 Task: For heading Use Italics Impact with brown colour & Underline.  font size for heading24,  'Change the font style of data to'Lobster and font size to 16,  Change the alignment of both headline & data to Align right In the sheet  Data Analysis Spreadsheet
Action: Mouse moved to (56, 126)
Screenshot: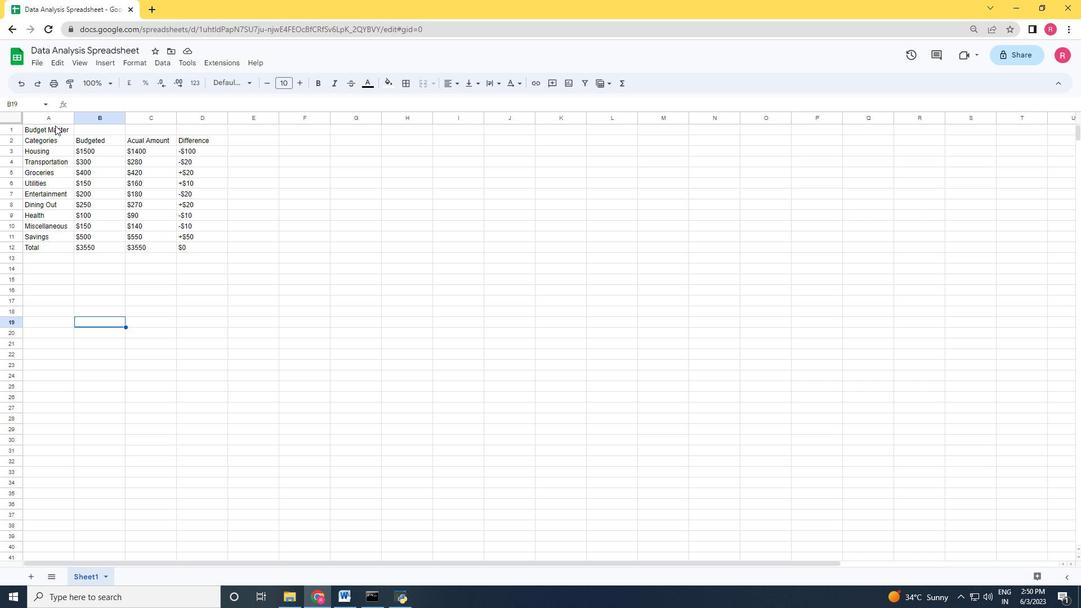 
Action: Mouse pressed left at (56, 126)
Screenshot: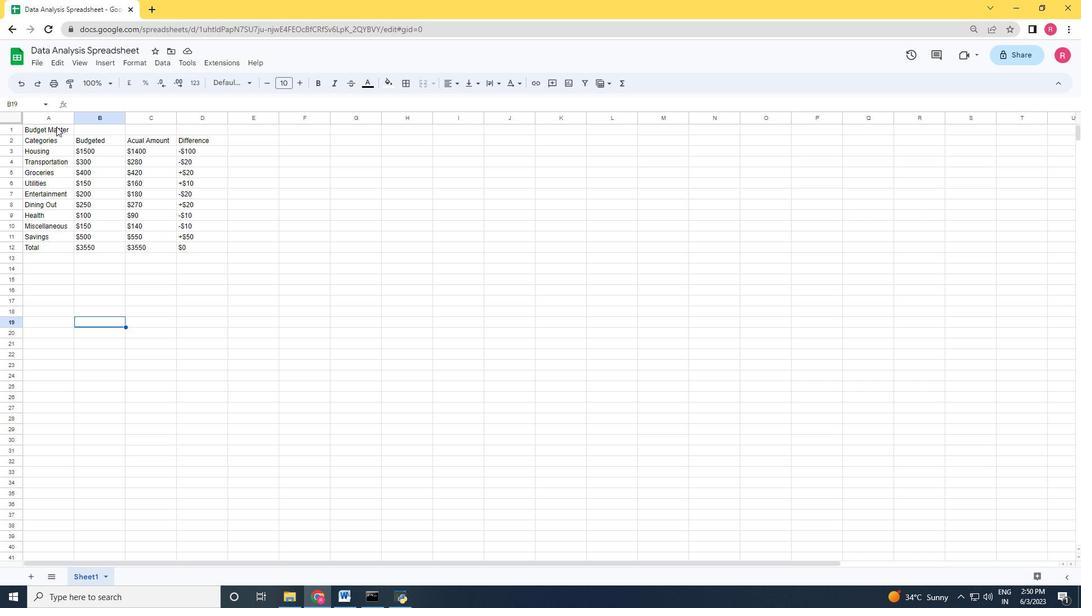 
Action: Mouse moved to (100, 63)
Screenshot: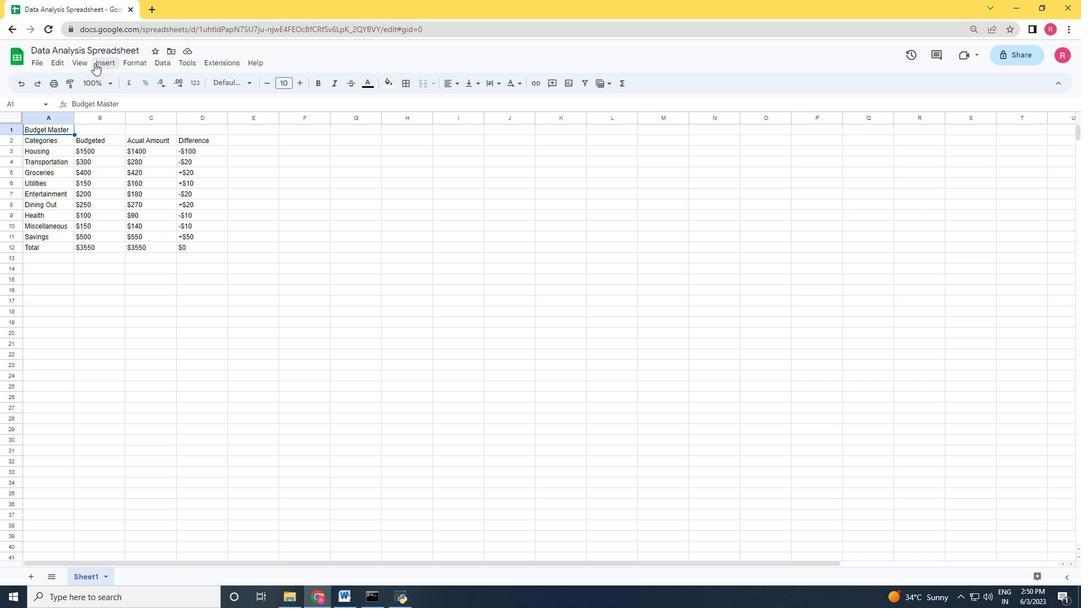 
Action: Mouse pressed left at (100, 63)
Screenshot: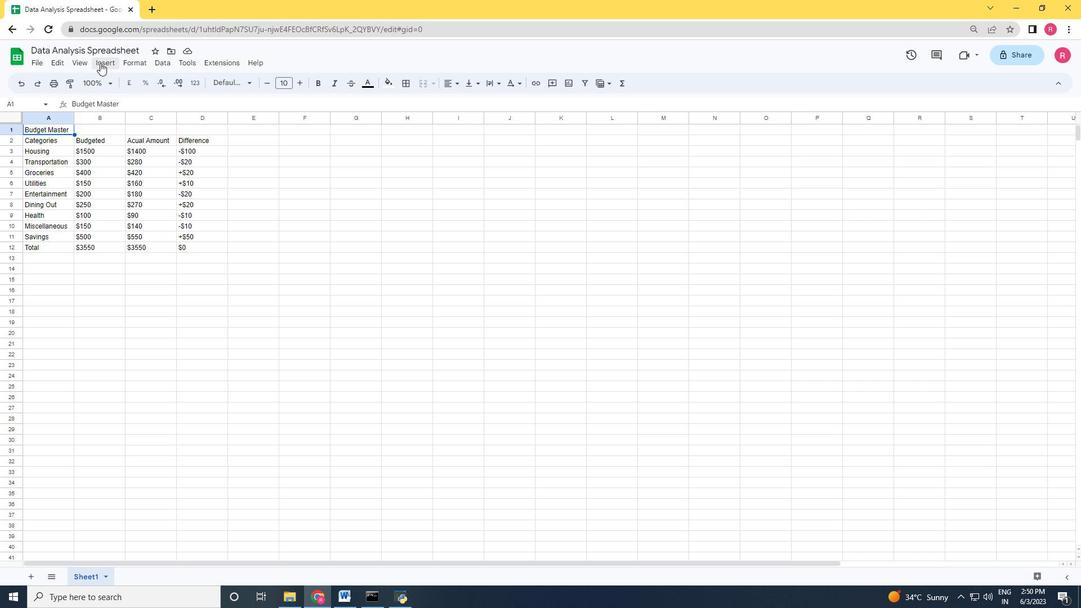 
Action: Mouse moved to (77, 60)
Screenshot: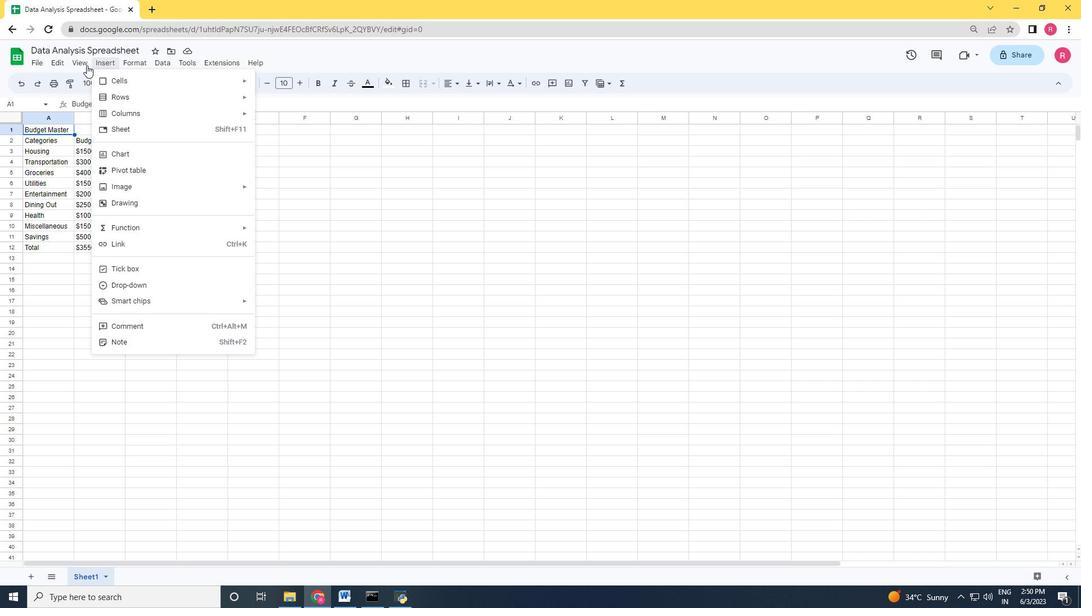 
Action: Mouse pressed left at (77, 60)
Screenshot: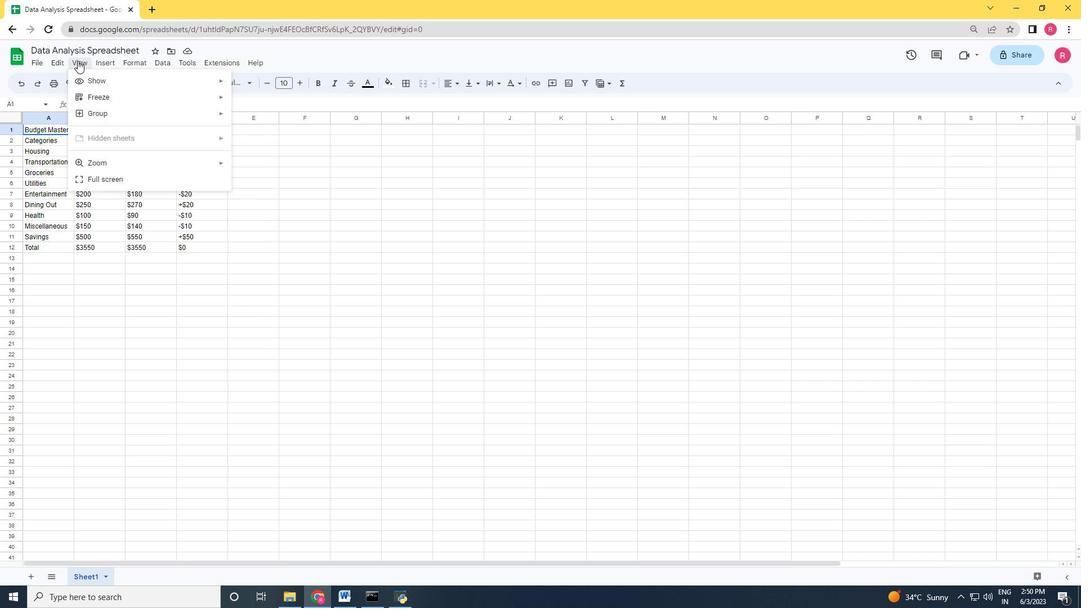 
Action: Mouse moved to (59, 61)
Screenshot: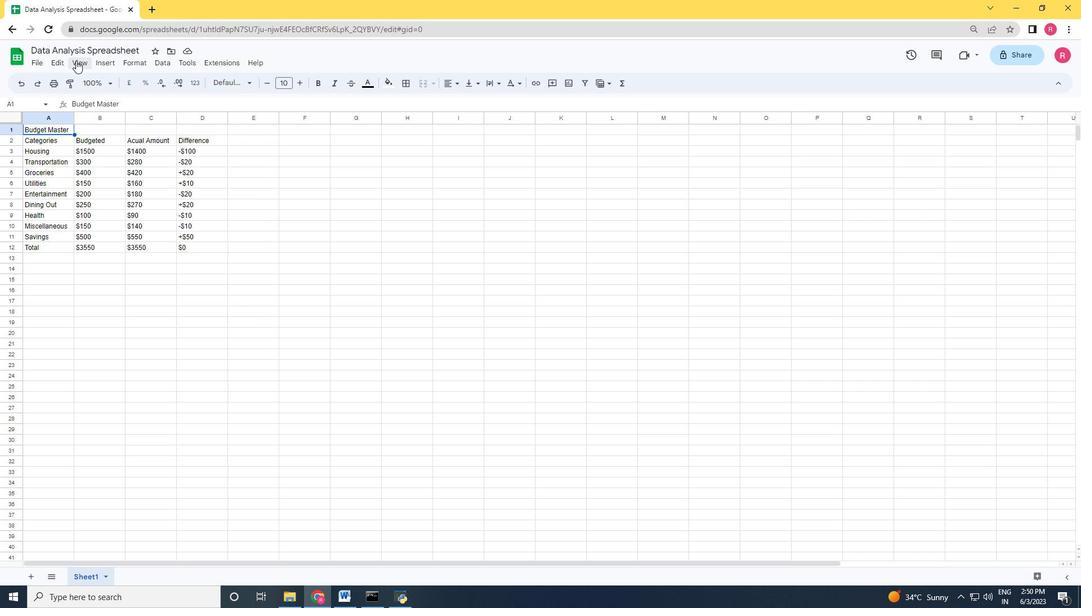 
Action: Mouse pressed left at (59, 61)
Screenshot: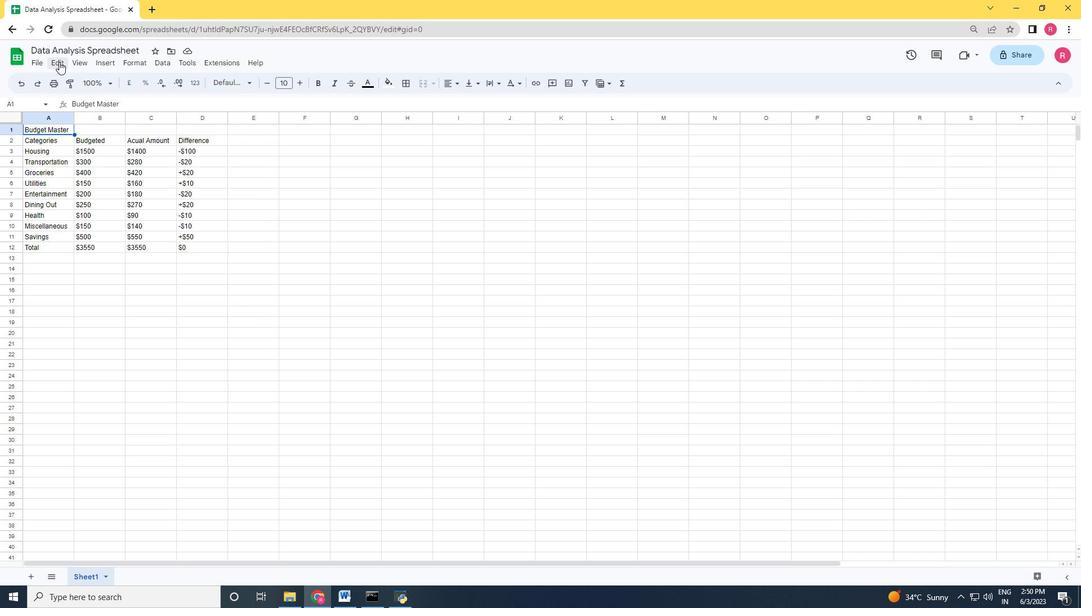 
Action: Mouse moved to (86, 61)
Screenshot: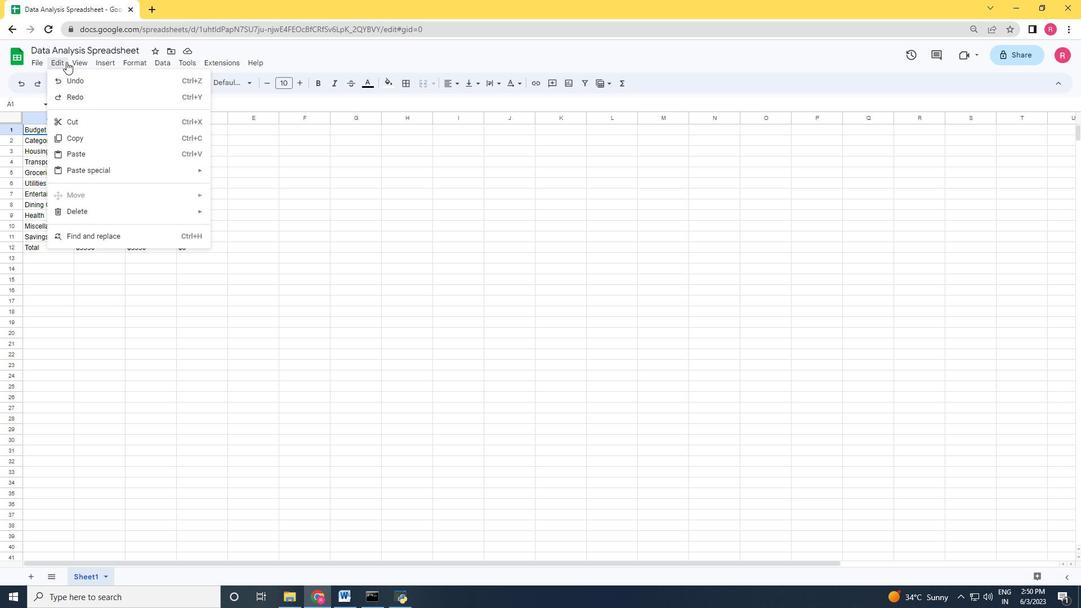 
Action: Mouse pressed left at (86, 61)
Screenshot: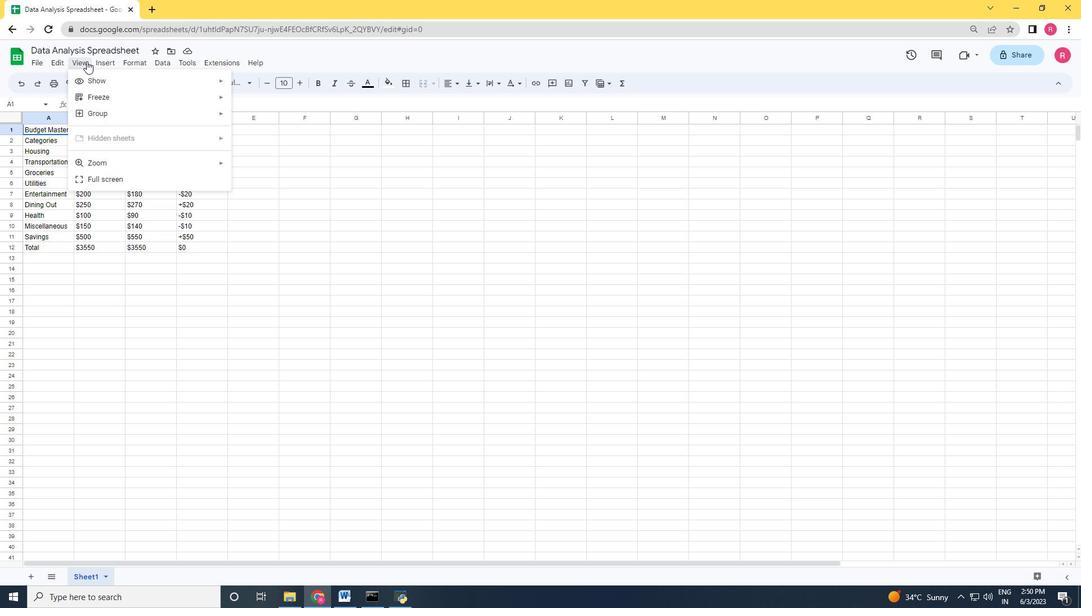 
Action: Mouse moved to (96, 60)
Screenshot: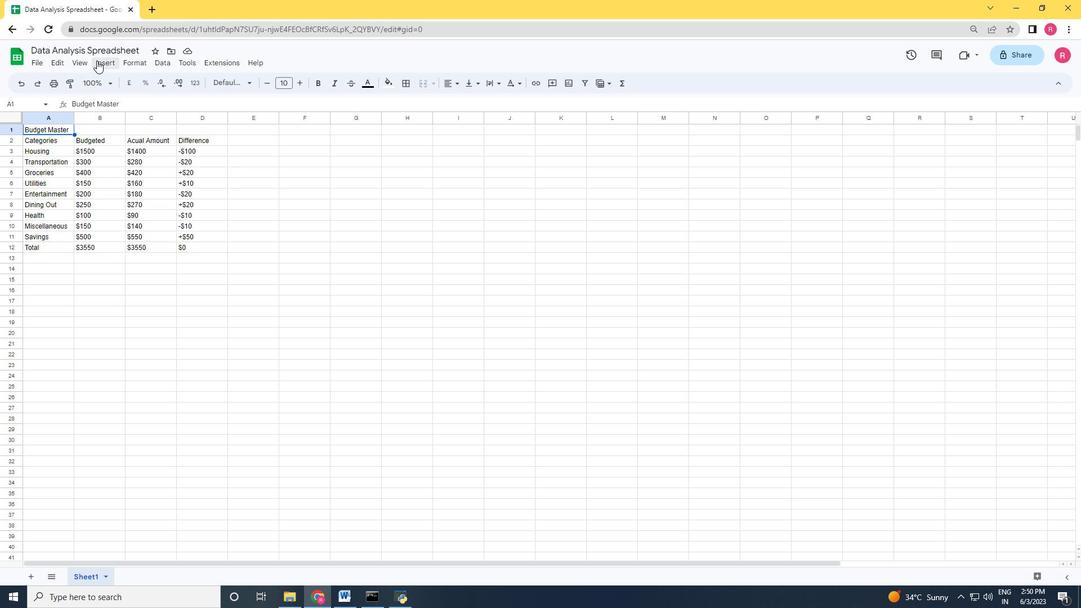
Action: Mouse pressed left at (96, 60)
Screenshot: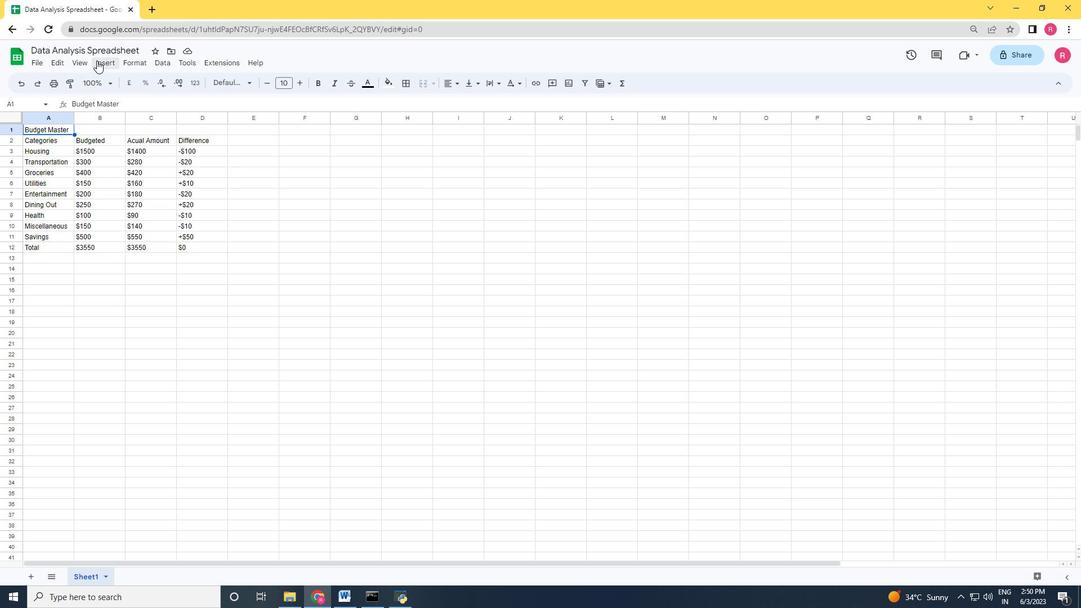
Action: Mouse moved to (328, 143)
Screenshot: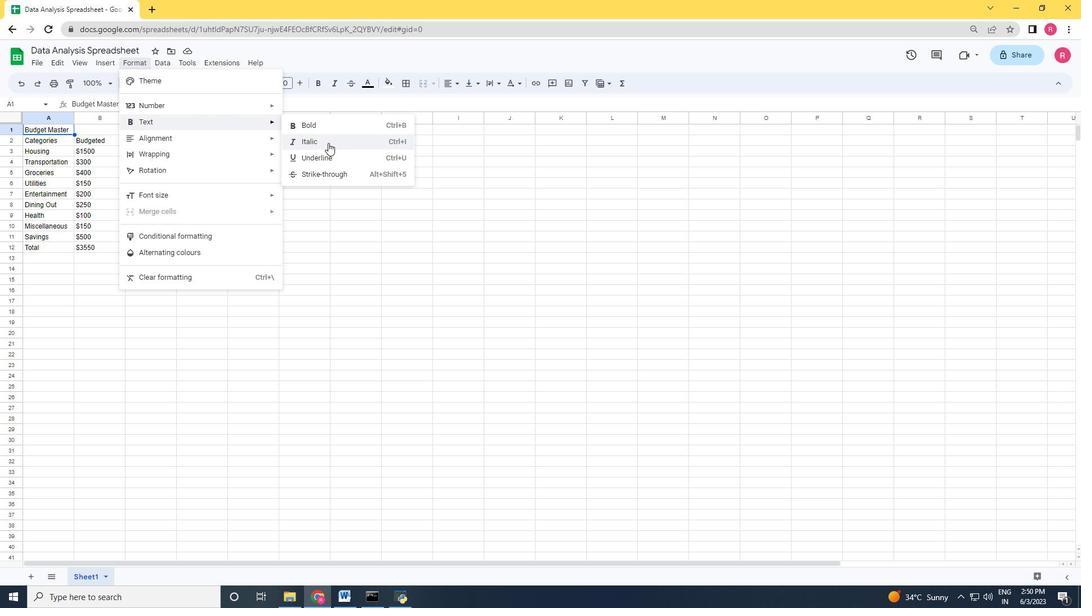 
Action: Mouse pressed left at (328, 143)
Screenshot: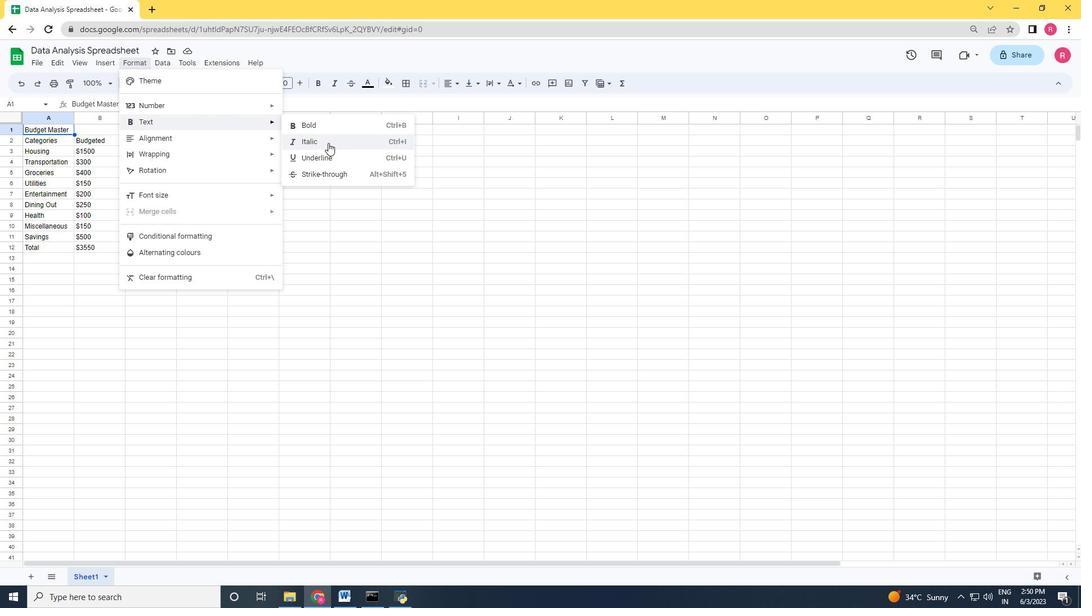 
Action: Mouse moved to (52, 127)
Screenshot: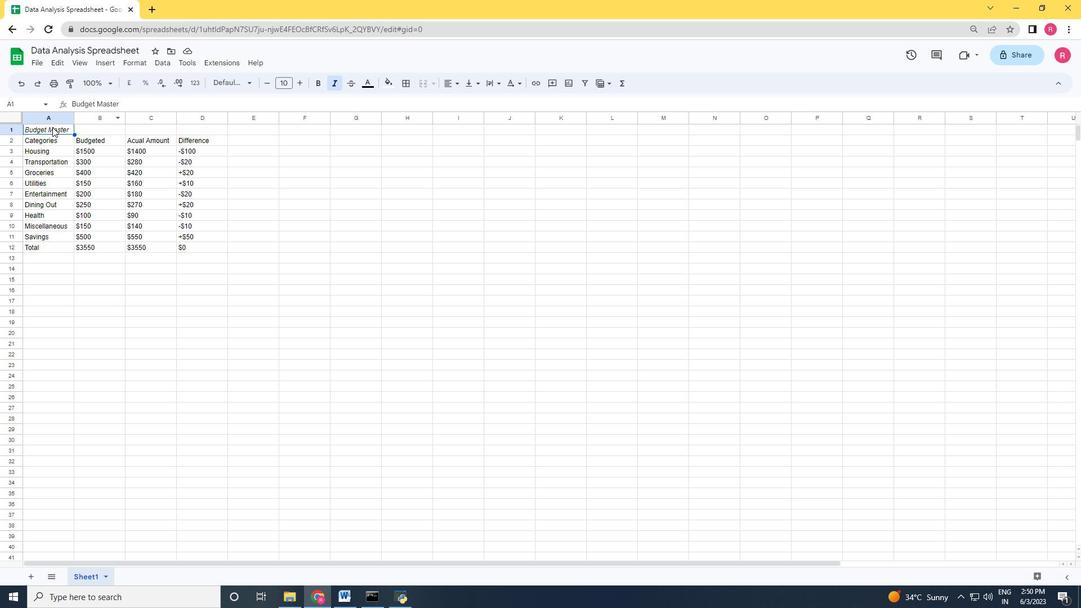 
Action: Mouse pressed left at (52, 127)
Screenshot: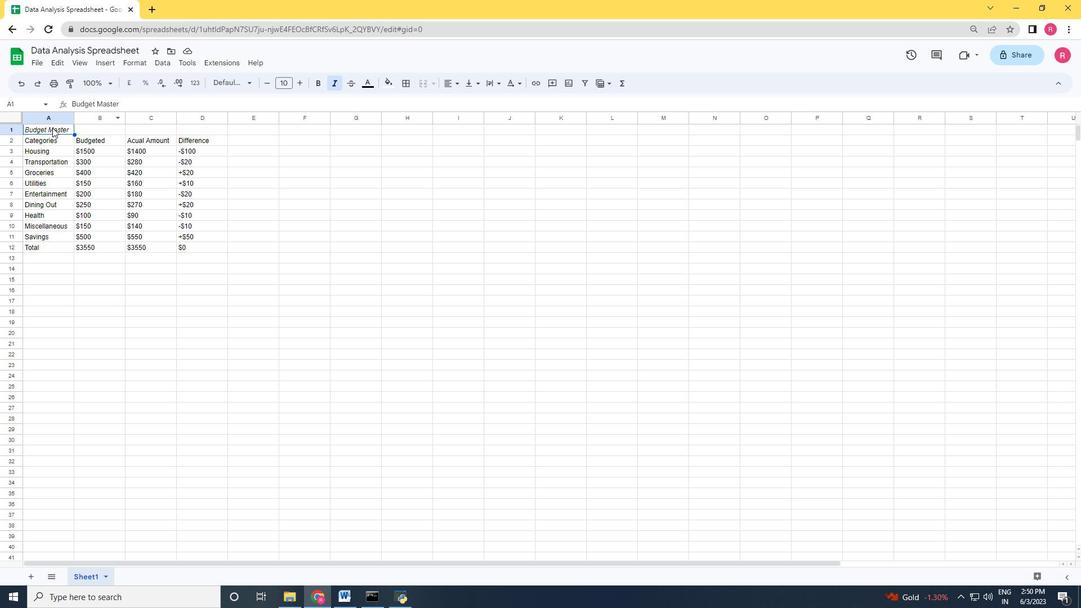 
Action: Mouse moved to (337, 86)
Screenshot: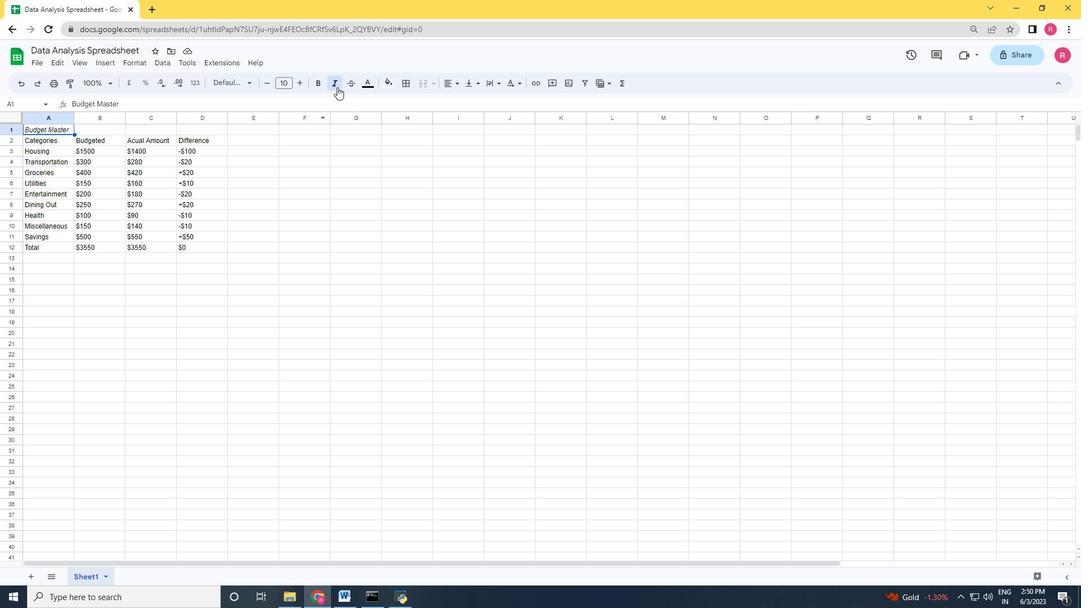 
Action: Mouse pressed left at (337, 86)
Screenshot: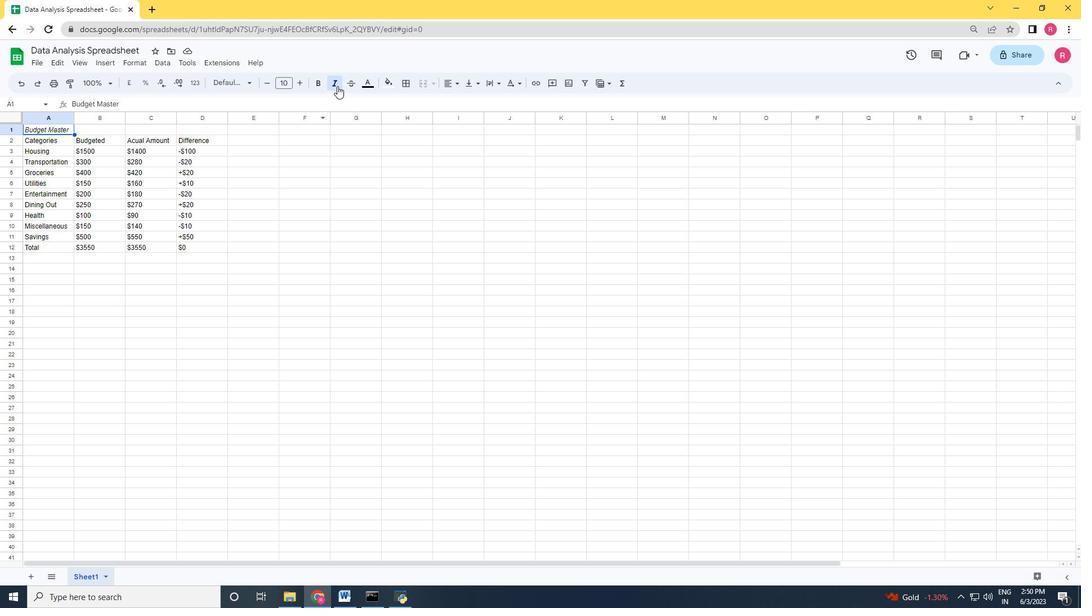
Action: Mouse moved to (247, 88)
Screenshot: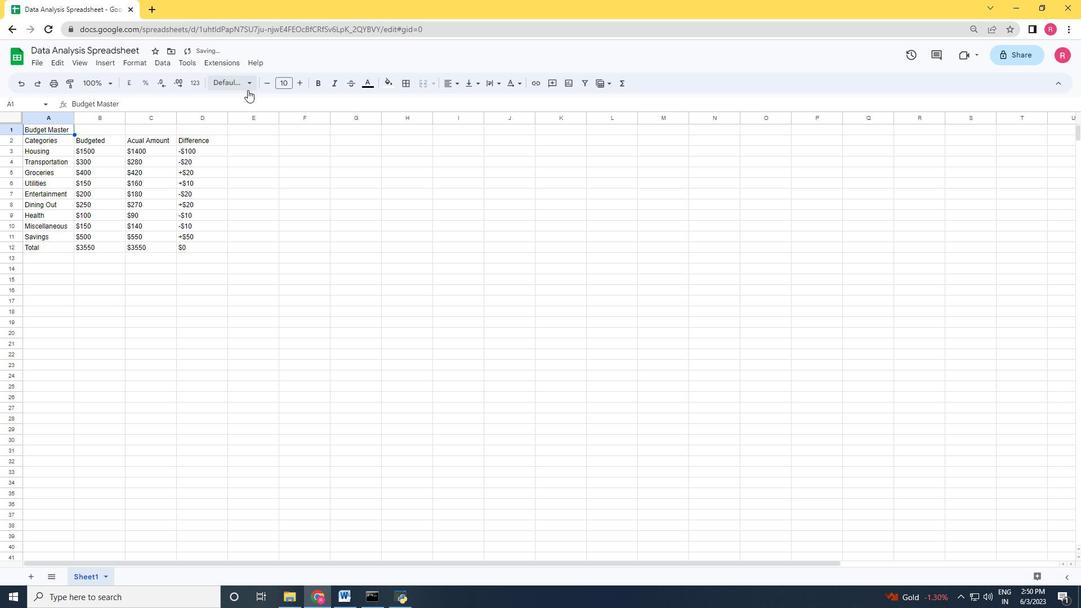 
Action: Mouse pressed left at (247, 88)
Screenshot: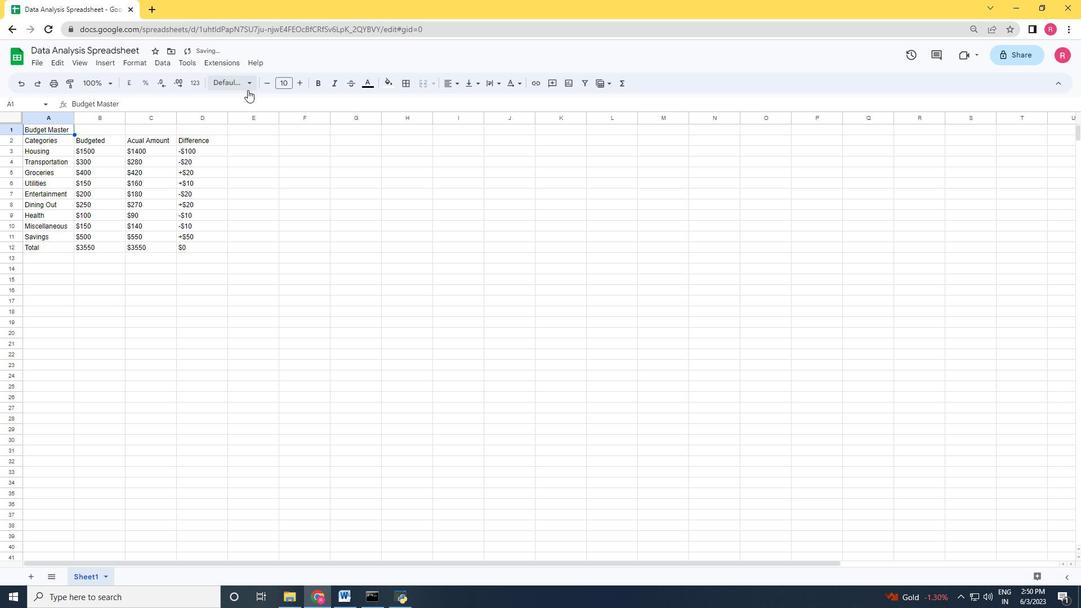 
Action: Mouse moved to (245, 408)
Screenshot: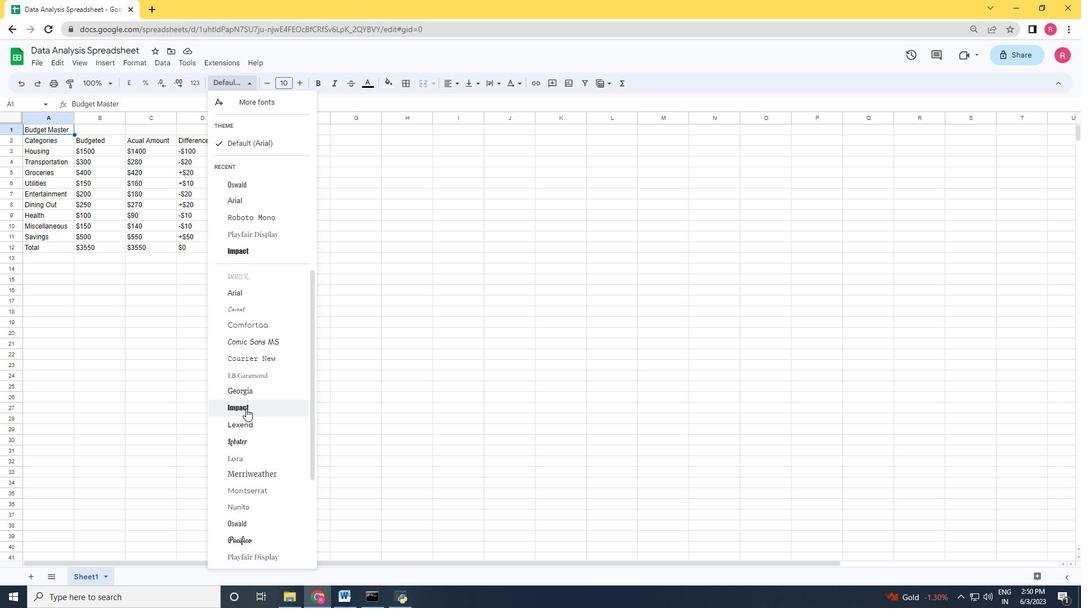 
Action: Mouse pressed left at (245, 408)
Screenshot: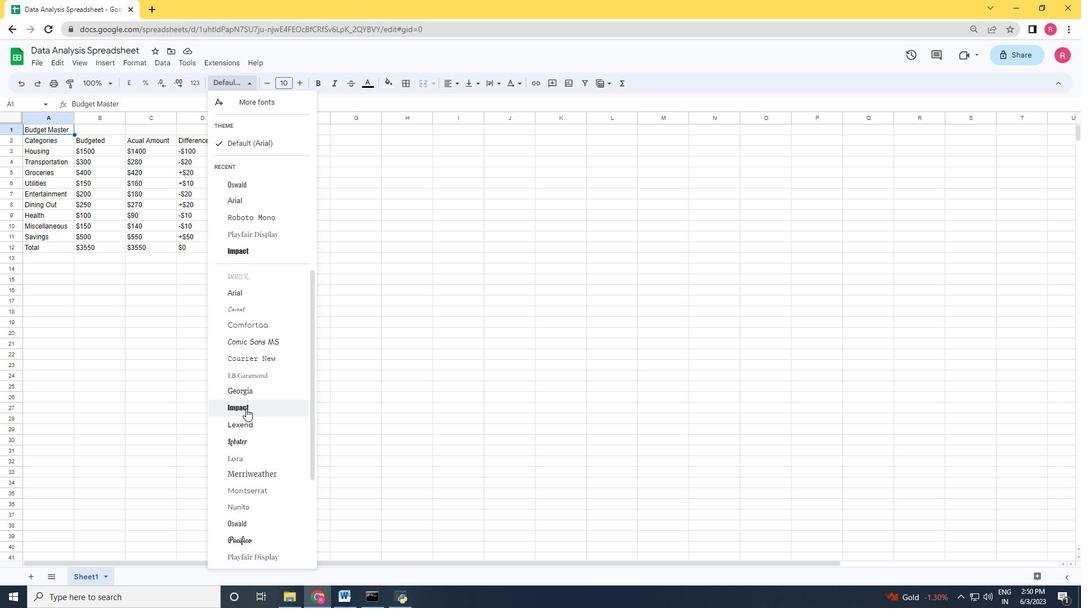 
Action: Mouse moved to (336, 85)
Screenshot: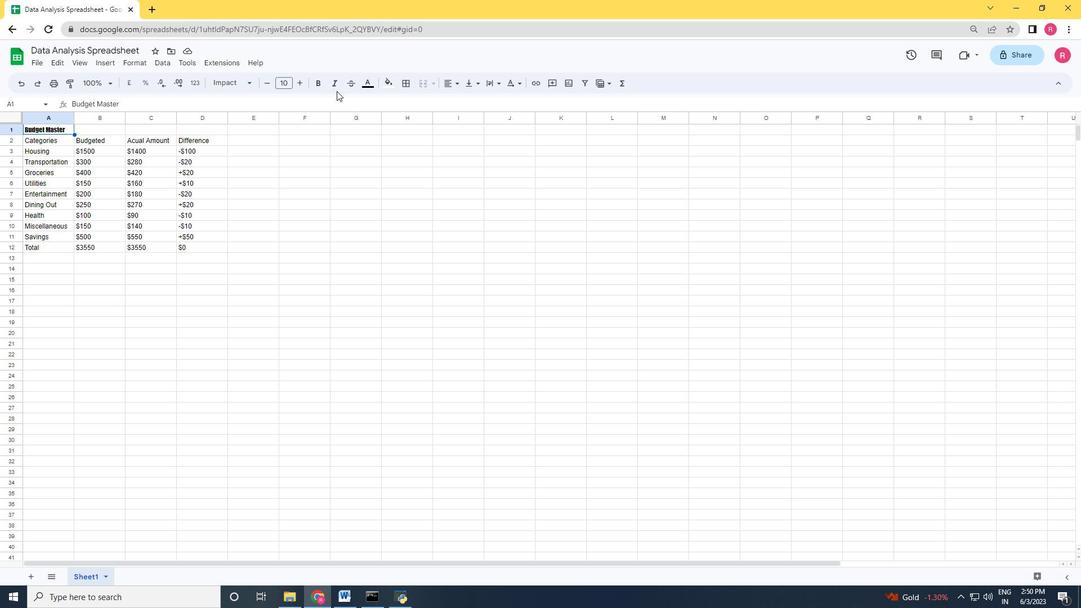 
Action: Mouse pressed left at (336, 85)
Screenshot: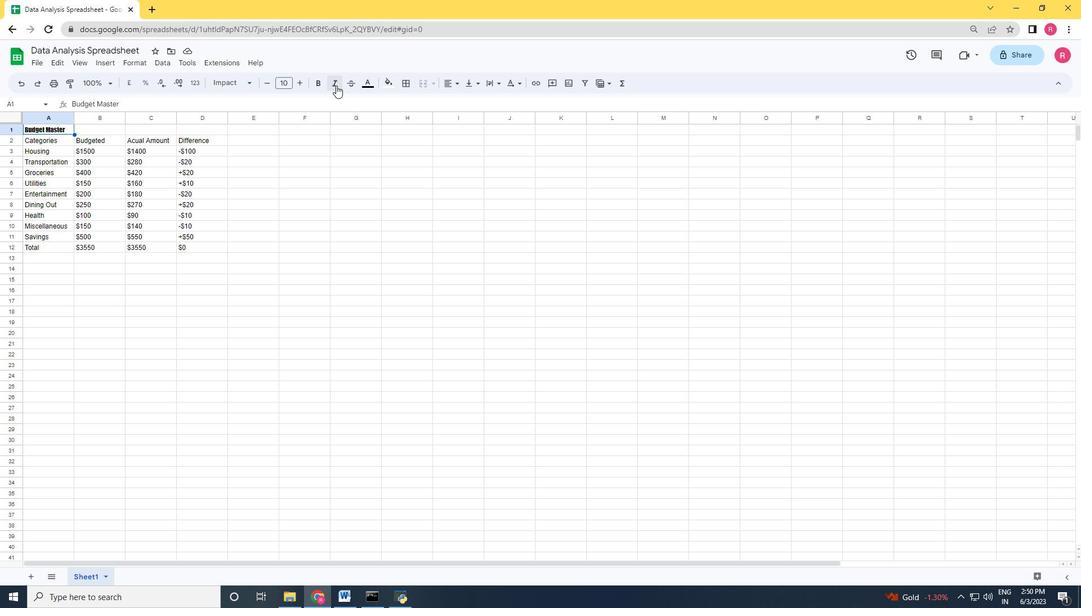 
Action: Mouse moved to (368, 87)
Screenshot: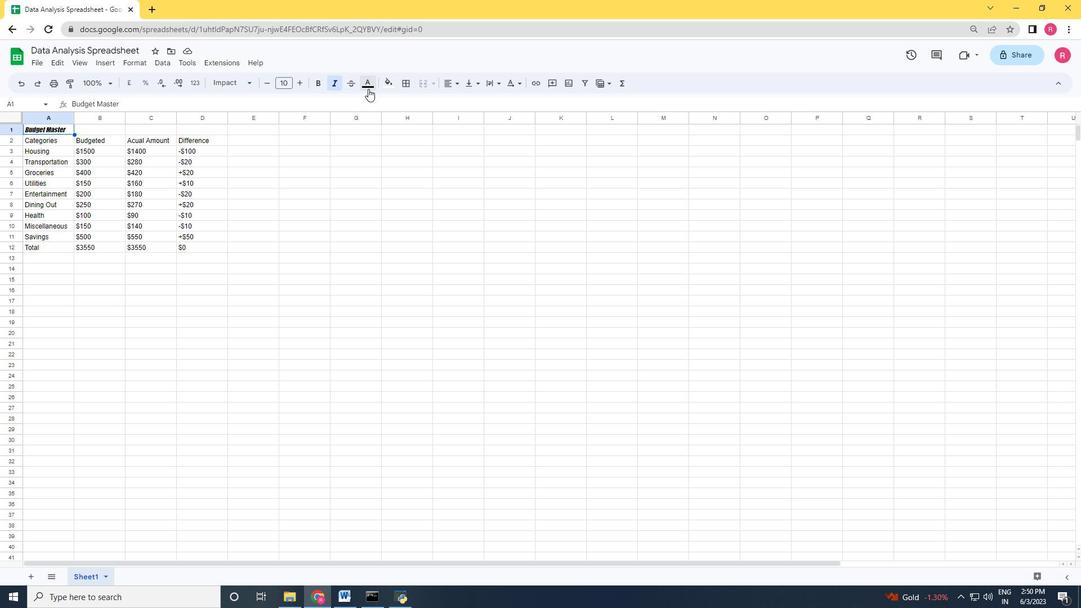 
Action: Mouse pressed left at (368, 87)
Screenshot: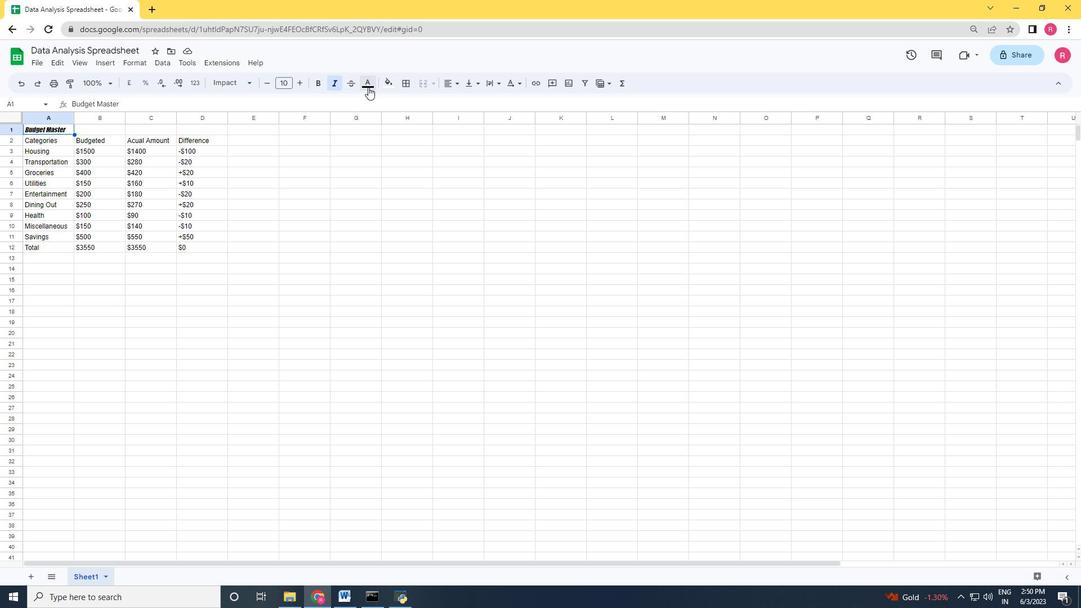 
Action: Mouse moved to (372, 235)
Screenshot: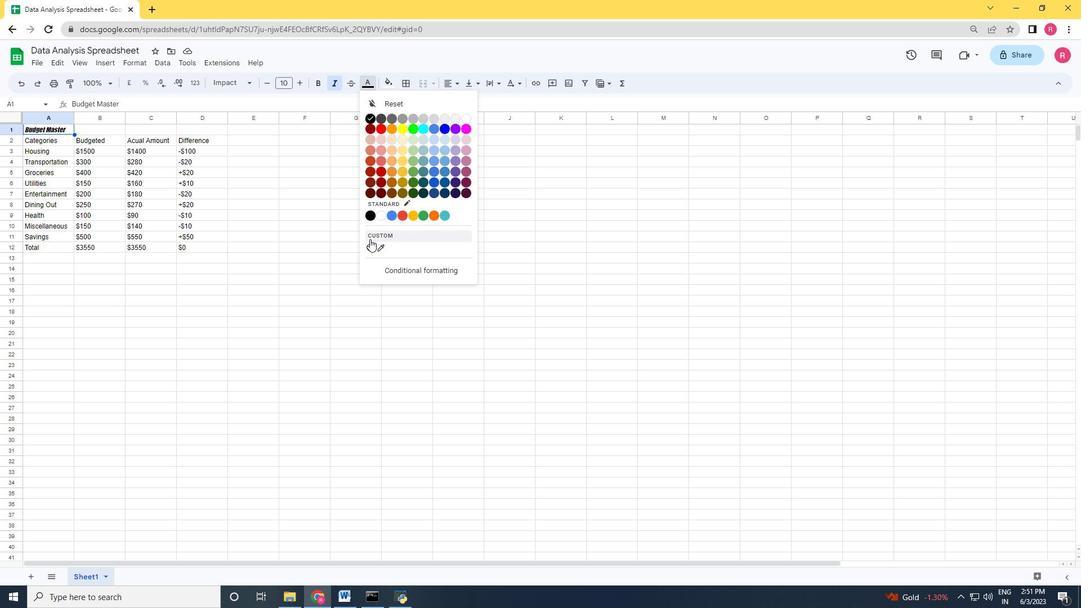 
Action: Mouse pressed left at (372, 235)
Screenshot: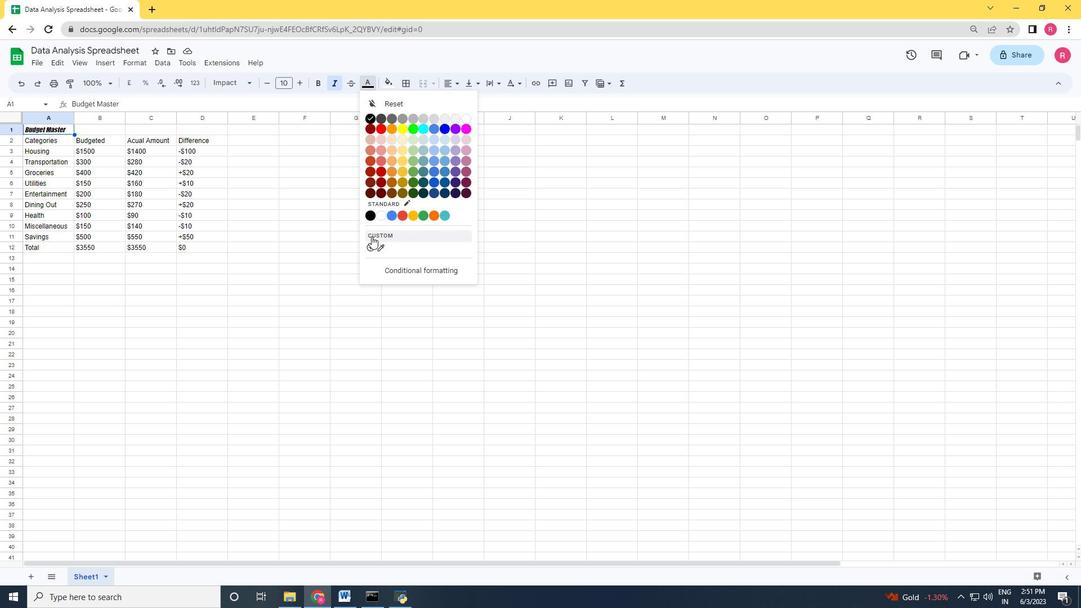 
Action: Mouse moved to (550, 385)
Screenshot: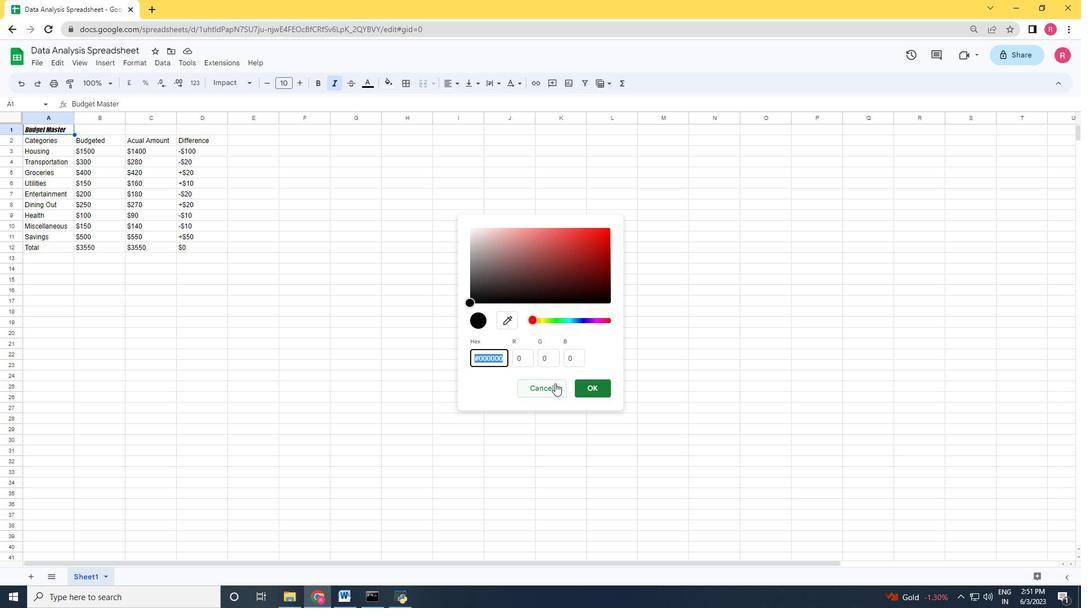 
Action: Mouse pressed left at (550, 385)
Screenshot: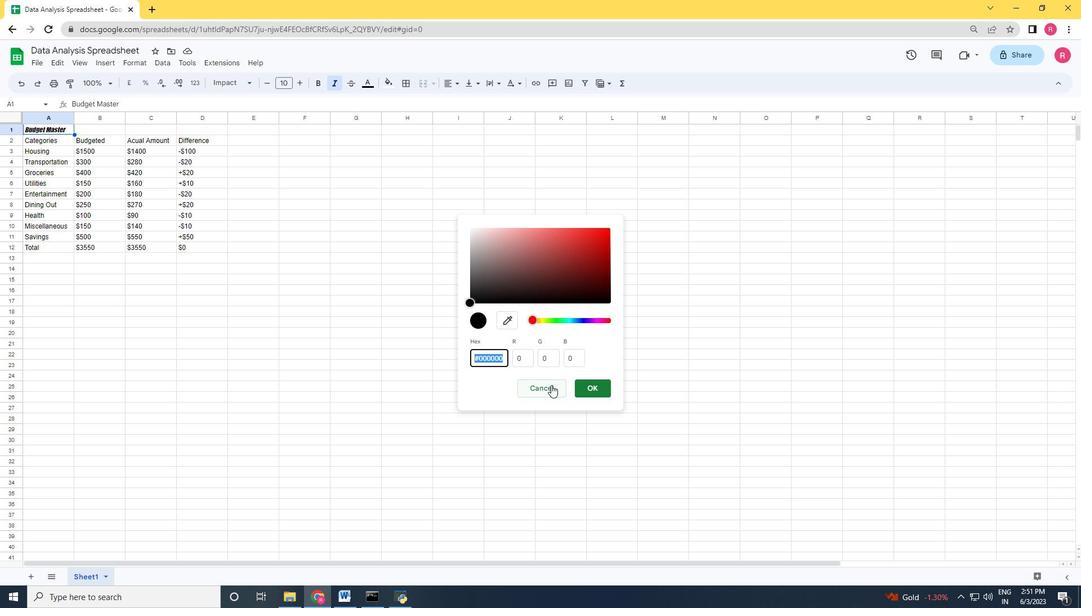 
Action: Mouse moved to (370, 83)
Screenshot: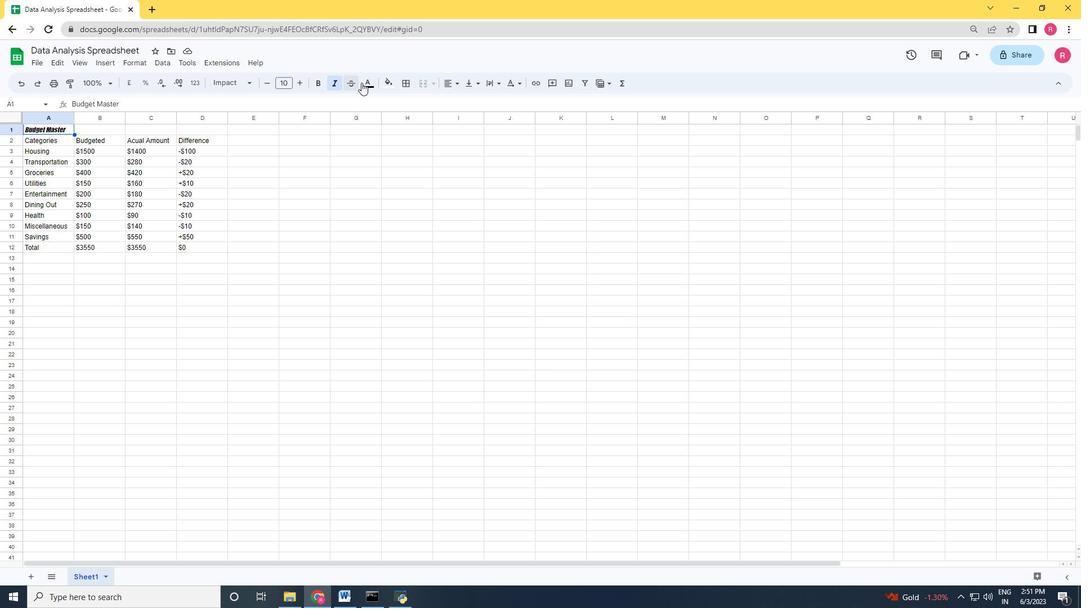 
Action: Mouse pressed left at (370, 83)
Screenshot: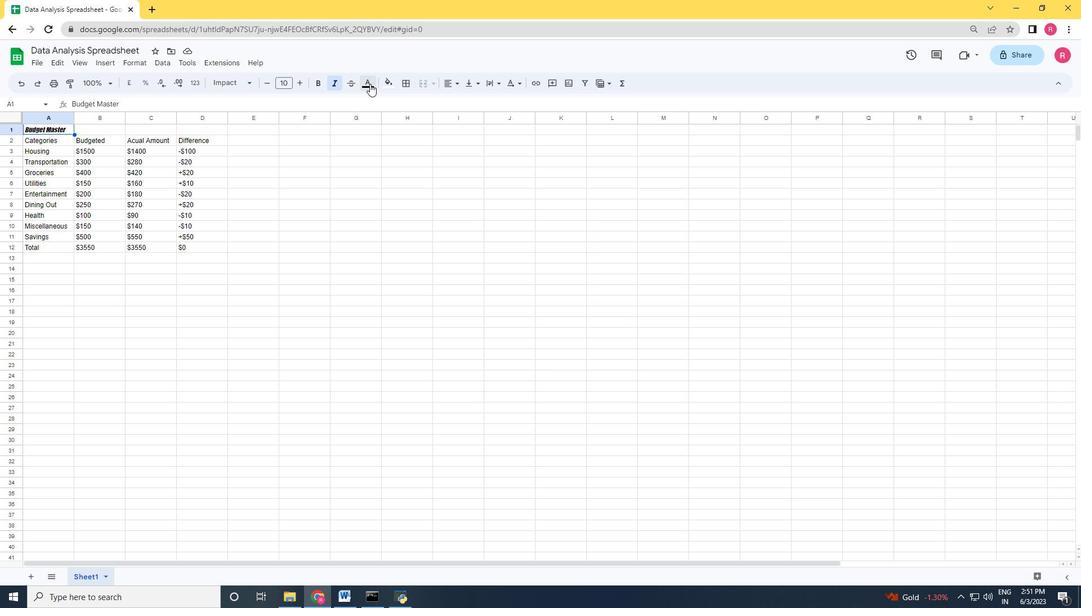 
Action: Mouse moved to (377, 244)
Screenshot: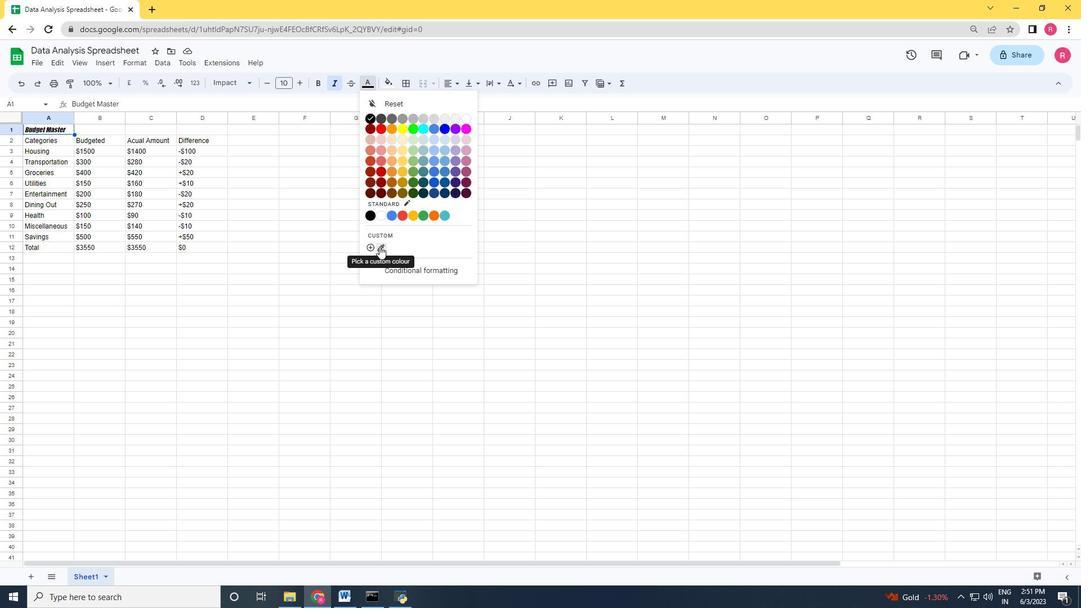 
Action: Mouse pressed left at (377, 244)
Screenshot: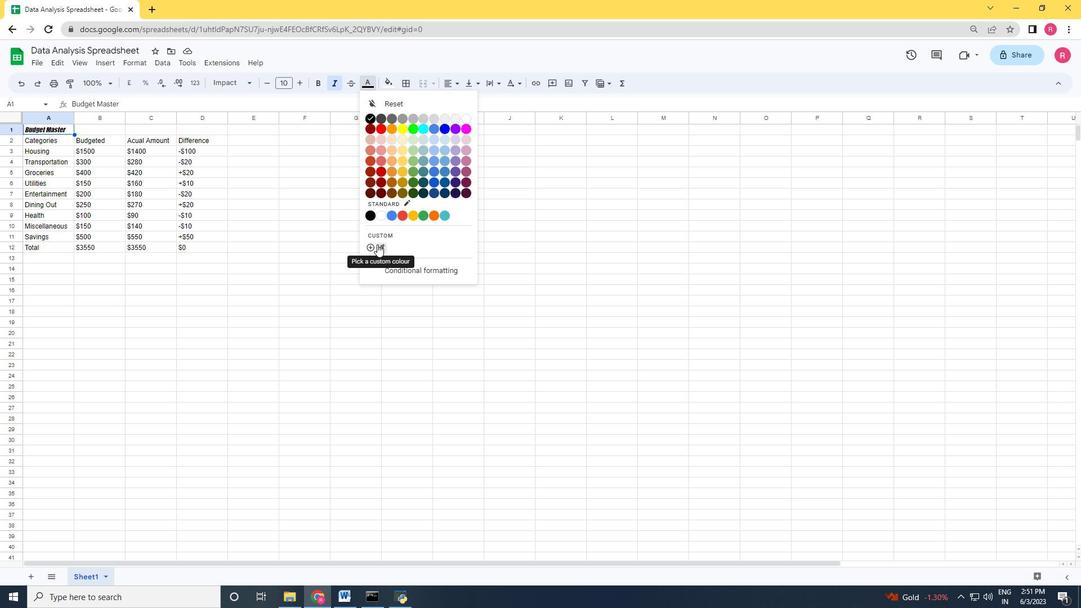 
Action: Mouse moved to (348, 82)
Screenshot: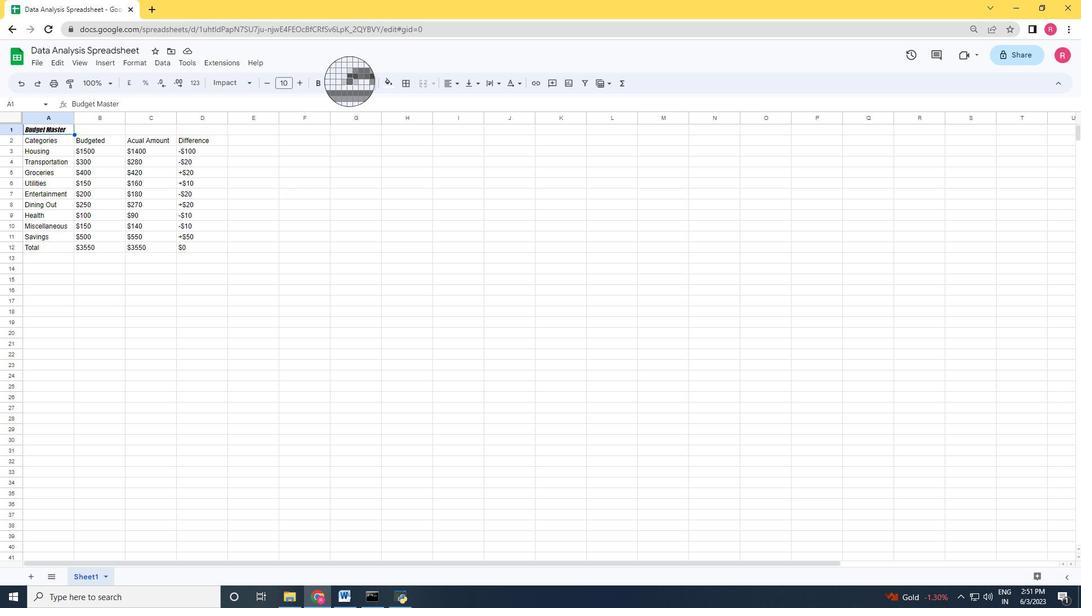 
Action: Mouse pressed right at (348, 82)
Screenshot: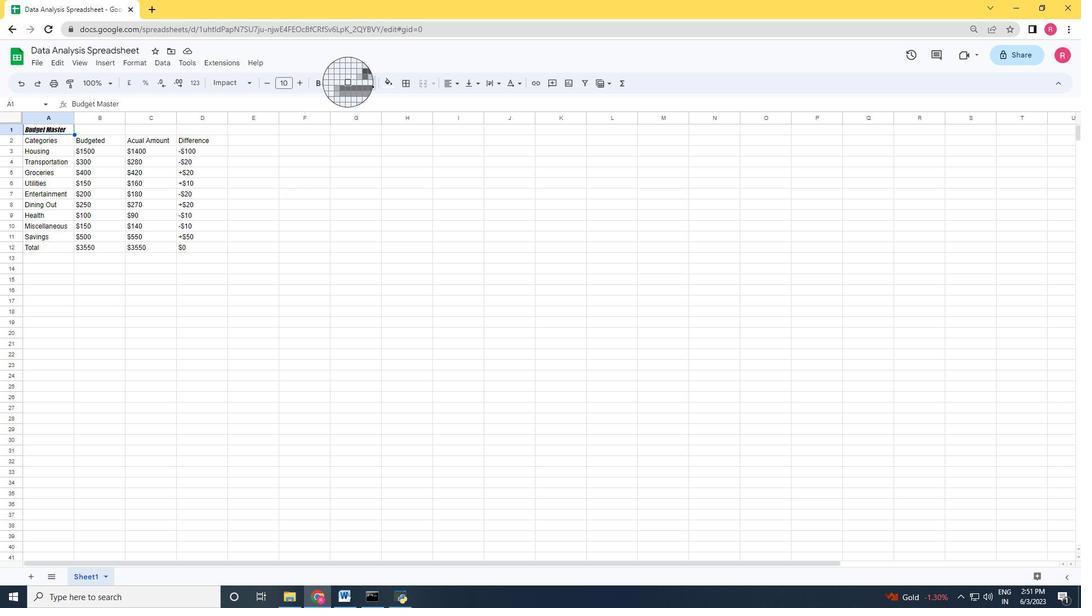 
Action: Mouse moved to (388, 82)
Screenshot: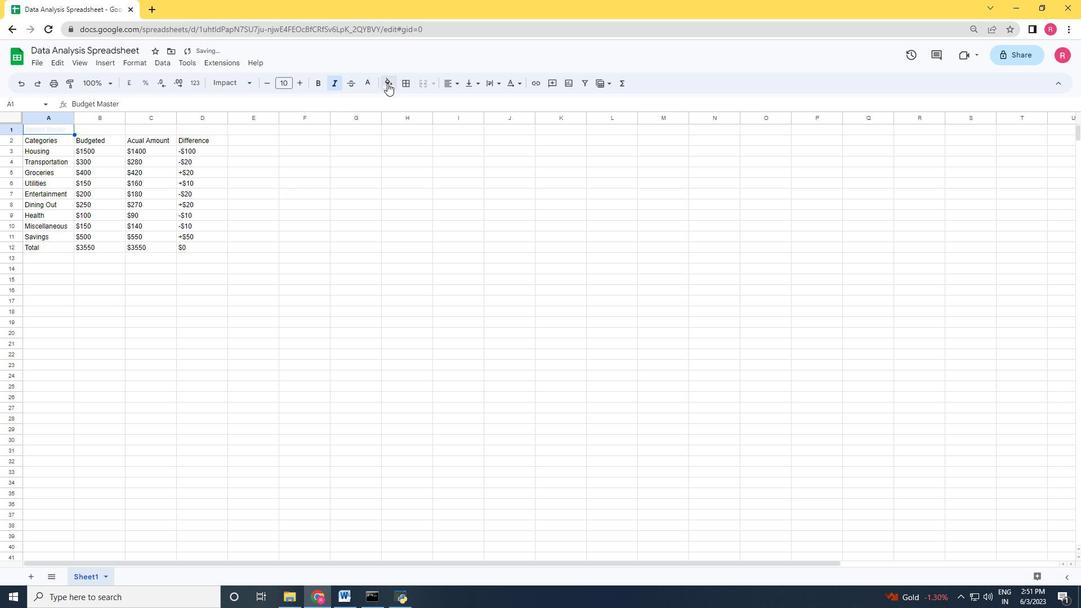 
Action: Mouse pressed left at (388, 82)
Screenshot: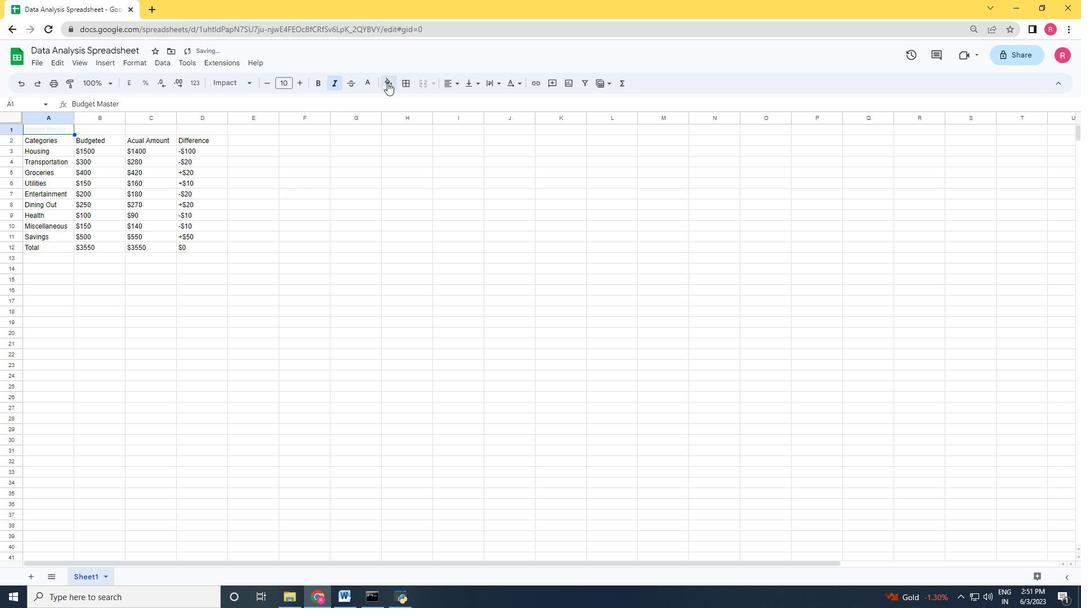 
Action: Mouse moved to (395, 244)
Screenshot: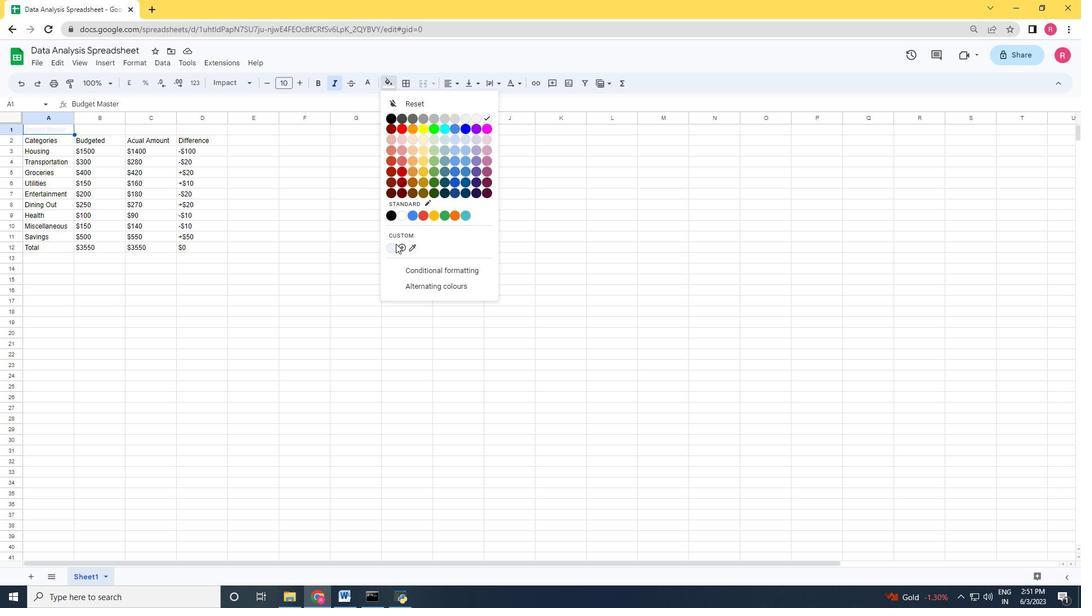 
Action: Mouse pressed left at (395, 244)
Screenshot: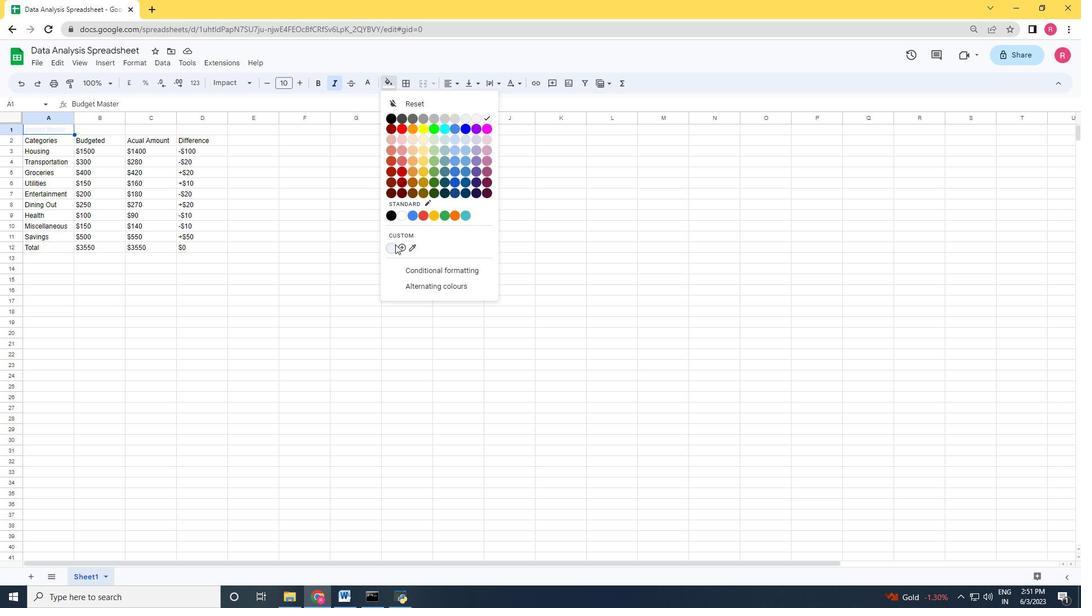 
Action: Mouse moved to (339, 98)
Screenshot: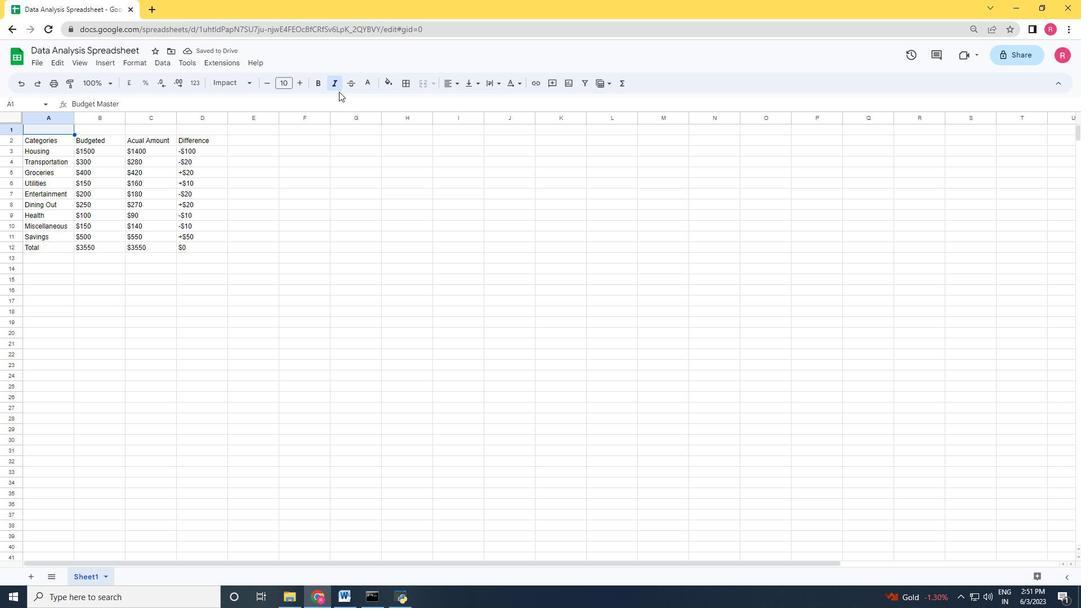 
Action: Key pressed ctrl+Z
Screenshot: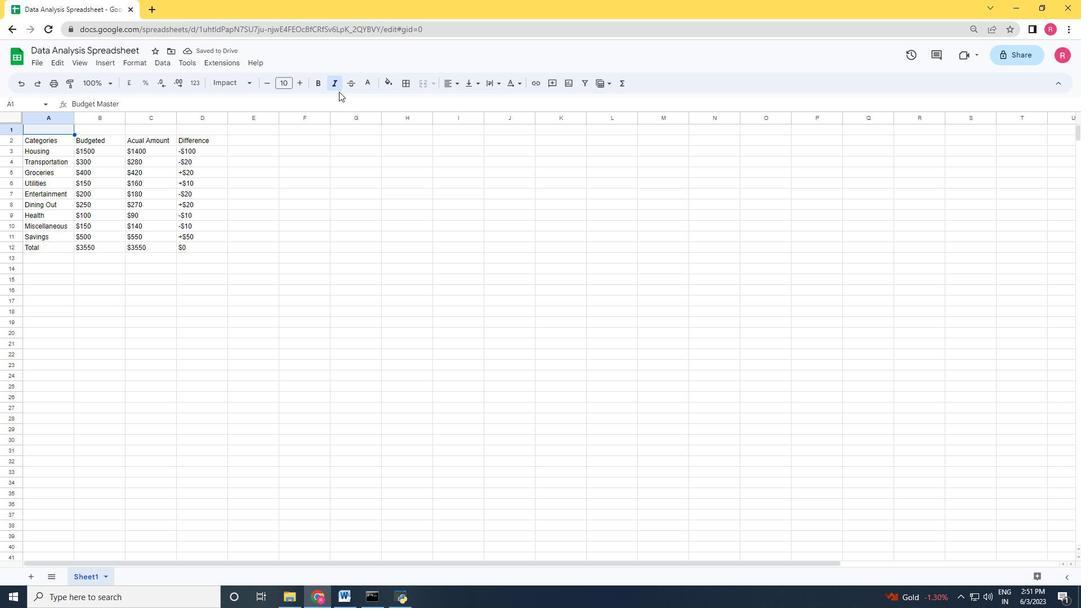 
Action: Mouse moved to (339, 99)
Screenshot: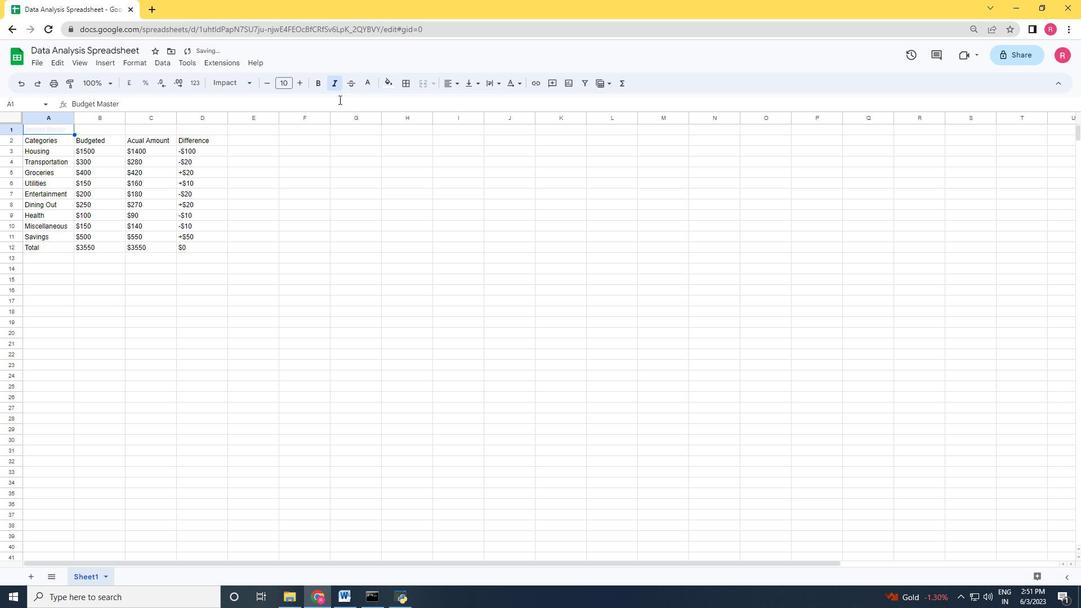 
Action: Key pressed <'\x1a'>
Screenshot: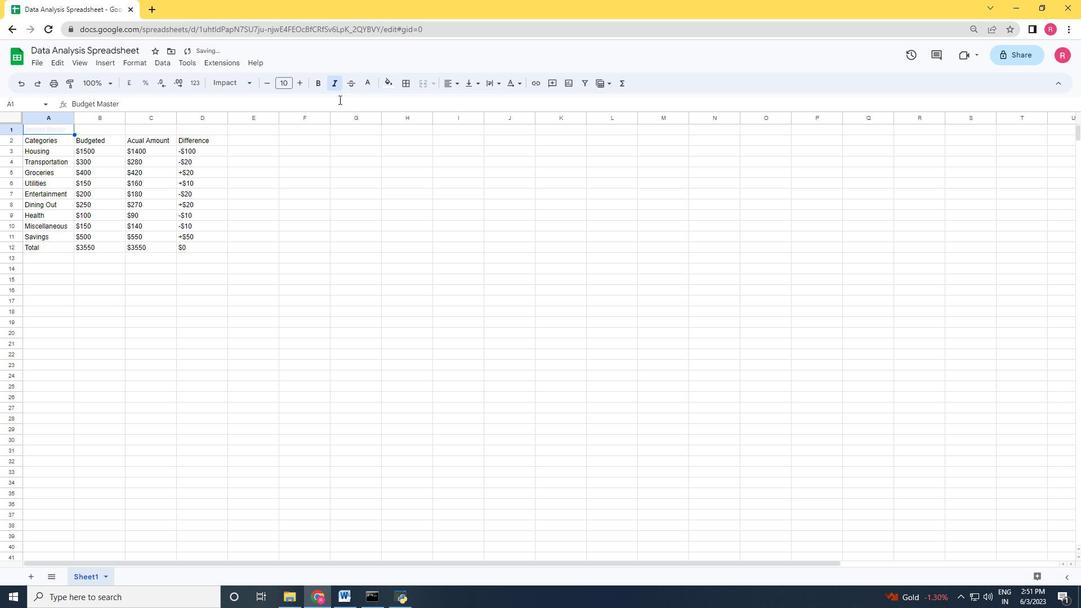 
Action: Mouse moved to (339, 100)
Screenshot: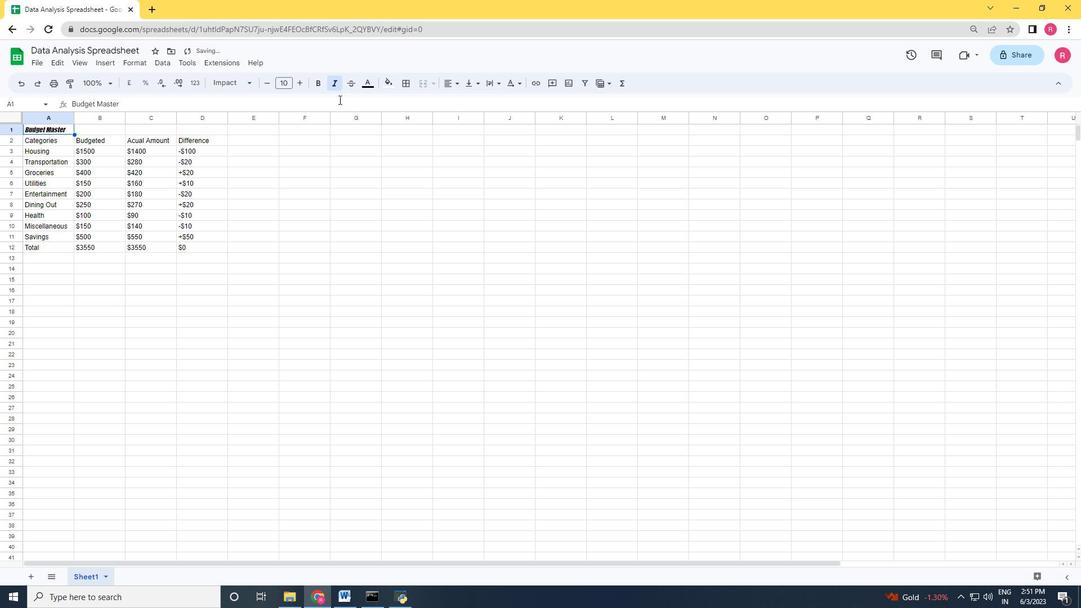 
Action: Key pressed ctrl+Z
Screenshot: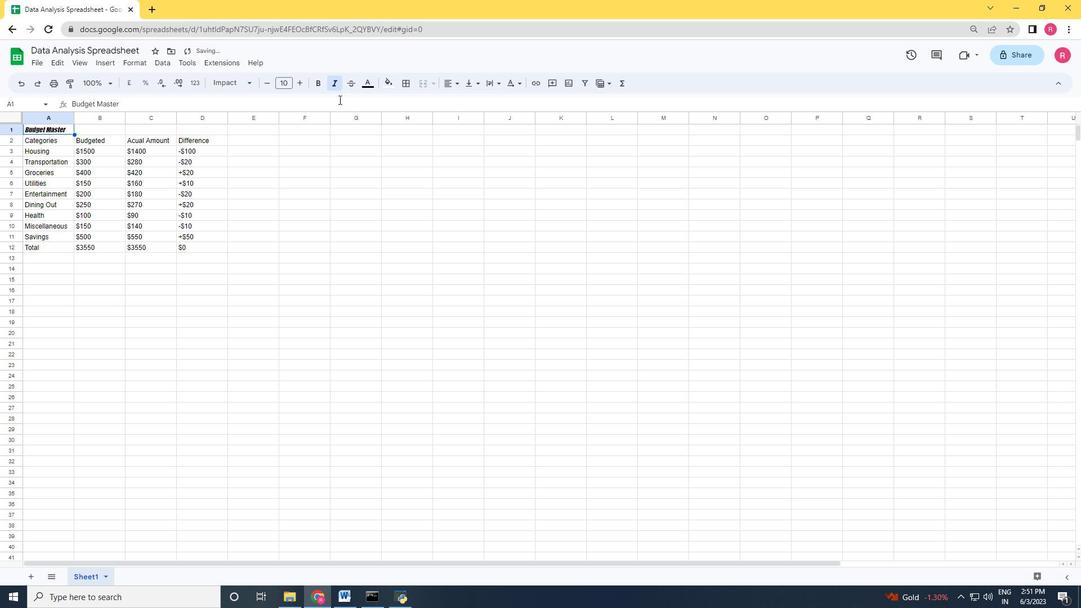 
Action: Mouse moved to (369, 82)
Screenshot: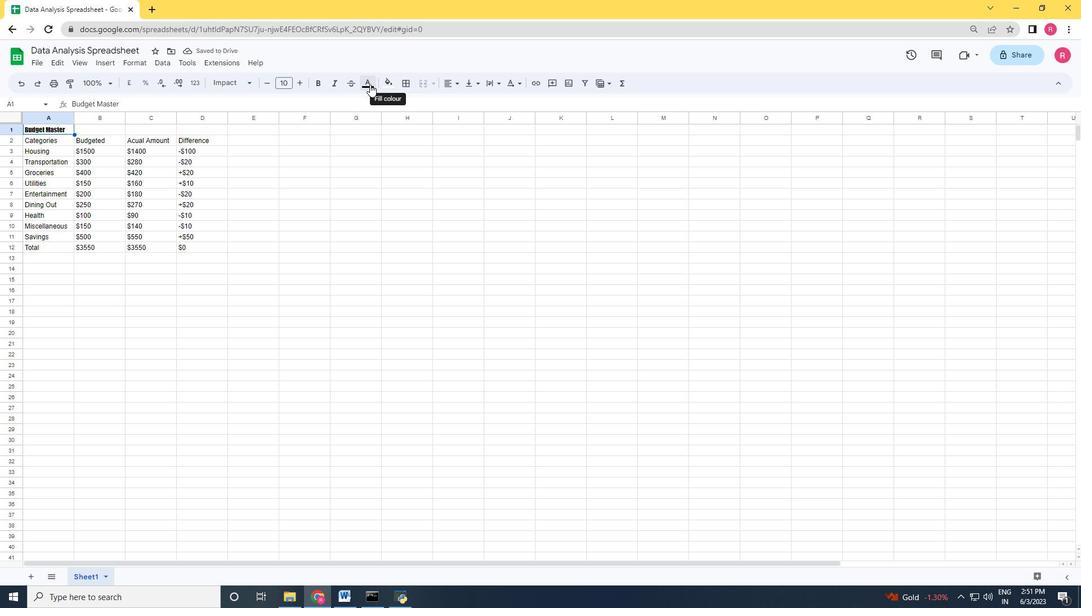 
Action: Mouse pressed left at (369, 82)
Screenshot: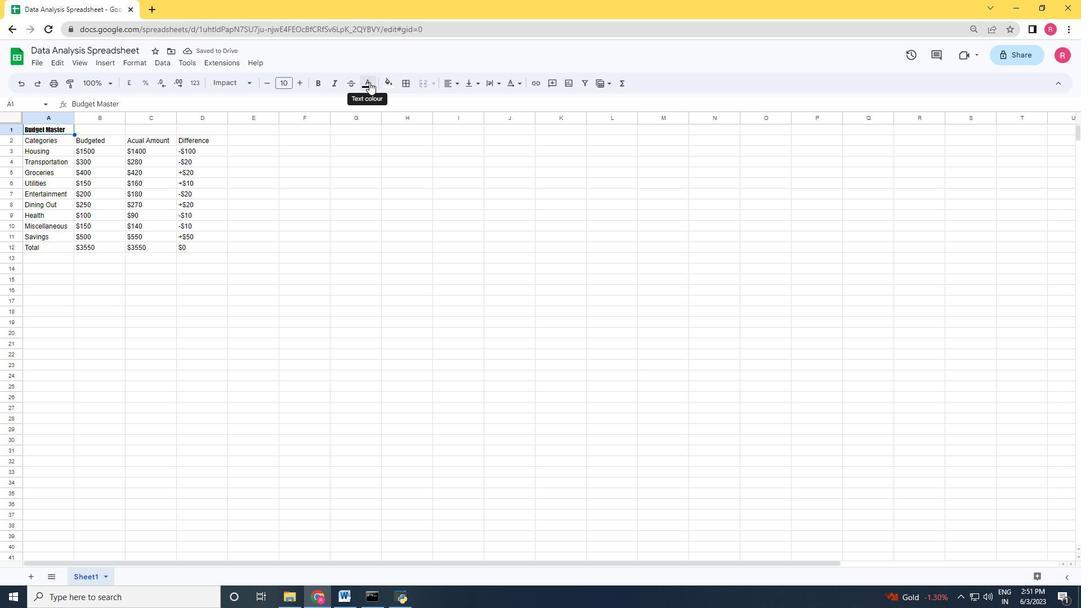 
Action: Mouse moved to (405, 202)
Screenshot: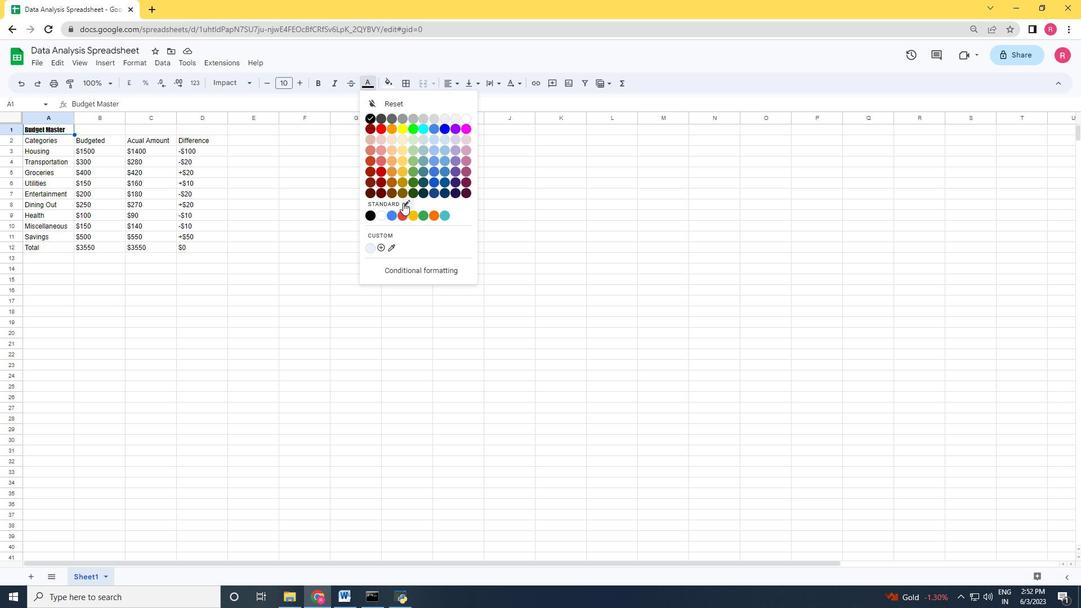 
Action: Mouse pressed left at (405, 202)
Screenshot: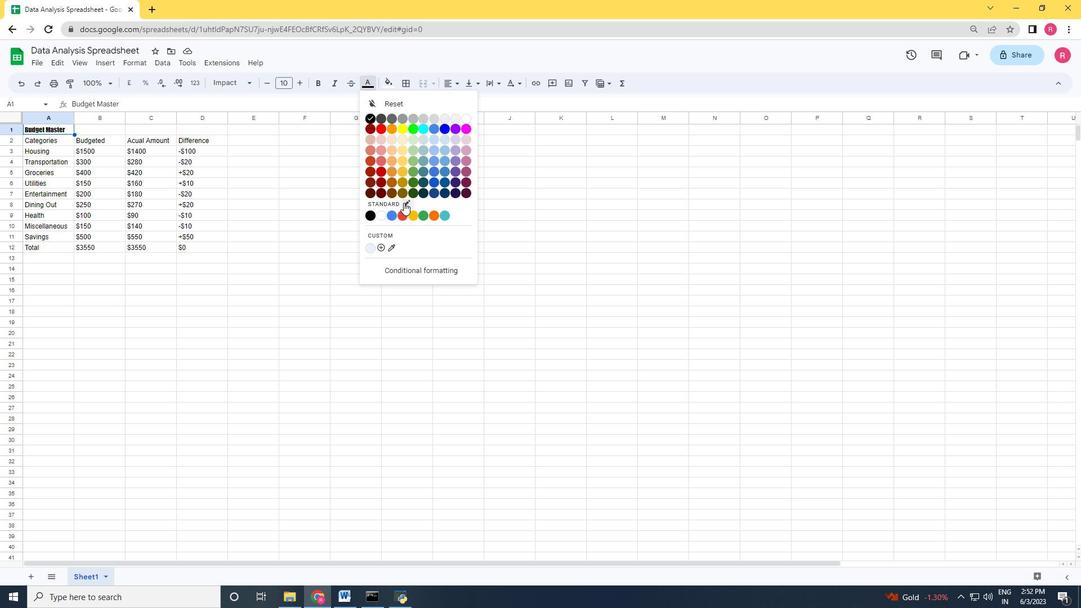 
Action: Mouse moved to (1017, 360)
Screenshot: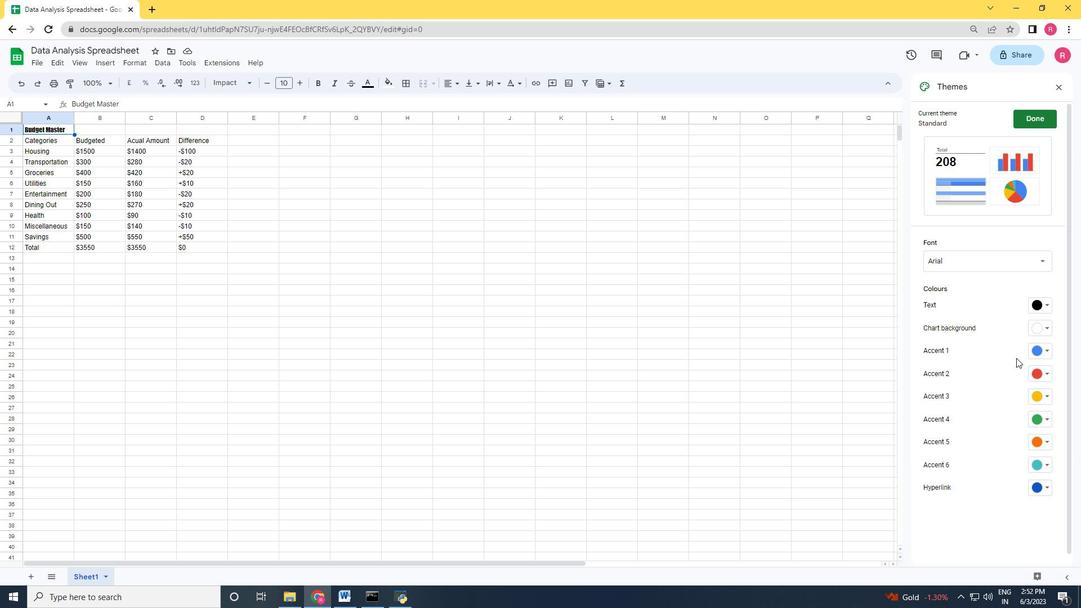 
Action: Mouse scrolled (1017, 359) with delta (0, 0)
Screenshot: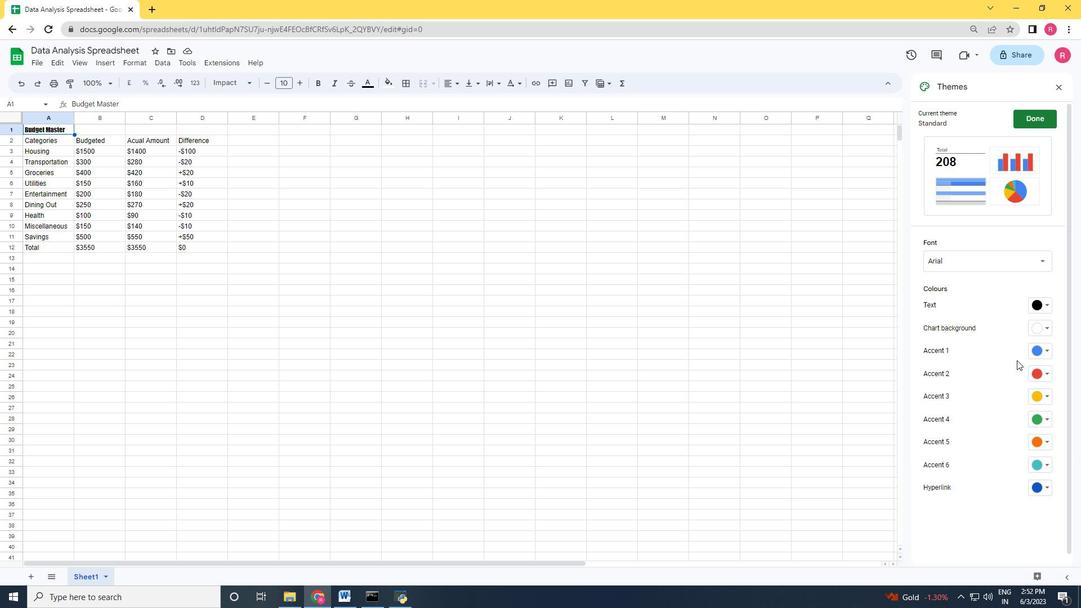 
Action: Mouse moved to (969, 170)
Screenshot: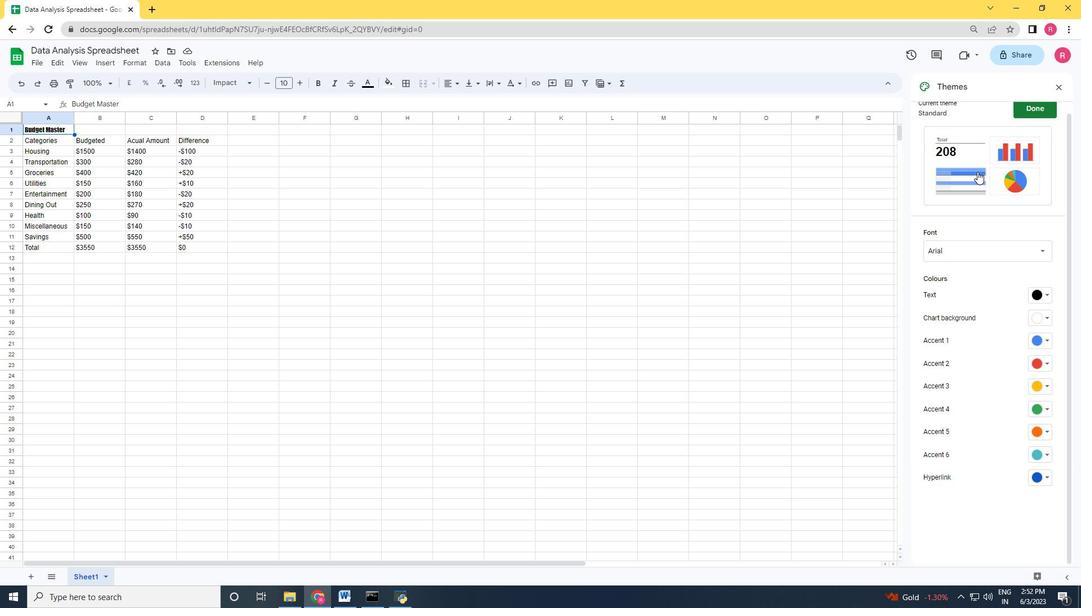 
Action: Mouse pressed left at (969, 170)
Screenshot: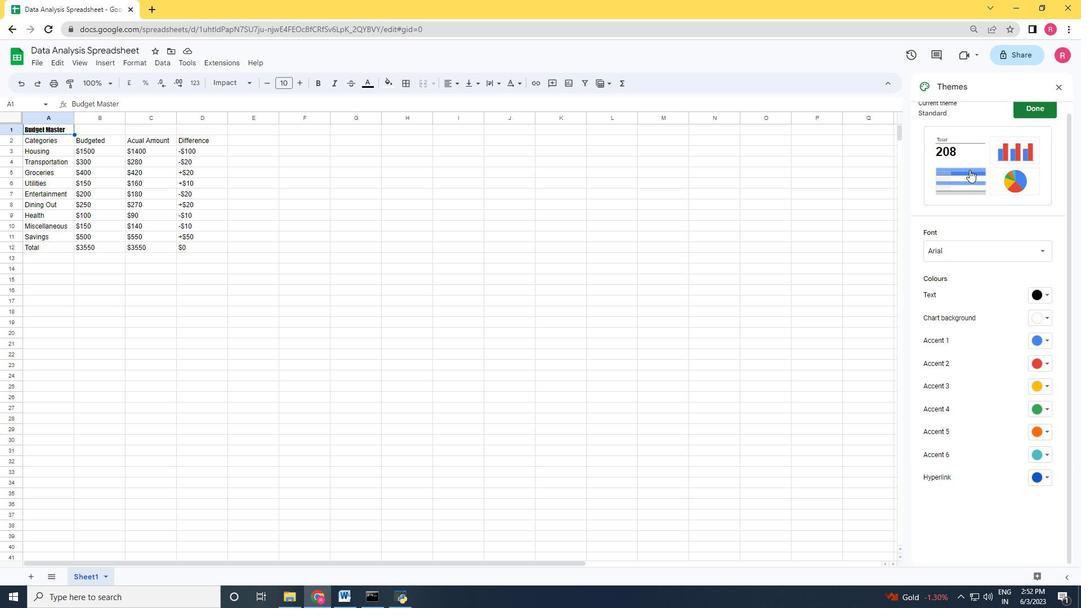 
Action: Mouse moved to (1059, 86)
Screenshot: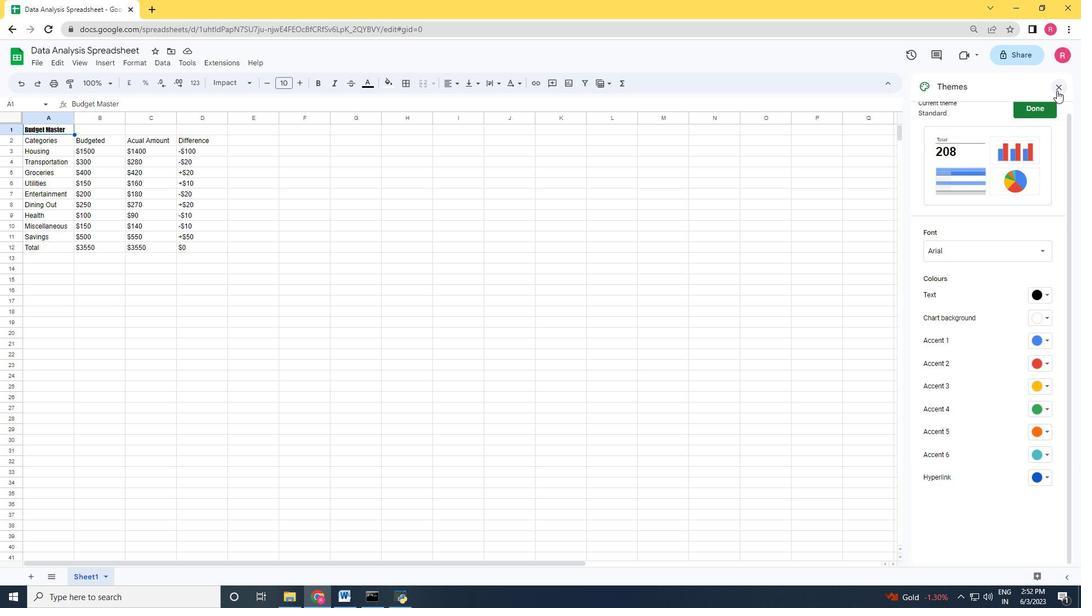
Action: Mouse pressed left at (1059, 86)
Screenshot: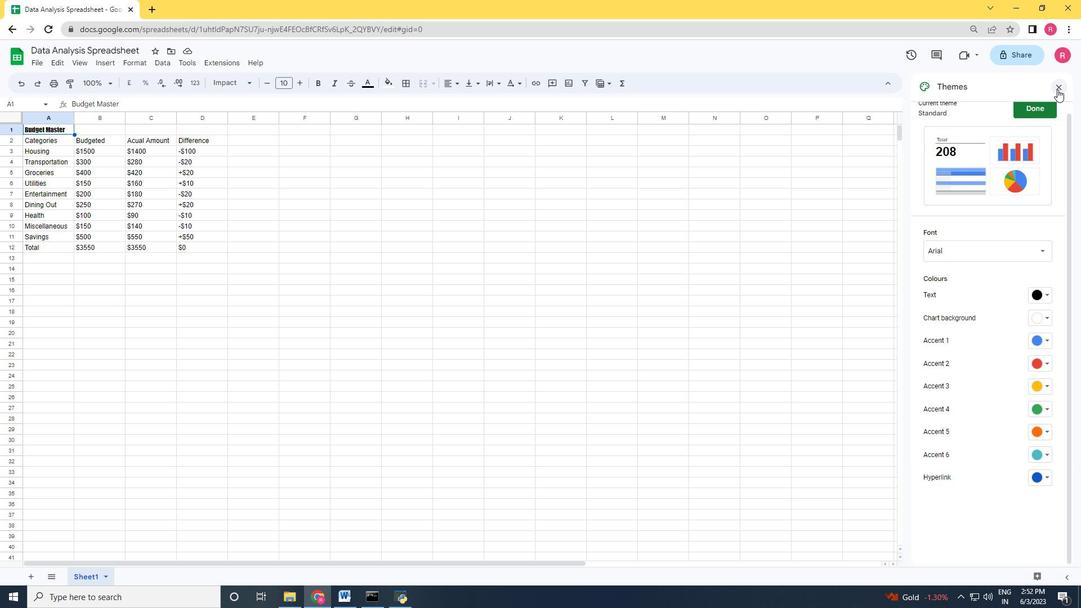 
Action: Mouse moved to (369, 84)
Screenshot: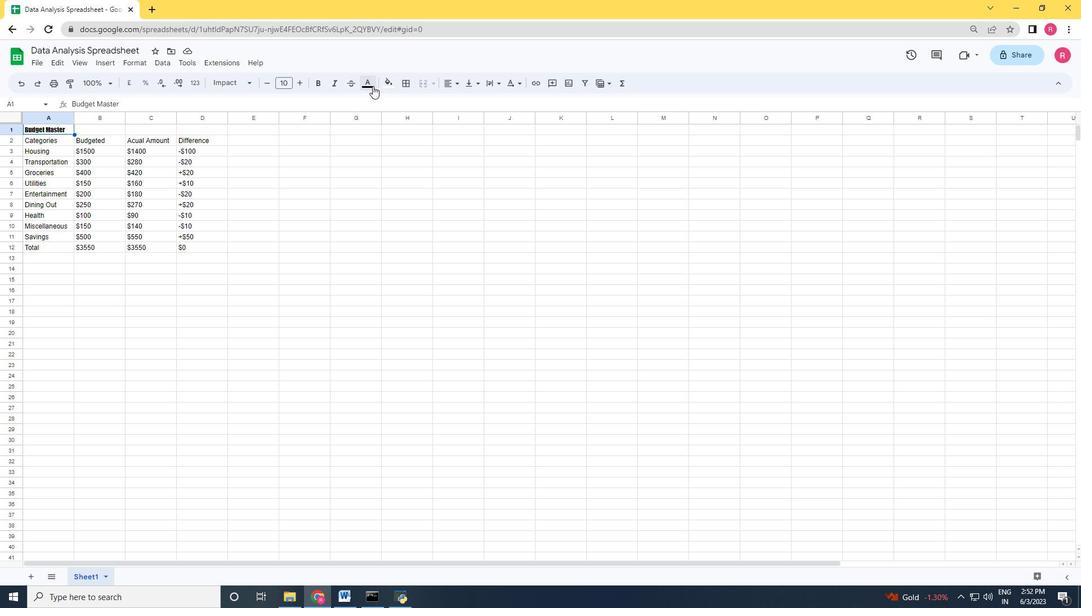 
Action: Mouse pressed left at (369, 84)
Screenshot: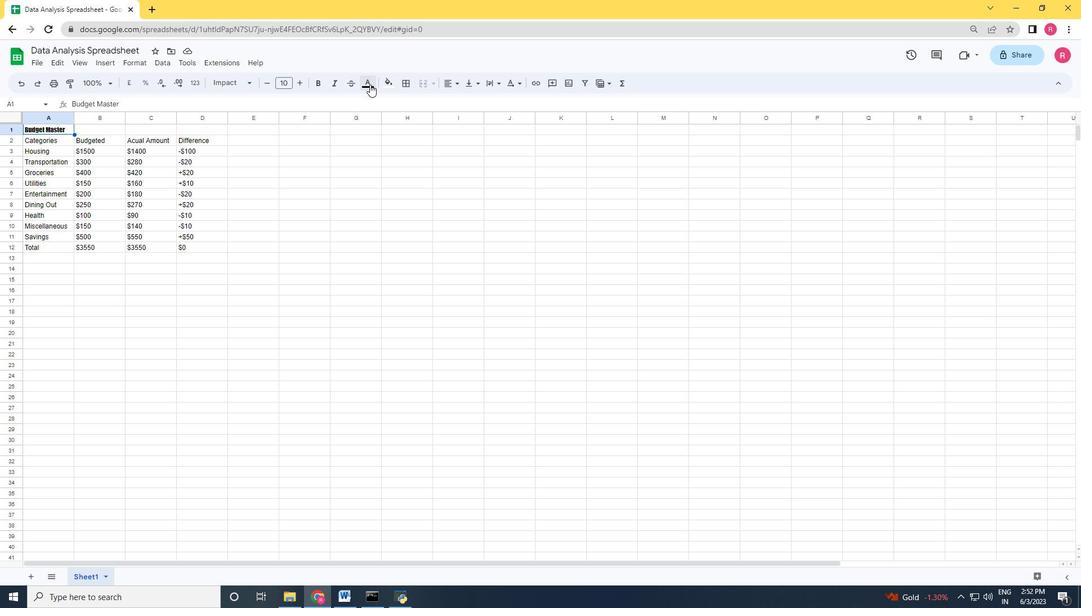 
Action: Mouse moved to (400, 274)
Screenshot: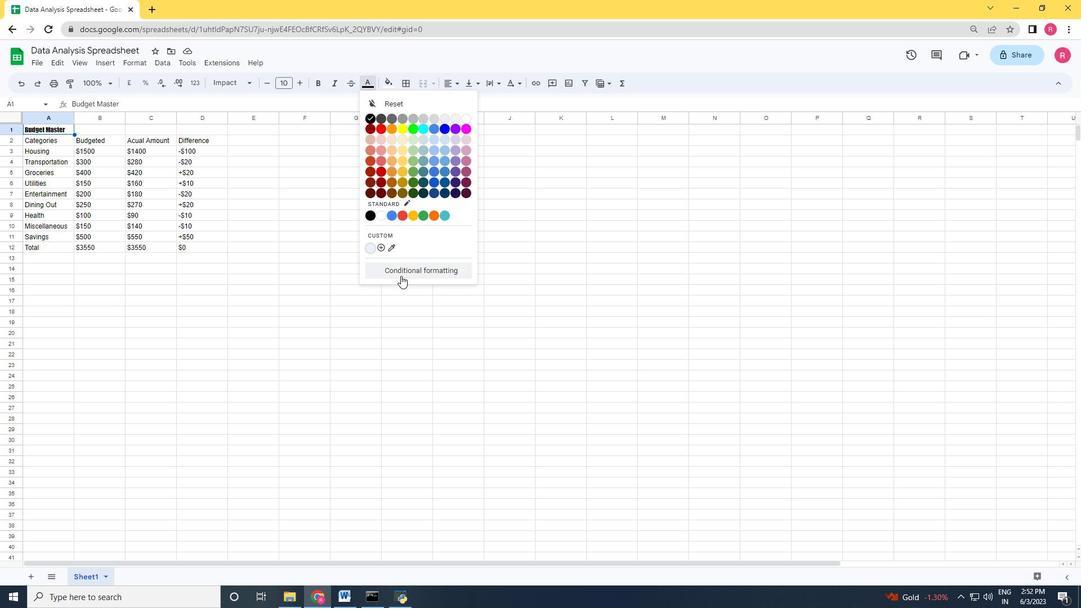 
Action: Mouse pressed left at (400, 274)
Screenshot: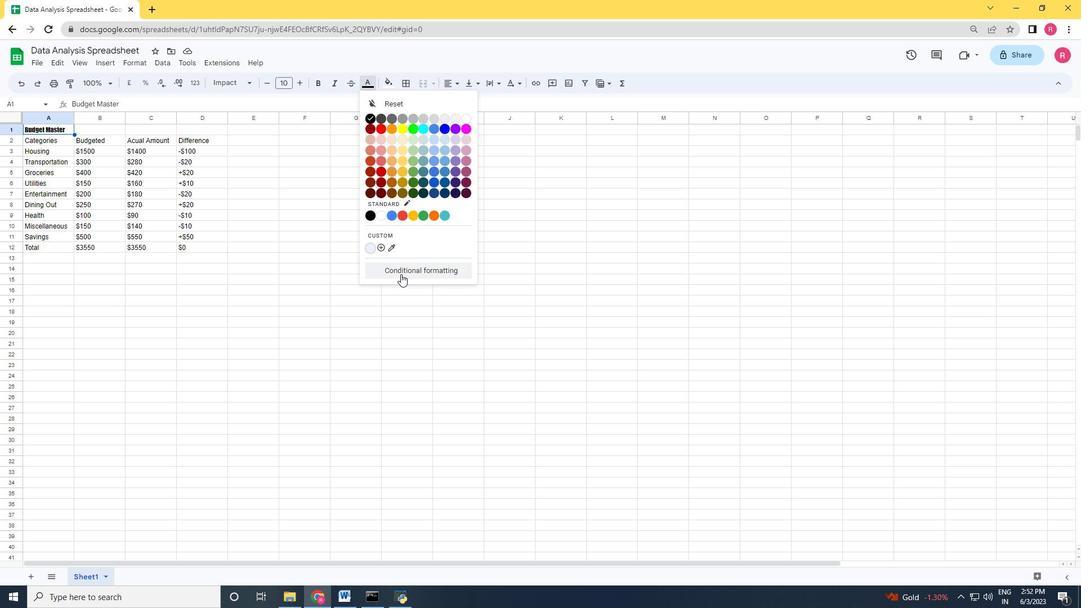 
Action: Mouse moved to (1059, 87)
Screenshot: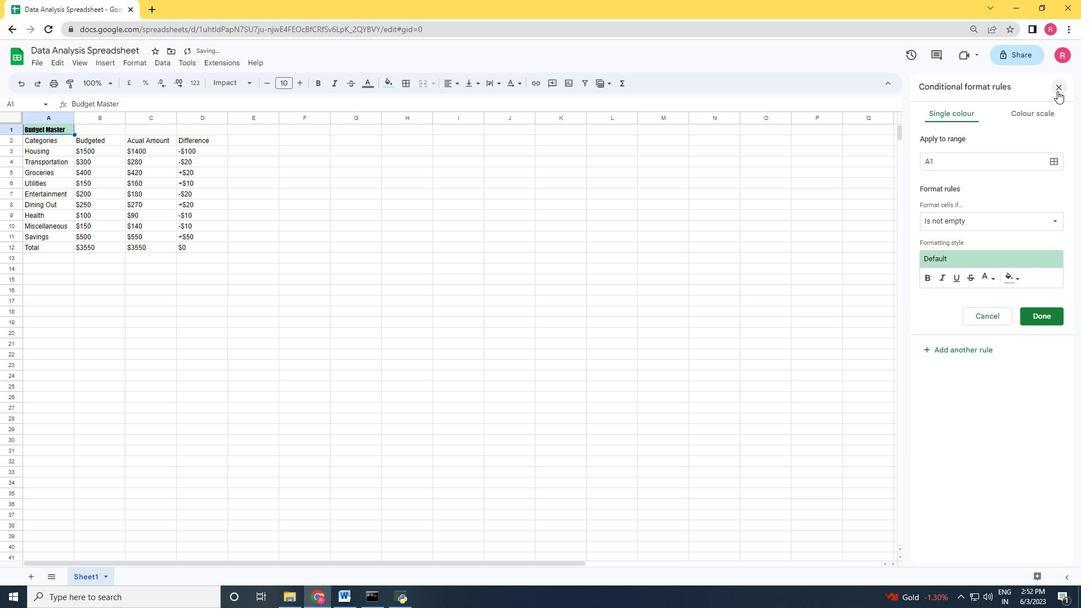 
Action: Mouse pressed left at (1059, 87)
Screenshot: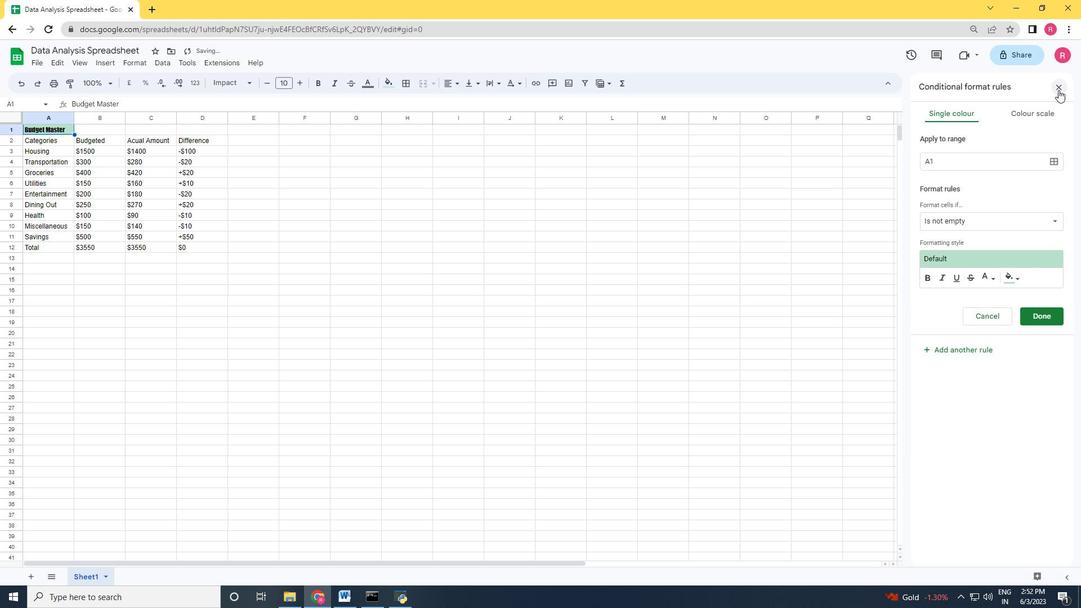 
Action: Mouse moved to (373, 85)
Screenshot: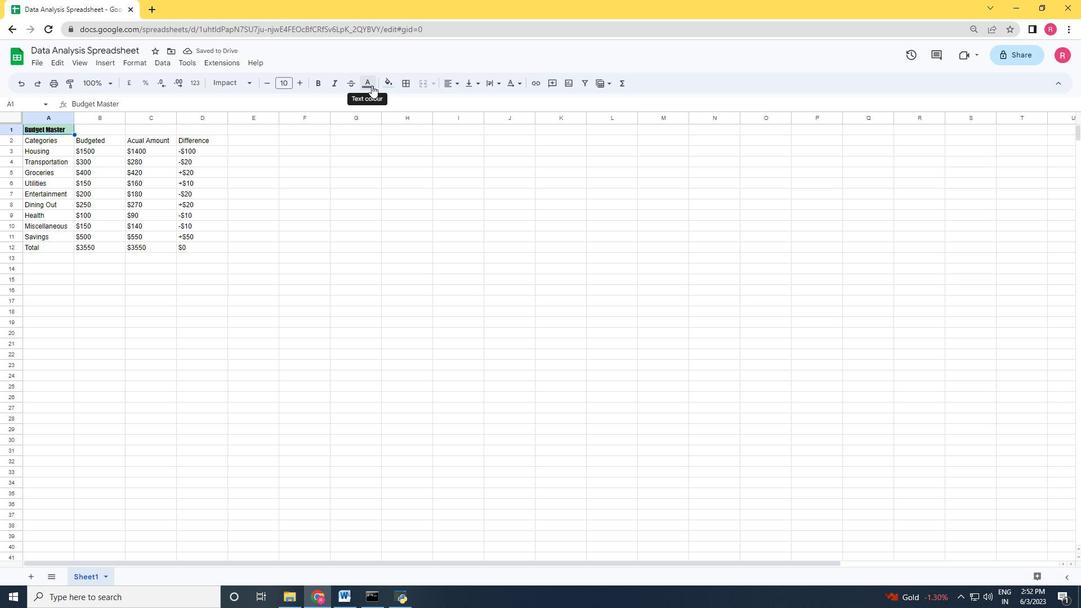 
Action: Mouse pressed left at (373, 85)
Screenshot: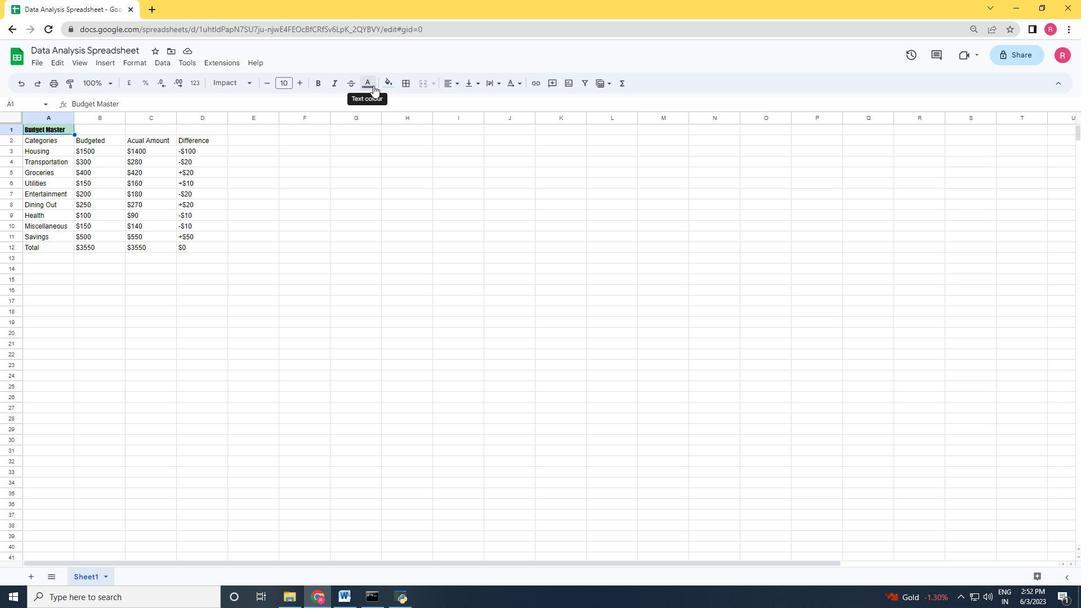 
Action: Mouse moved to (398, 247)
Screenshot: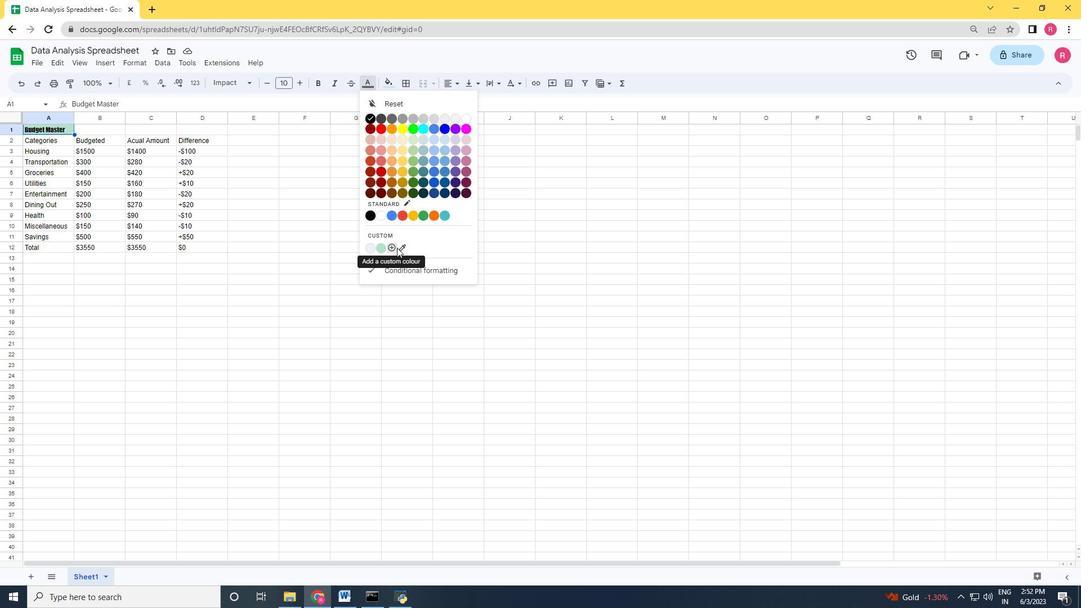 
Action: Mouse pressed left at (398, 247)
Screenshot: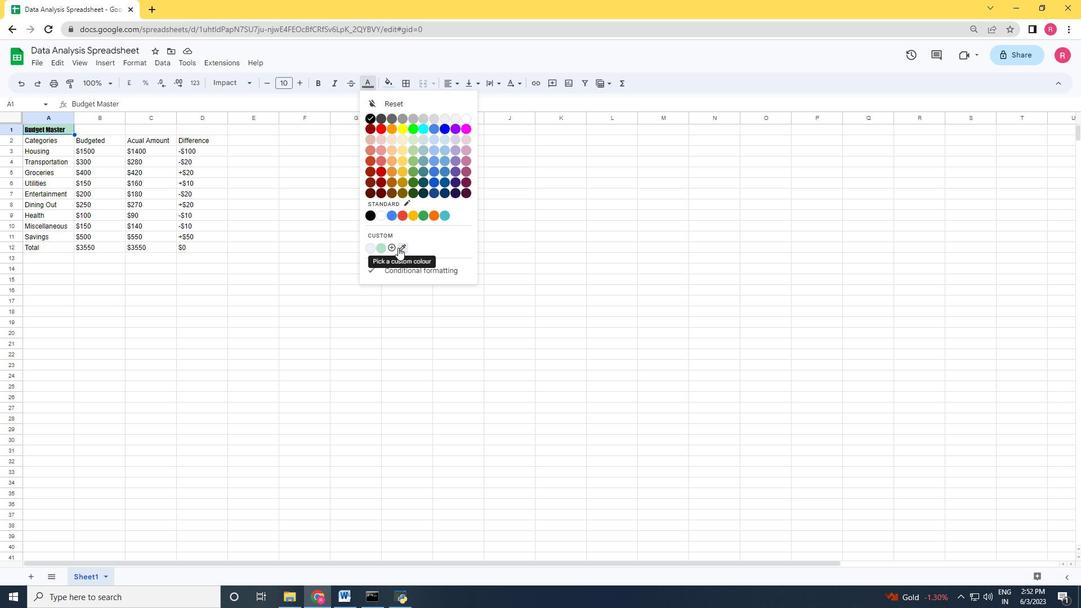 
Action: Mouse moved to (361, 164)
Screenshot: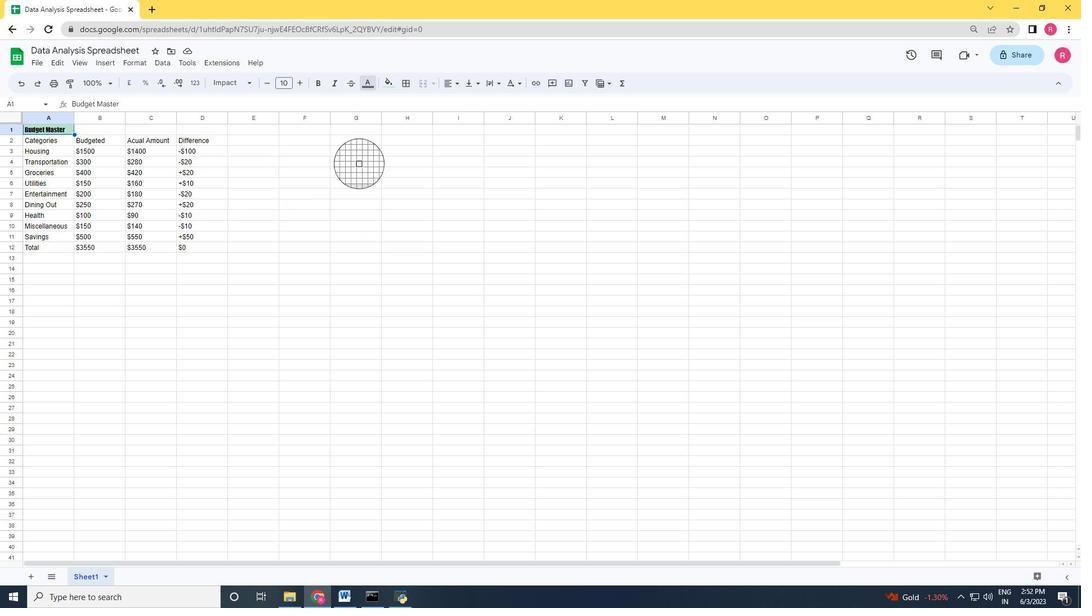 
Action: Mouse pressed left at (361, 164)
Screenshot: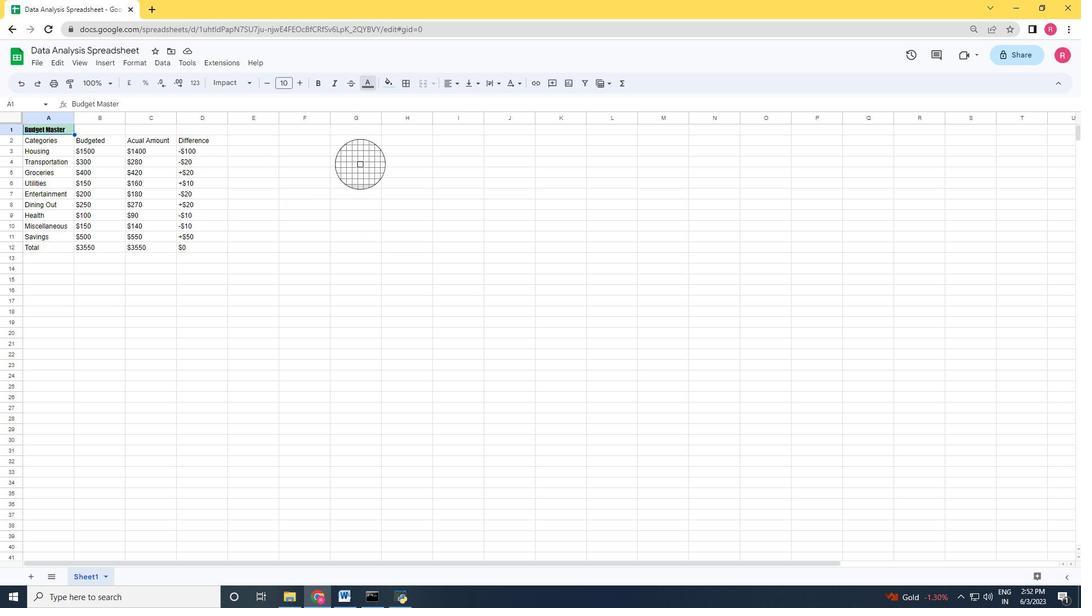 
Action: Mouse moved to (389, 86)
Screenshot: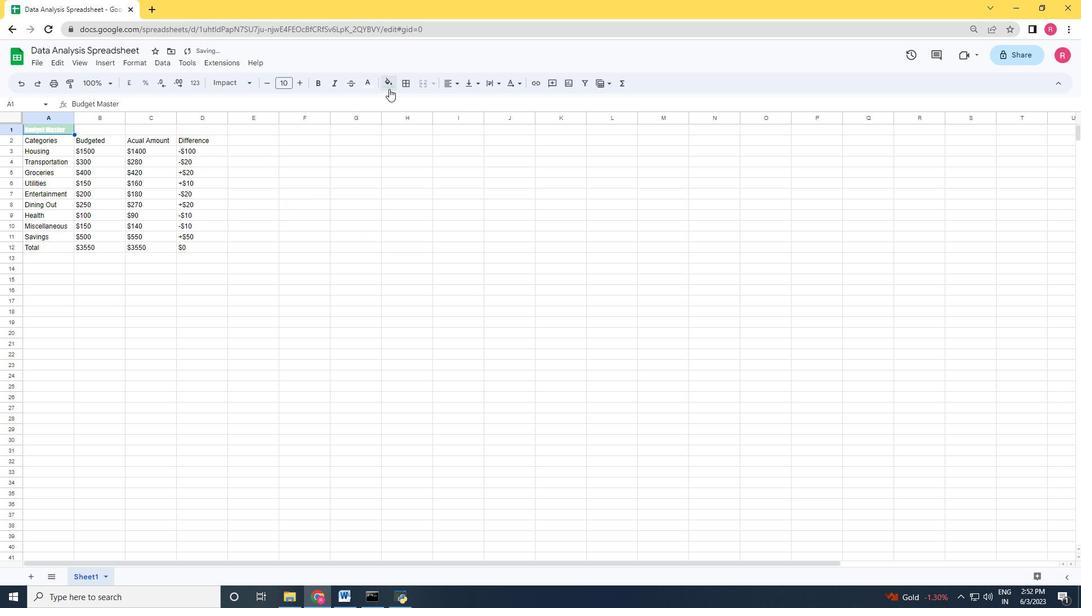 
Action: Mouse pressed left at (389, 86)
Screenshot: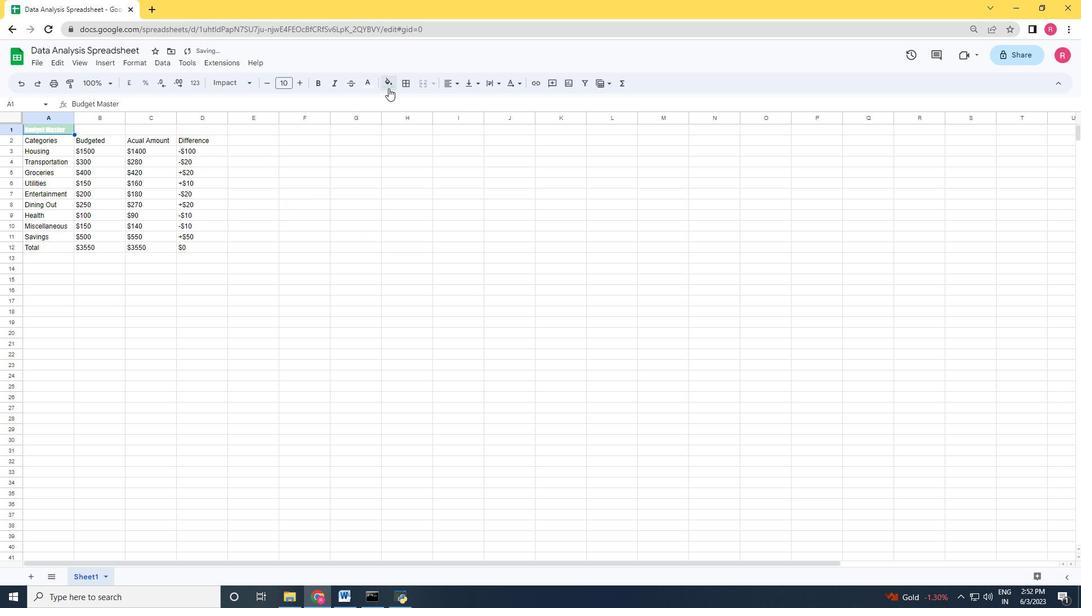 
Action: Mouse moved to (395, 161)
Screenshot: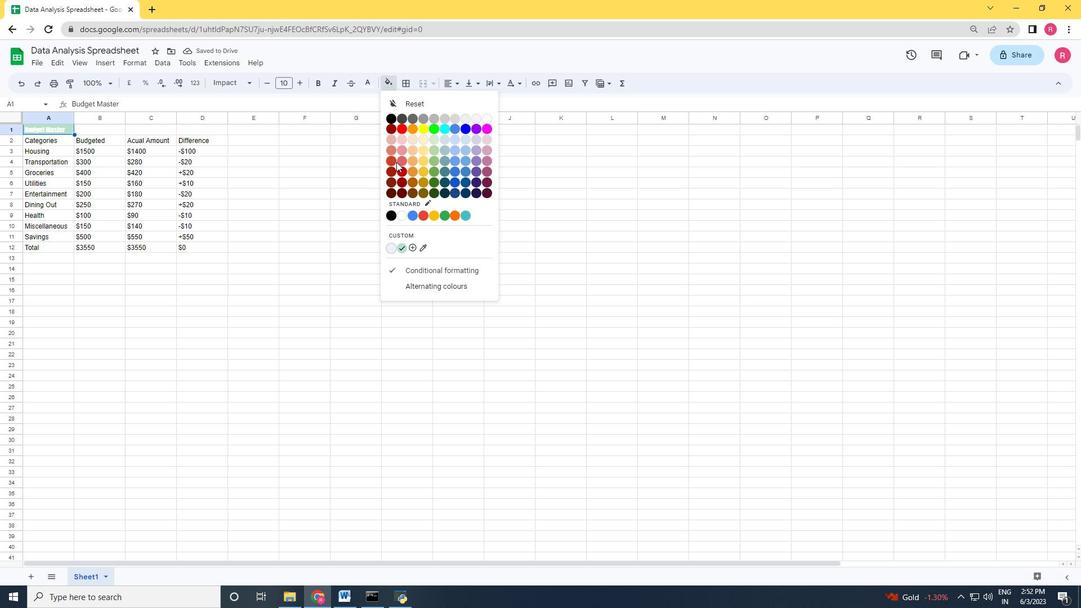 
Action: Mouse pressed left at (395, 161)
Screenshot: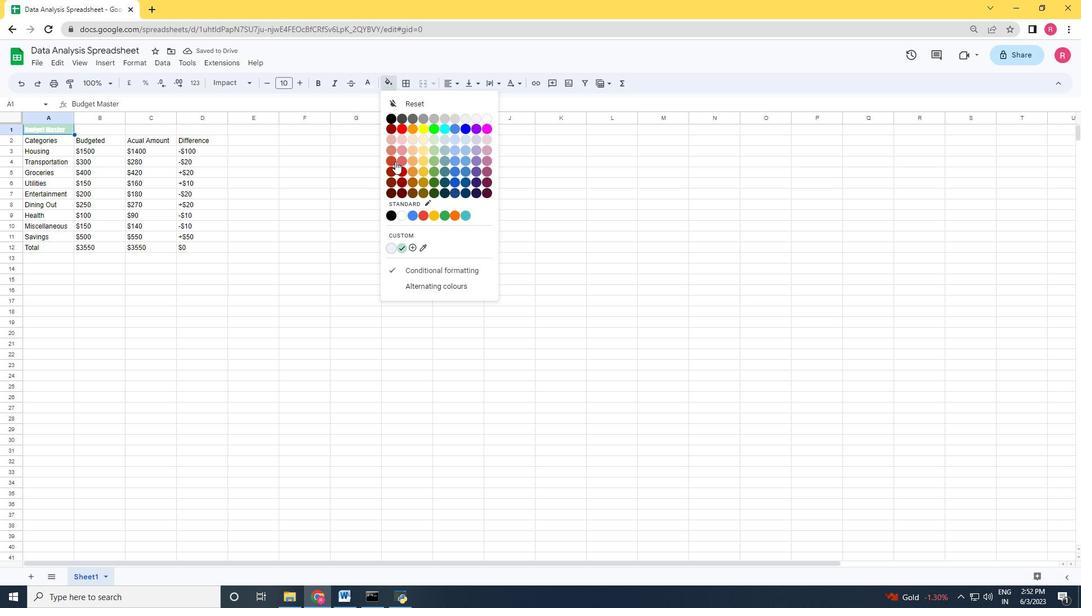 
Action: Mouse moved to (364, 188)
Screenshot: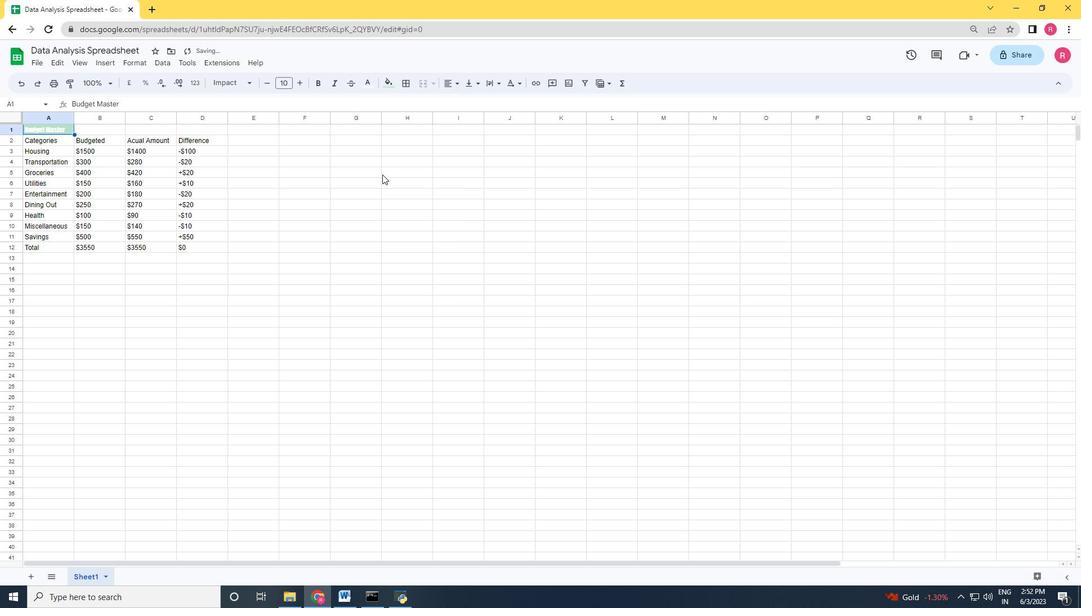 
Action: Mouse pressed left at (364, 188)
Screenshot: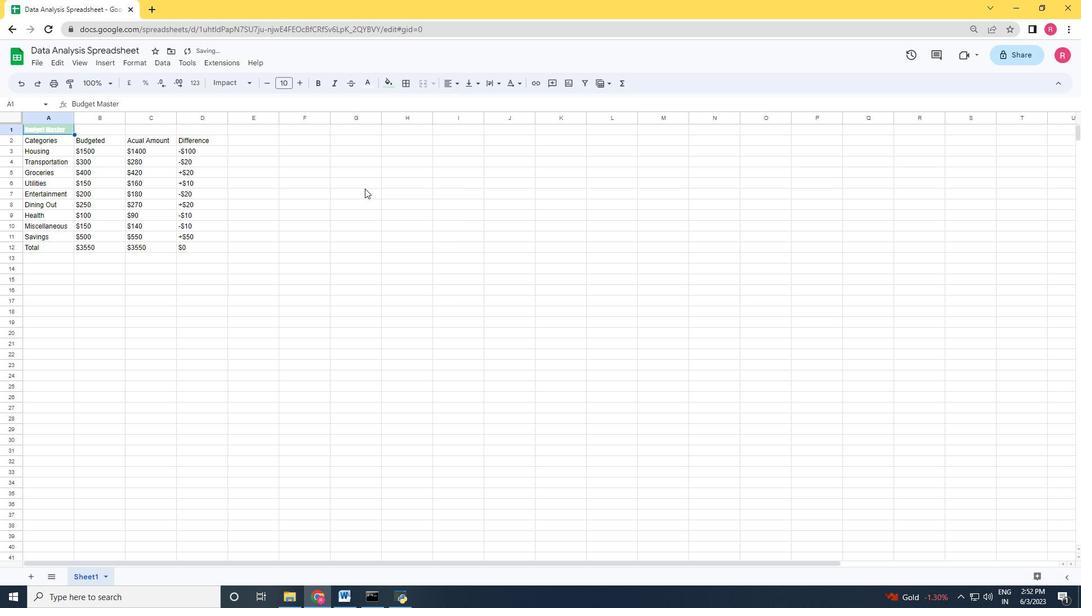 
Action: Mouse moved to (56, 127)
Screenshot: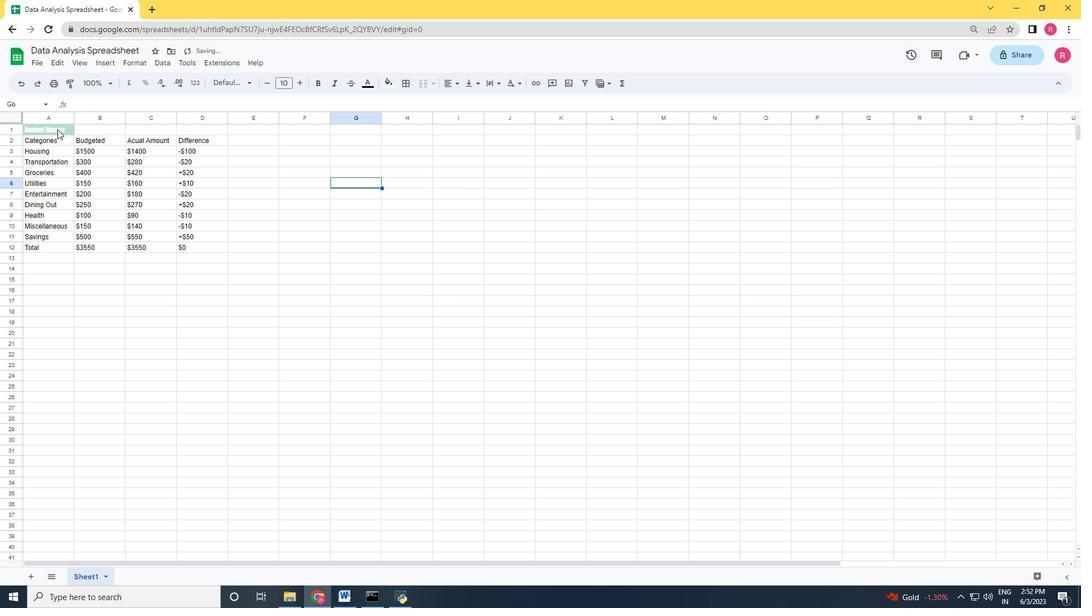 
Action: Mouse pressed left at (56, 127)
Screenshot: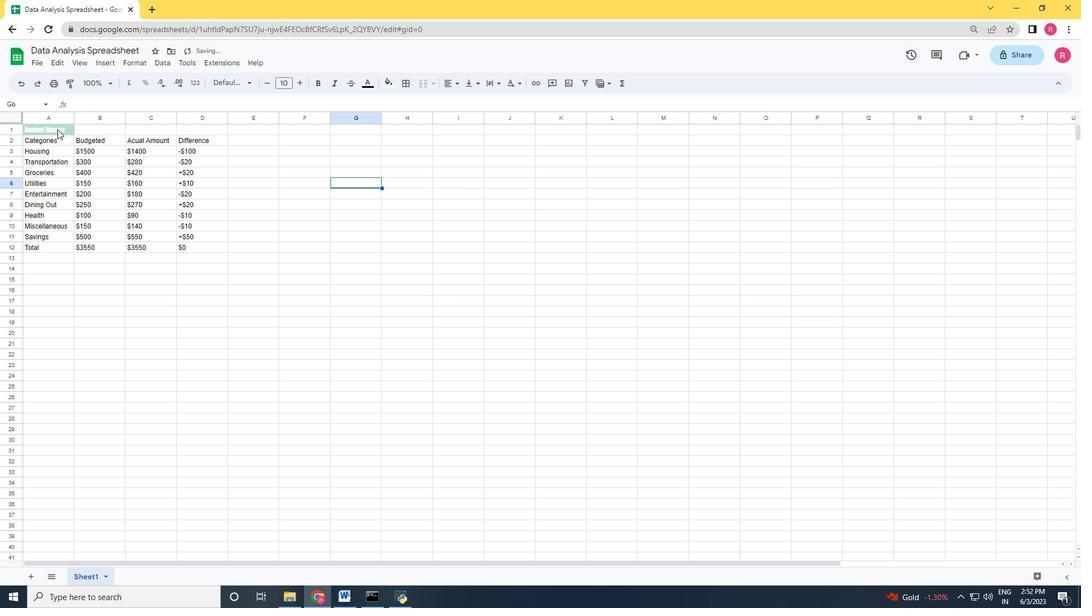 
Action: Mouse moved to (390, 87)
Screenshot: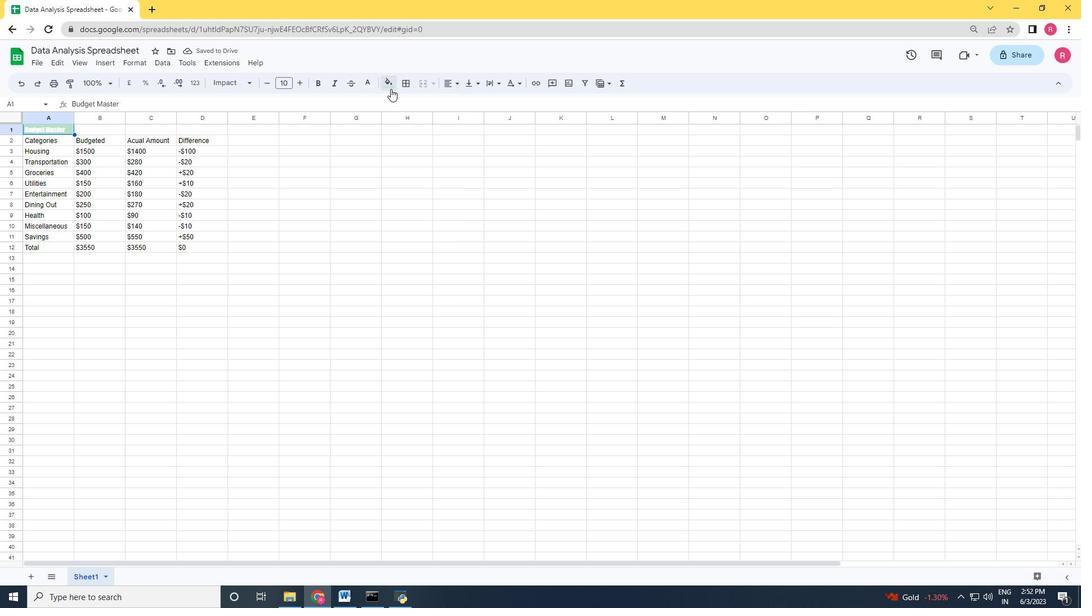
Action: Mouse pressed left at (390, 87)
Screenshot: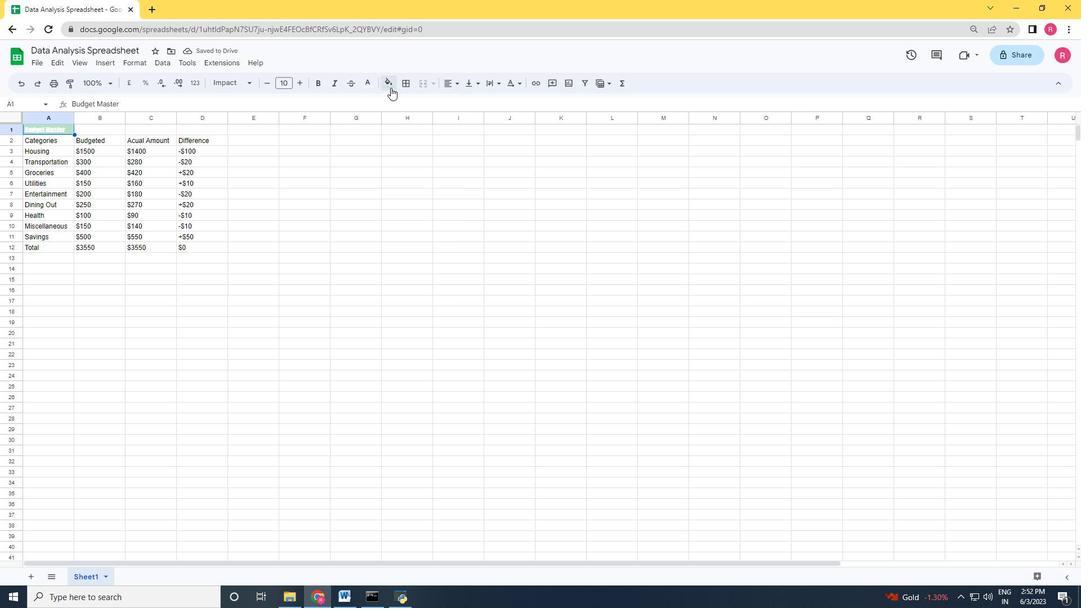 
Action: Mouse moved to (390, 172)
Screenshot: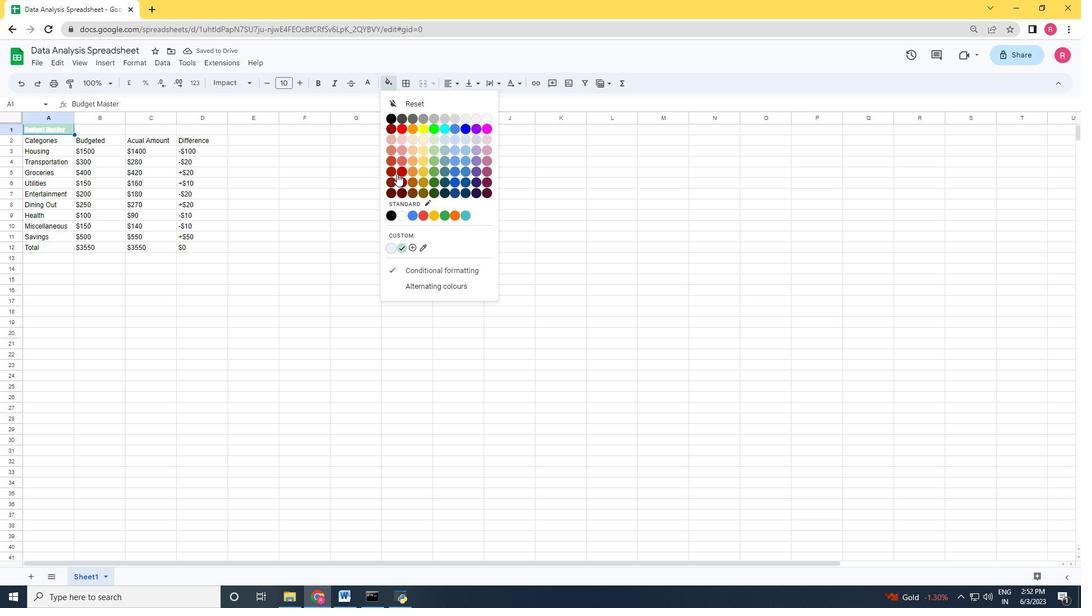 
Action: Mouse pressed left at (390, 172)
Screenshot: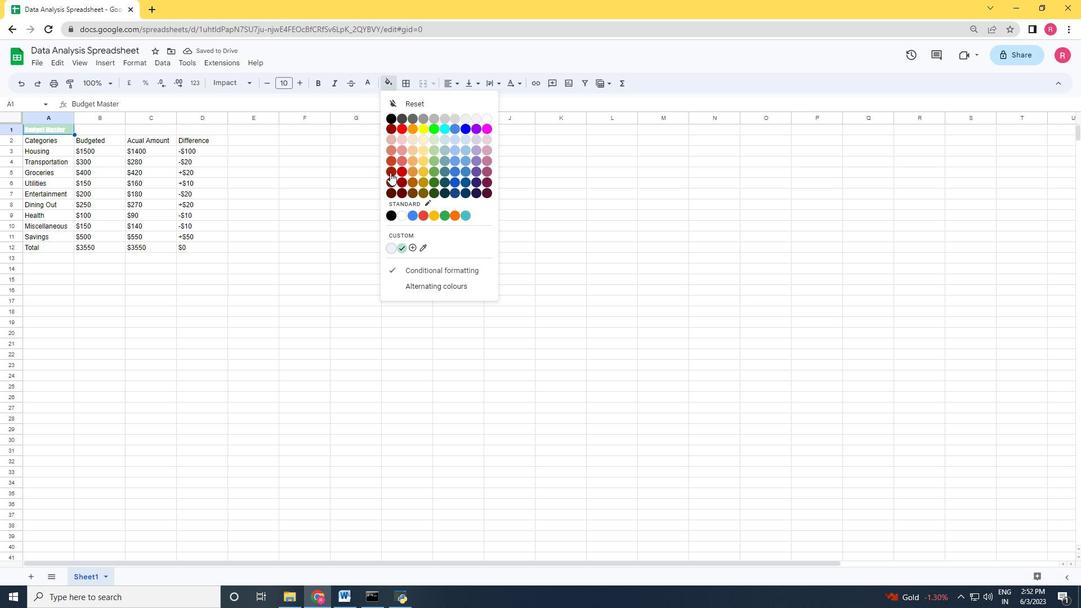 
Action: Mouse moved to (380, 183)
Screenshot: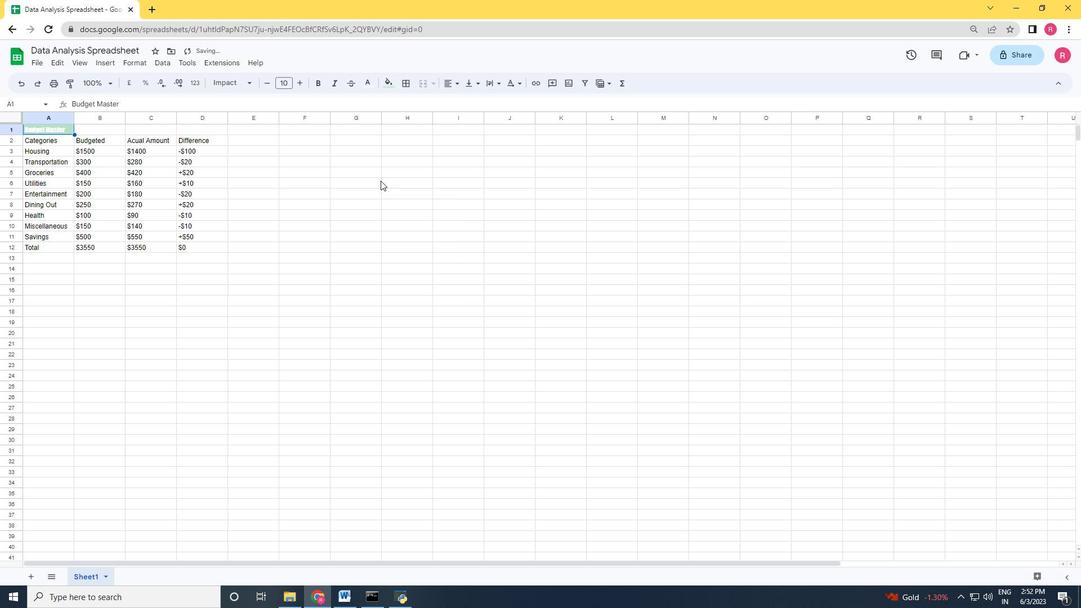 
Action: Mouse pressed left at (380, 183)
Screenshot: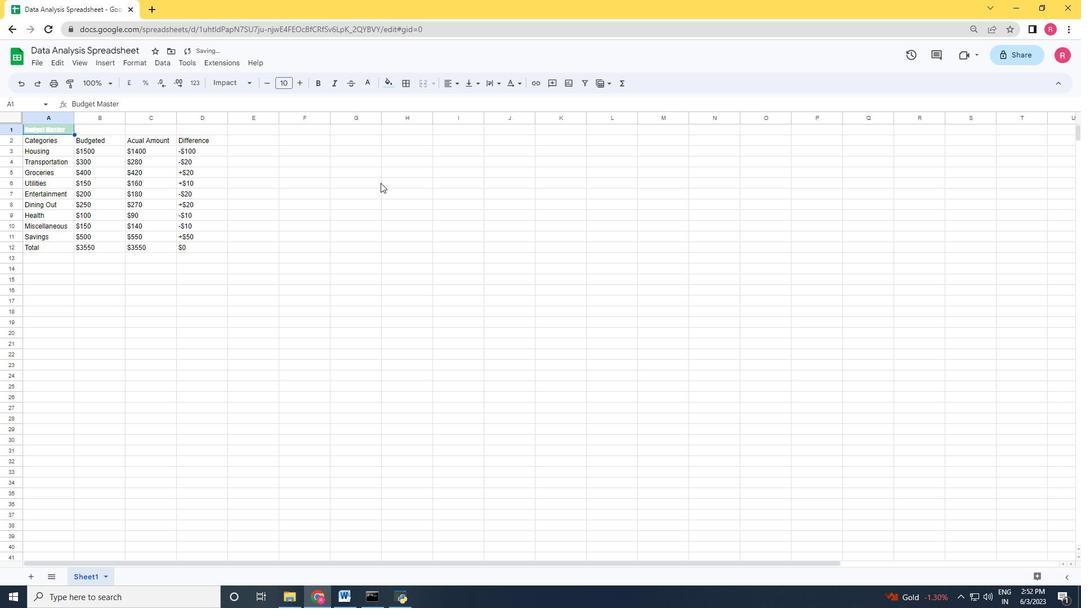 
Action: Mouse moved to (52, 129)
Screenshot: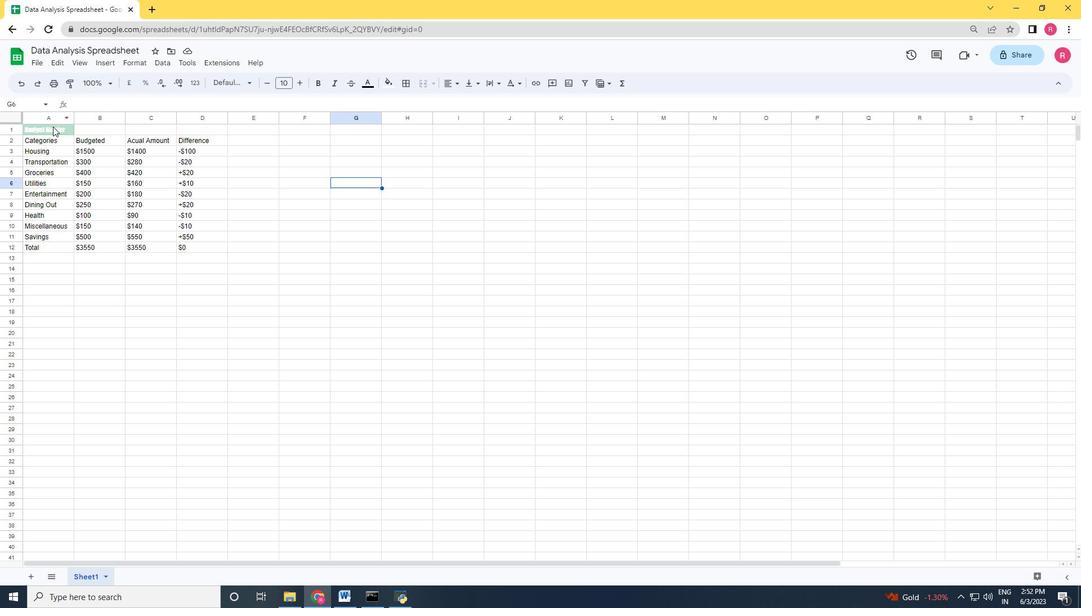 
Action: Mouse pressed left at (52, 129)
Screenshot: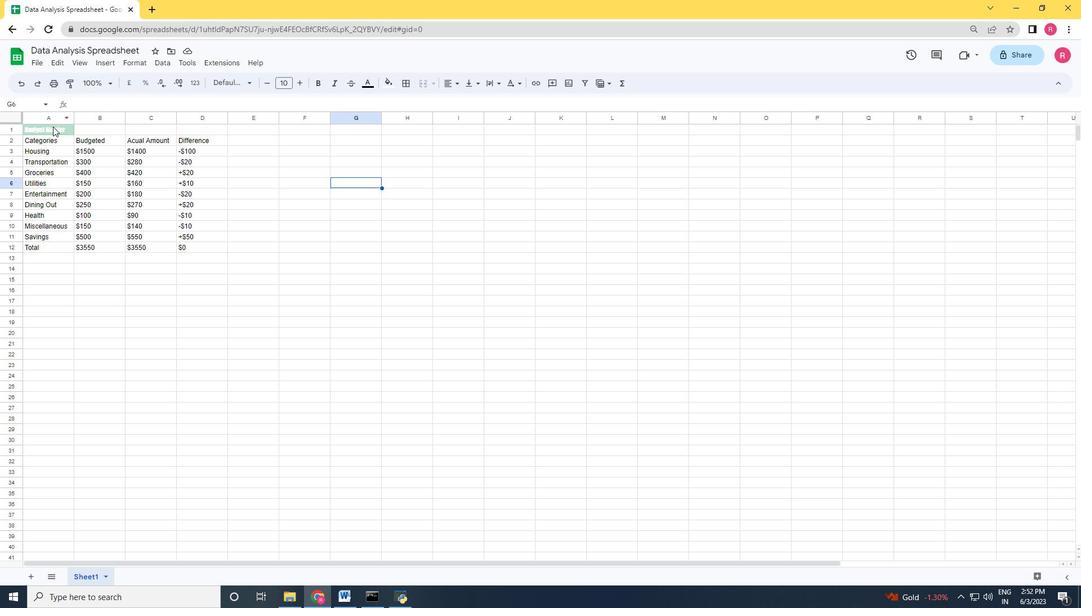 
Action: Mouse moved to (101, 64)
Screenshot: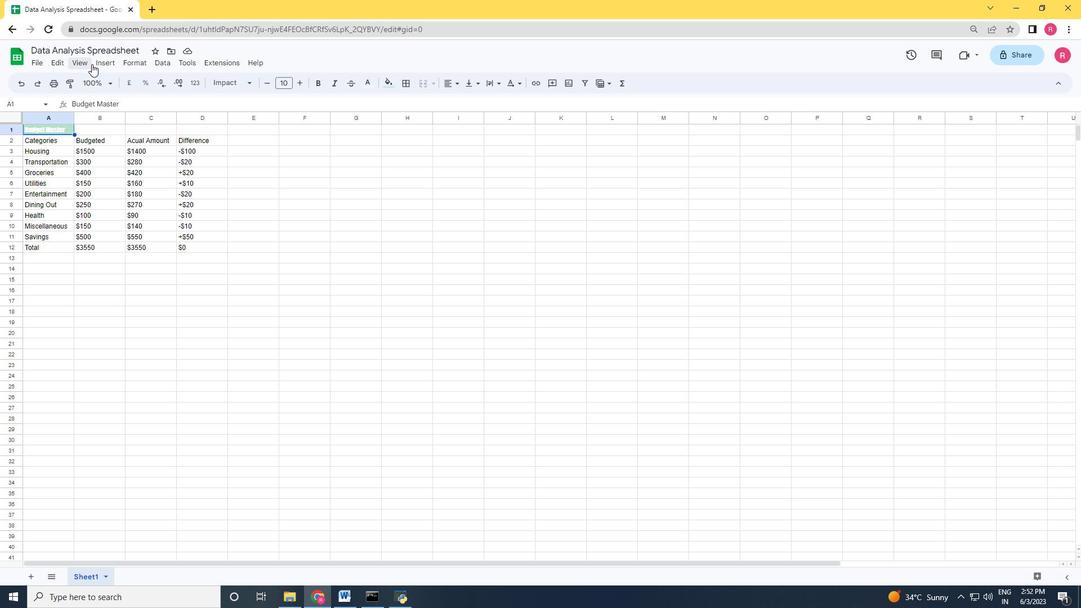 
Action: Mouse pressed left at (101, 64)
Screenshot: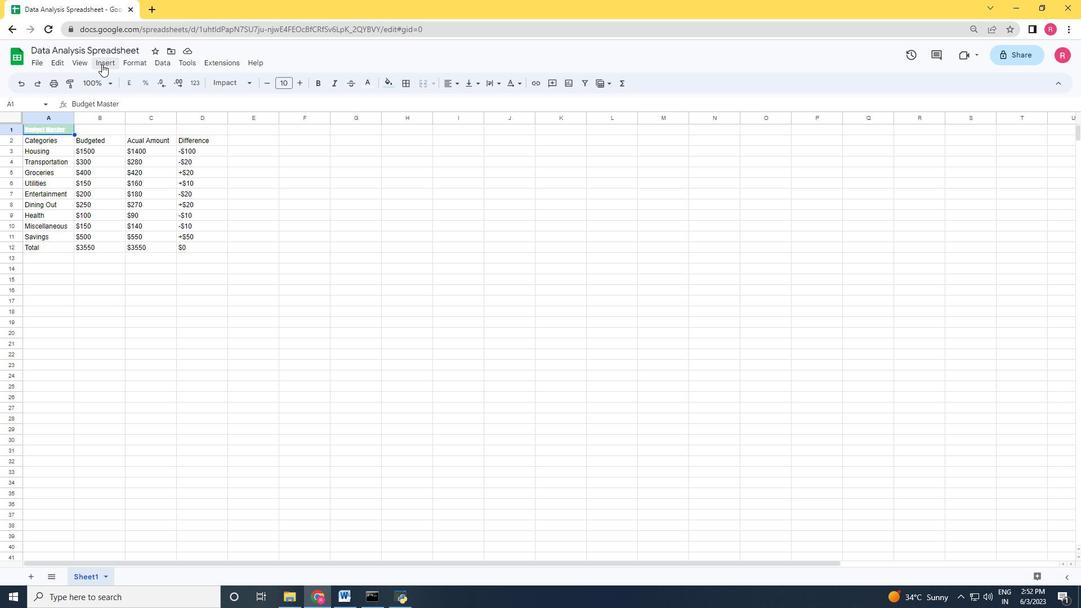 
Action: Mouse moved to (79, 65)
Screenshot: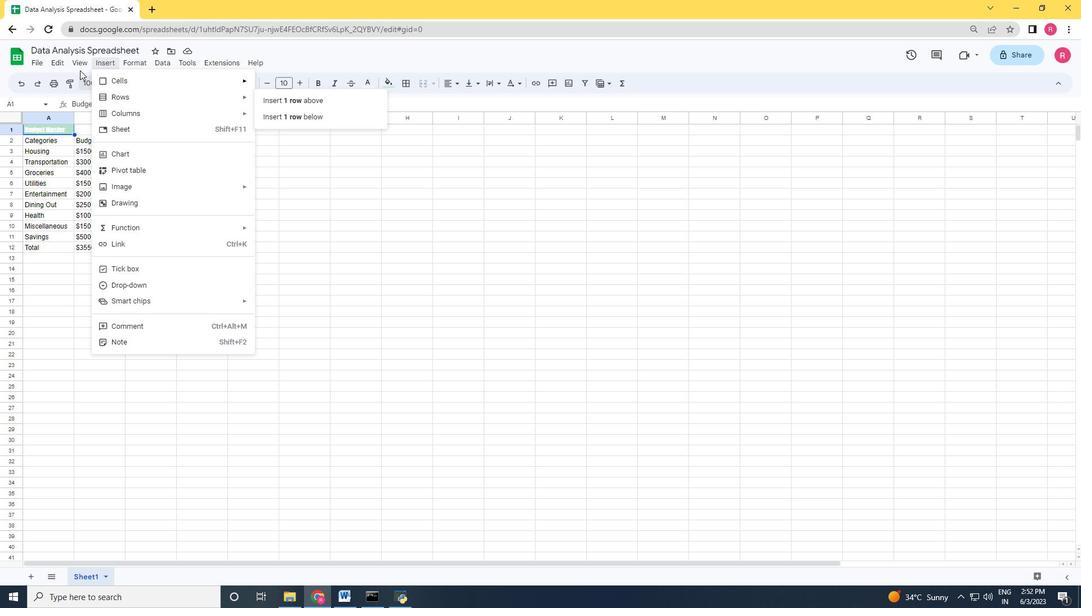 
Action: Mouse pressed left at (79, 65)
Screenshot: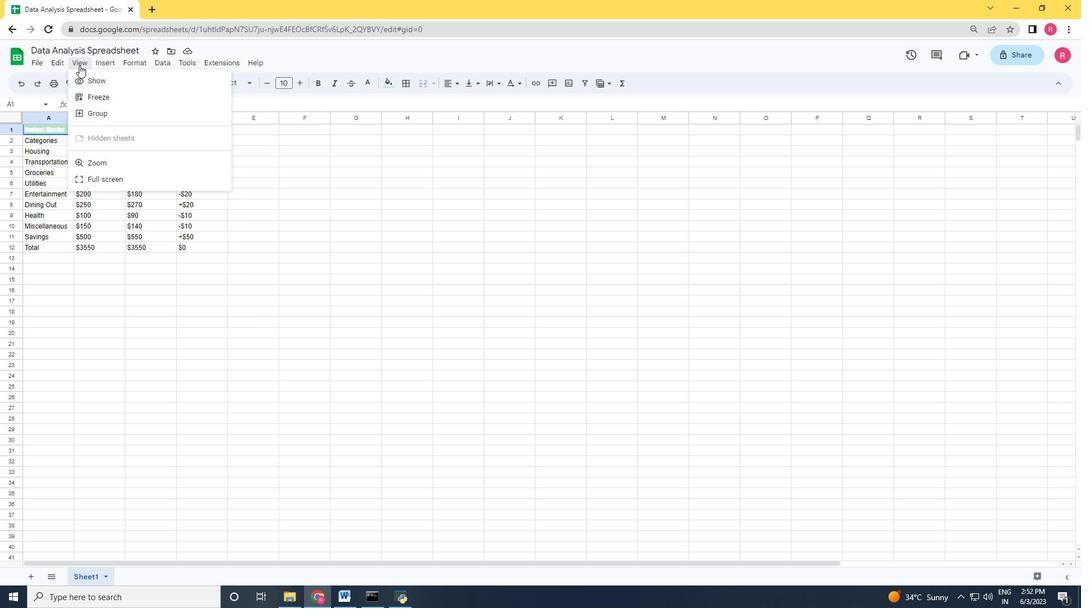 
Action: Mouse moved to (86, 65)
Screenshot: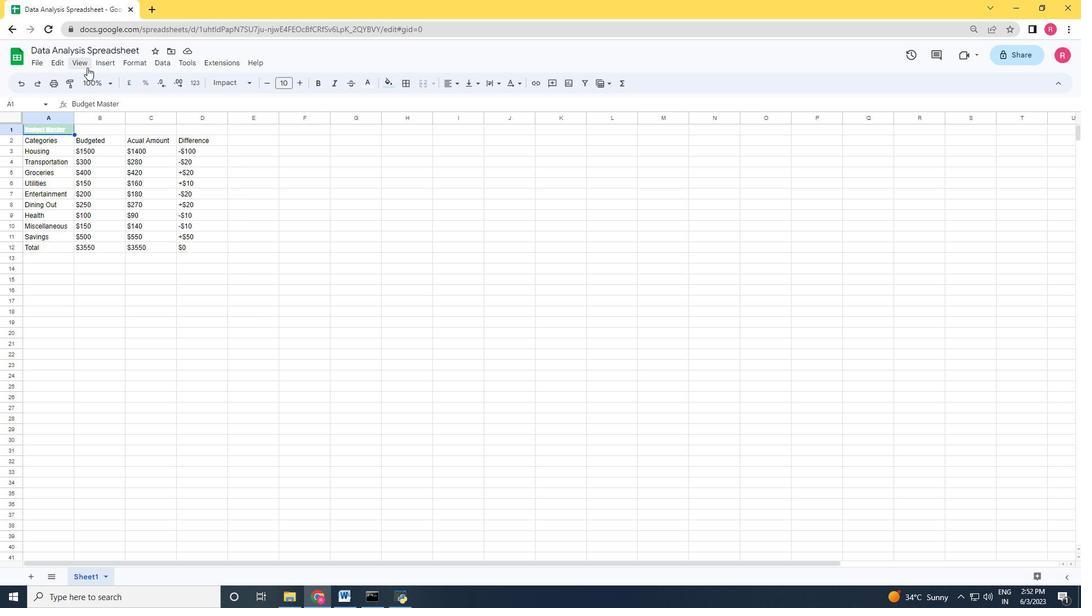 
Action: Mouse pressed left at (86, 65)
Screenshot: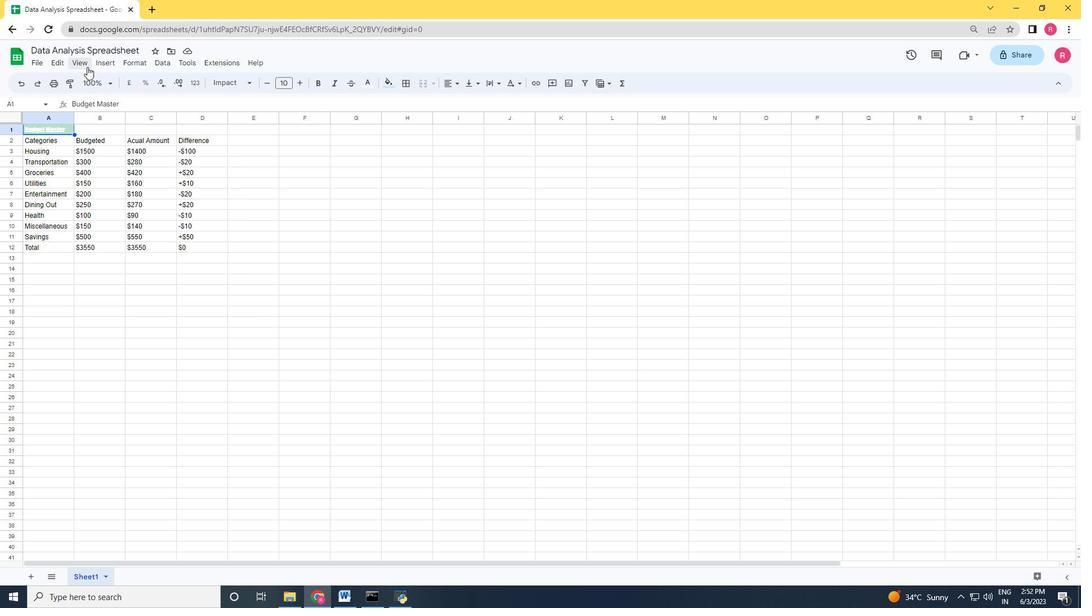 
Action: Mouse moved to (139, 69)
Screenshot: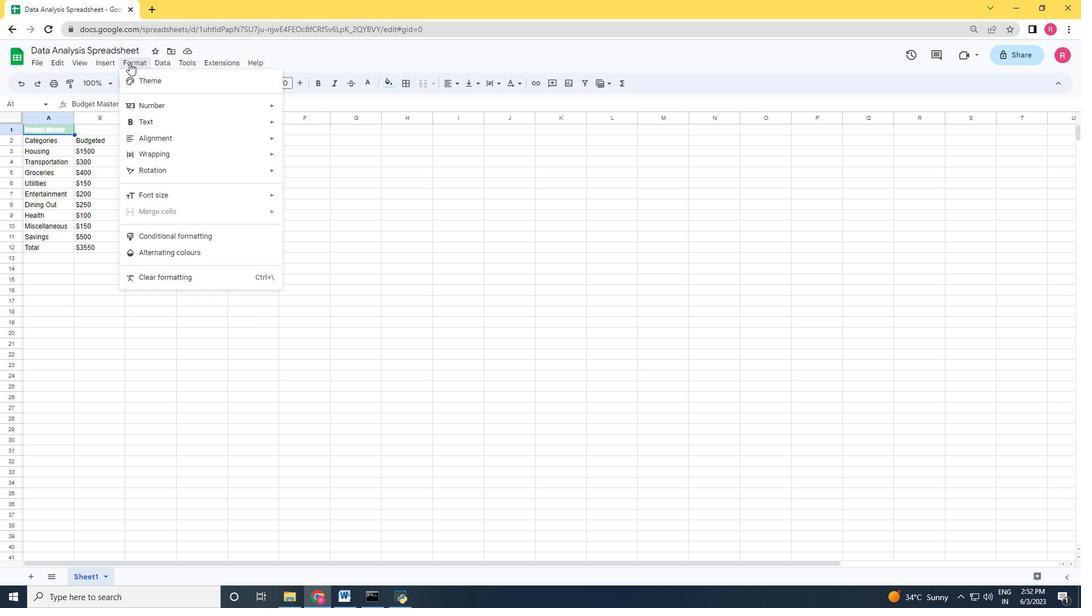 
Action: Mouse pressed left at (130, 62)
Screenshot: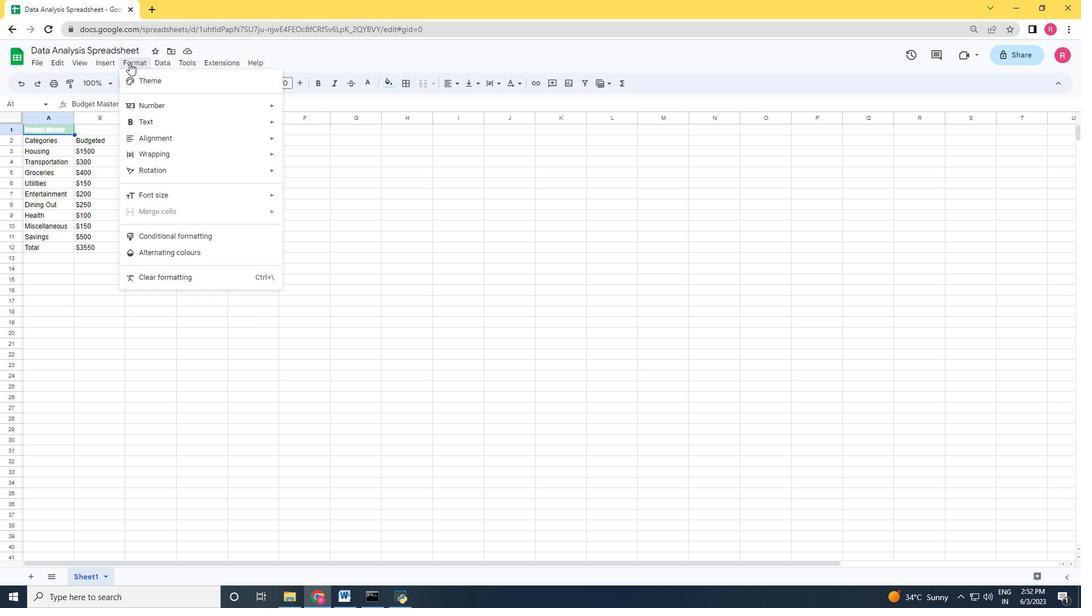 
Action: Mouse moved to (138, 63)
Screenshot: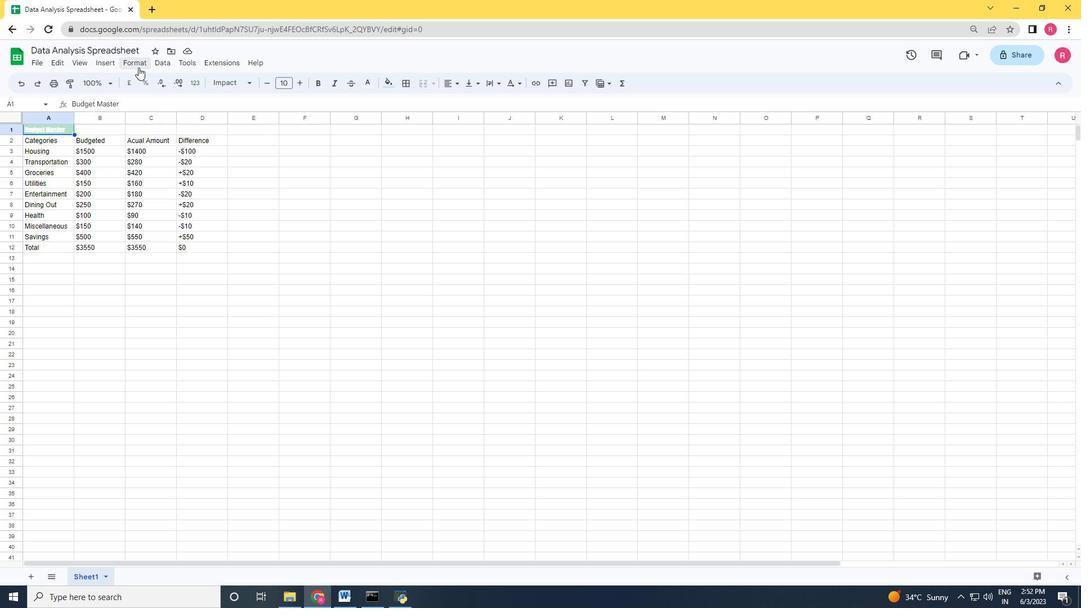 
Action: Mouse pressed left at (138, 63)
Screenshot: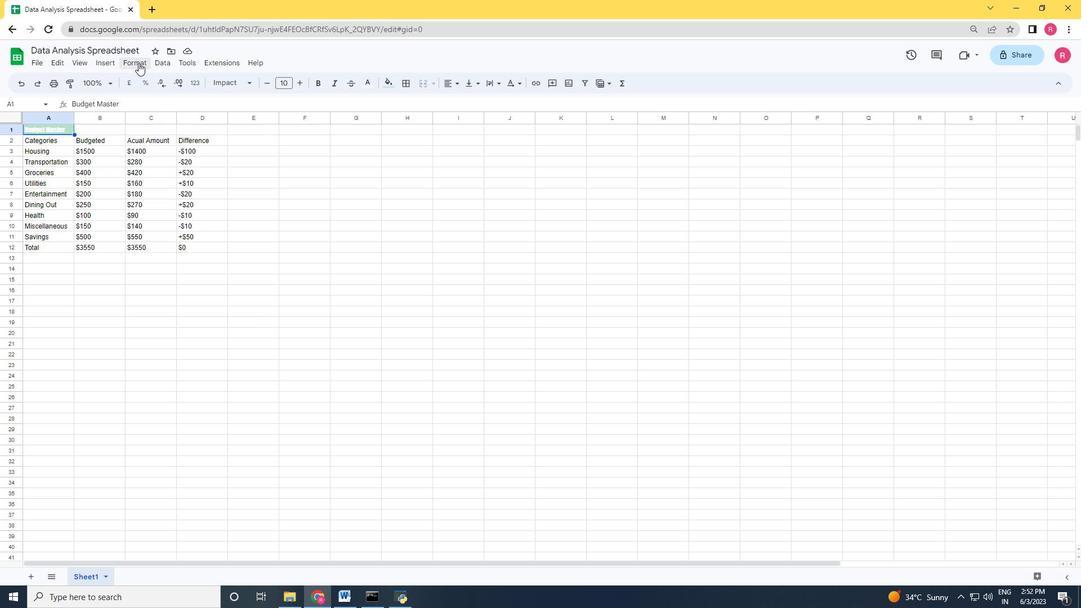
Action: Mouse moved to (327, 153)
Screenshot: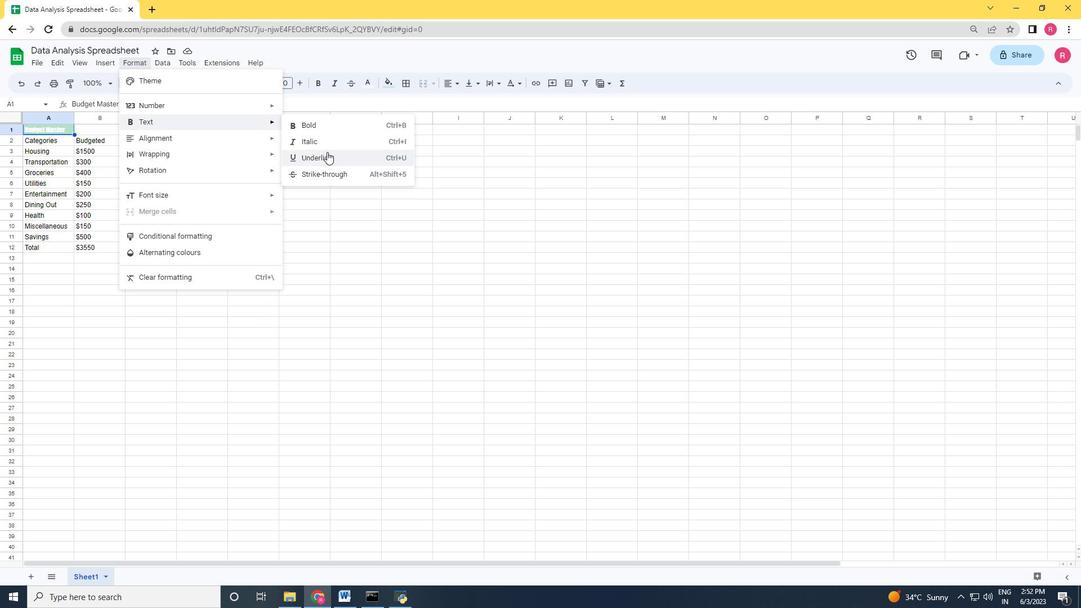 
Action: Mouse pressed left at (327, 153)
Screenshot: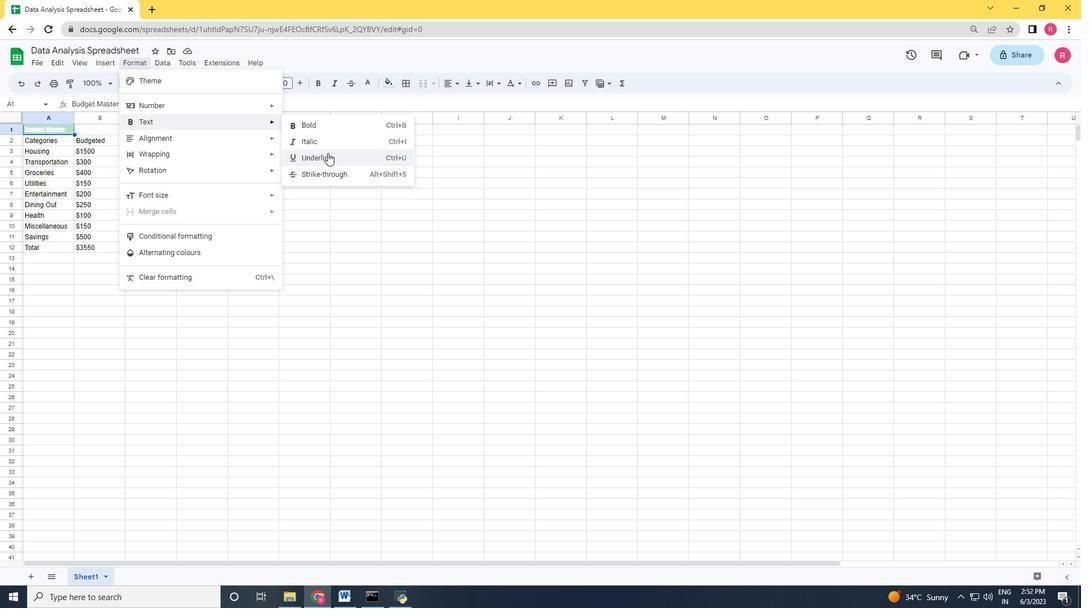 
Action: Mouse moved to (302, 84)
Screenshot: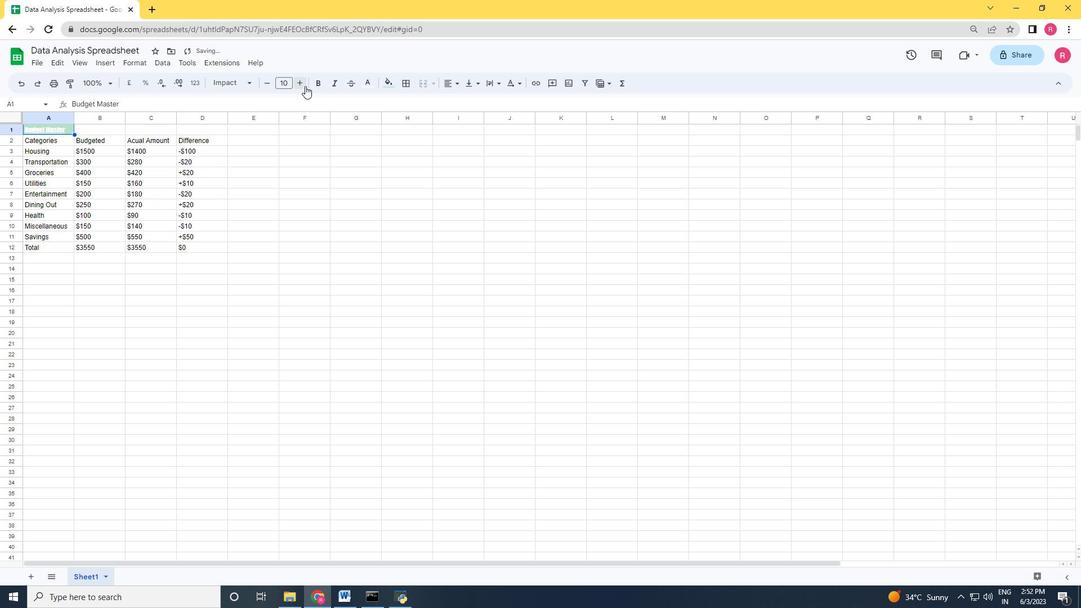 
Action: Mouse pressed left at (302, 84)
Screenshot: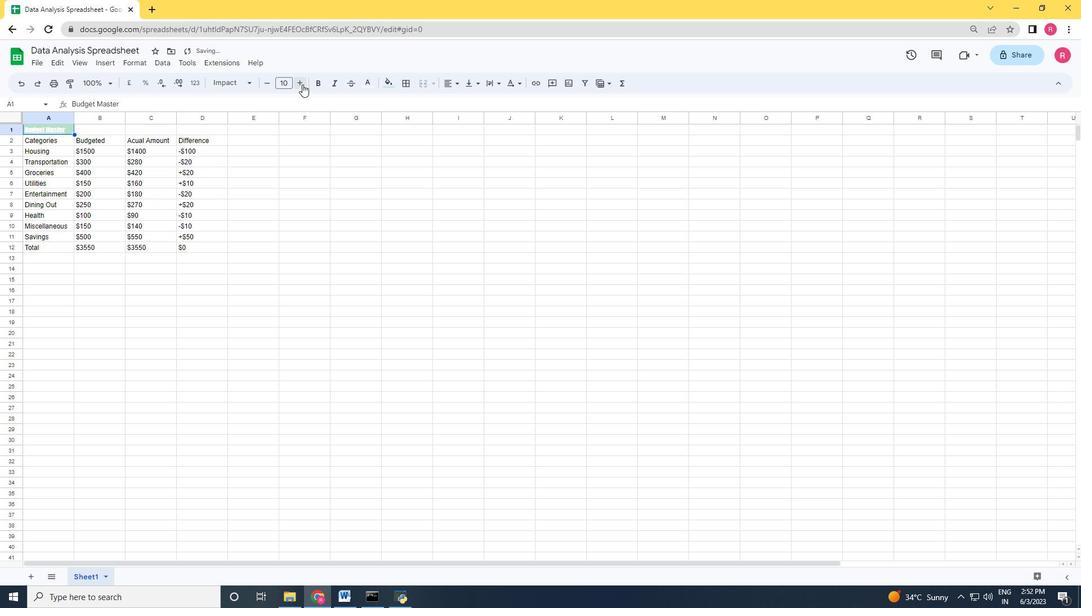 
Action: Mouse pressed left at (302, 84)
Screenshot: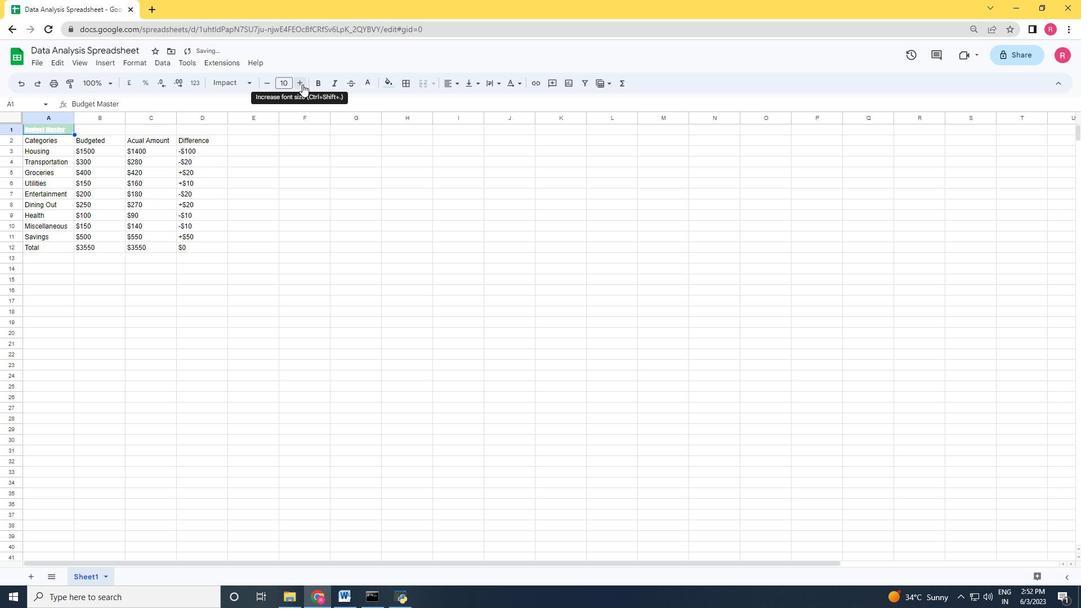 
Action: Mouse pressed left at (302, 84)
Screenshot: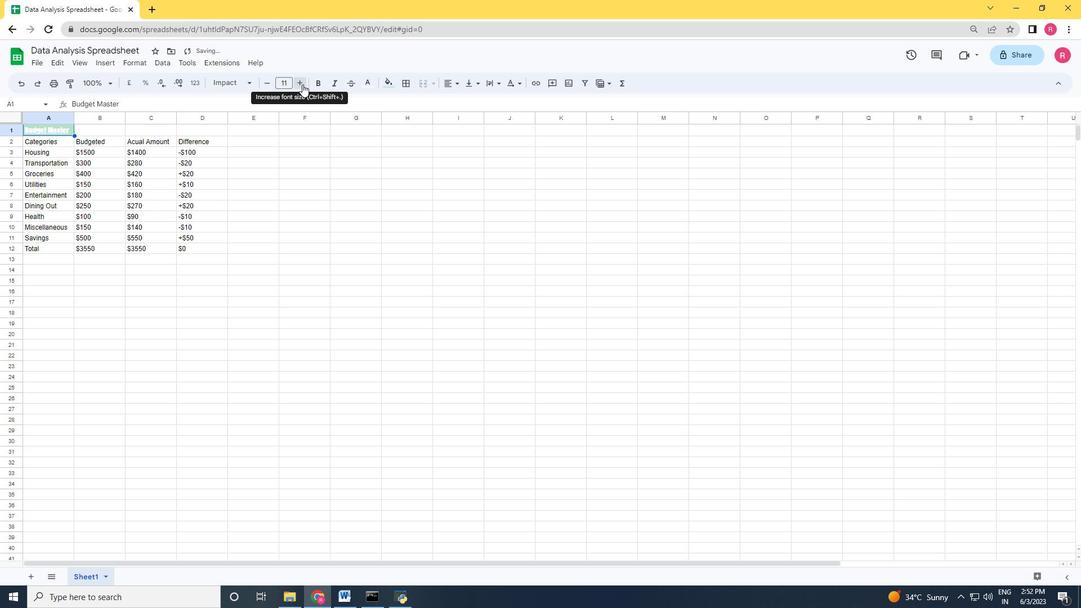 
Action: Mouse pressed left at (302, 84)
Screenshot: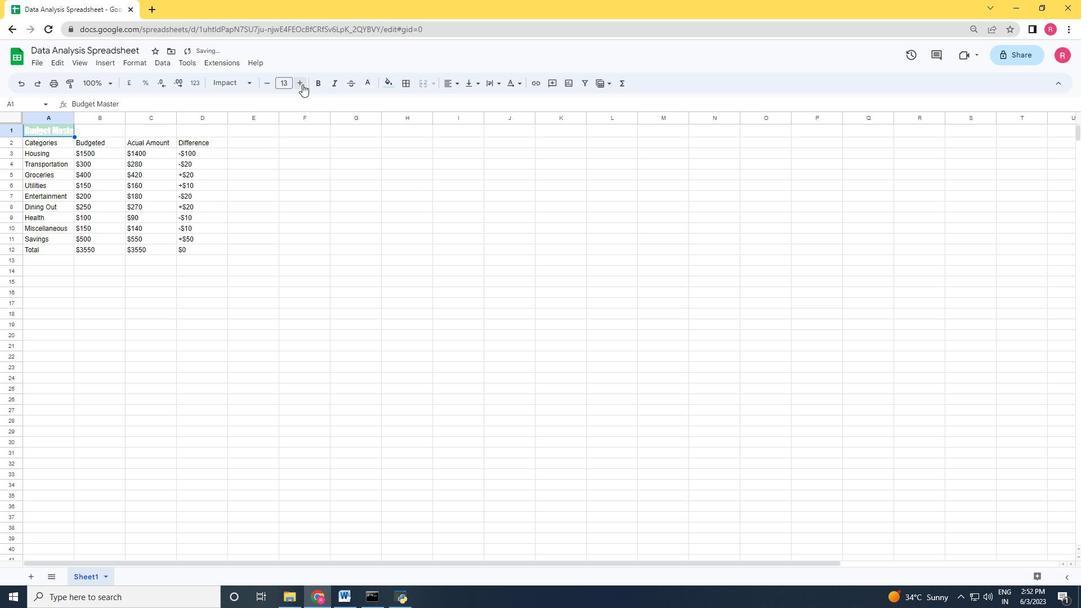 
Action: Mouse pressed left at (302, 84)
Screenshot: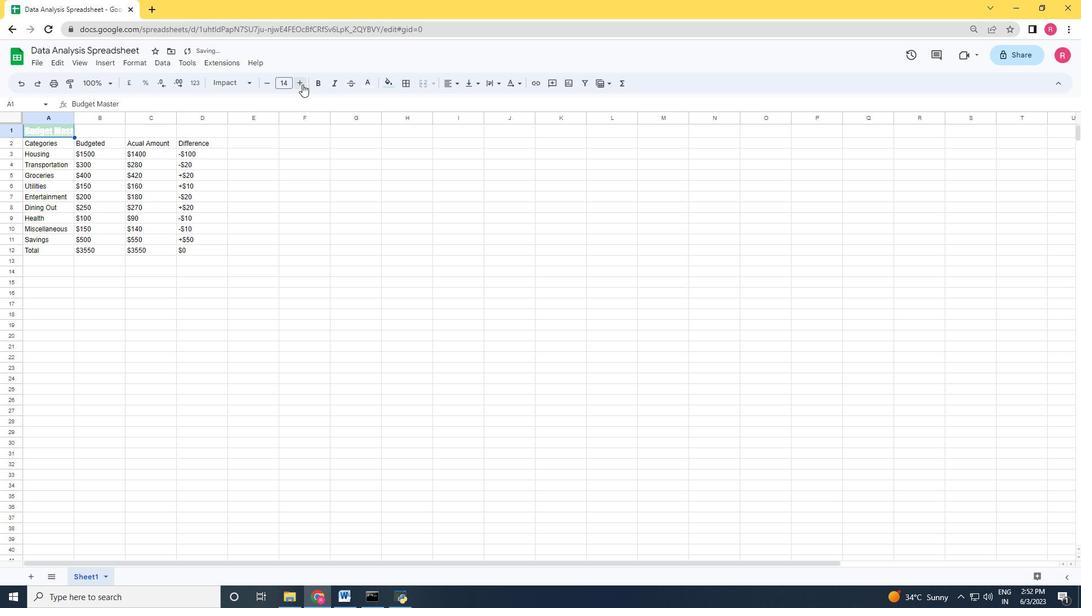 
Action: Mouse moved to (301, 84)
Screenshot: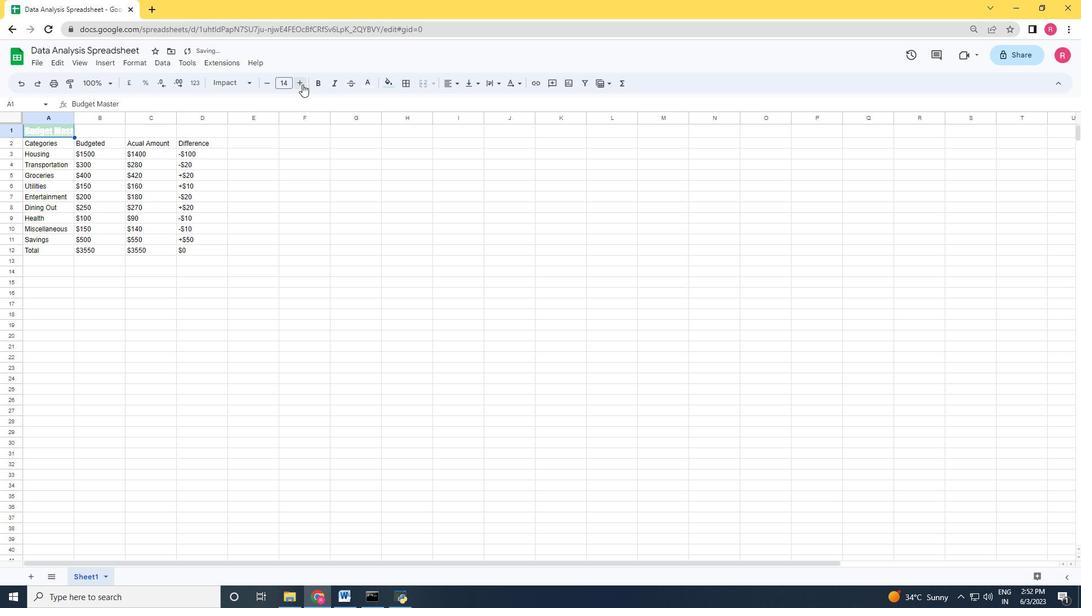 
Action: Mouse pressed left at (301, 84)
Screenshot: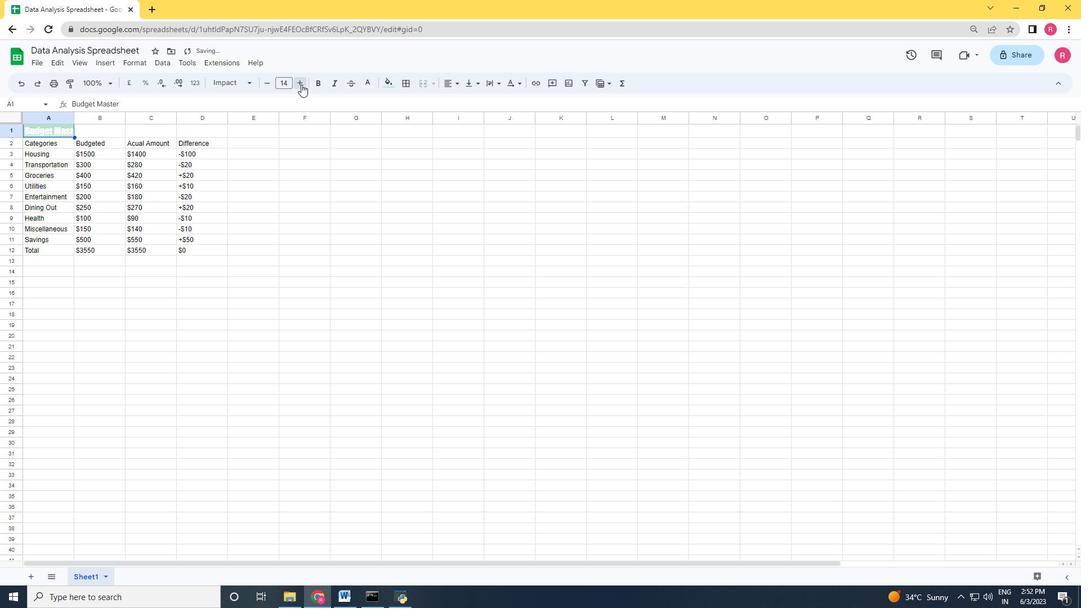 
Action: Mouse pressed left at (301, 84)
Screenshot: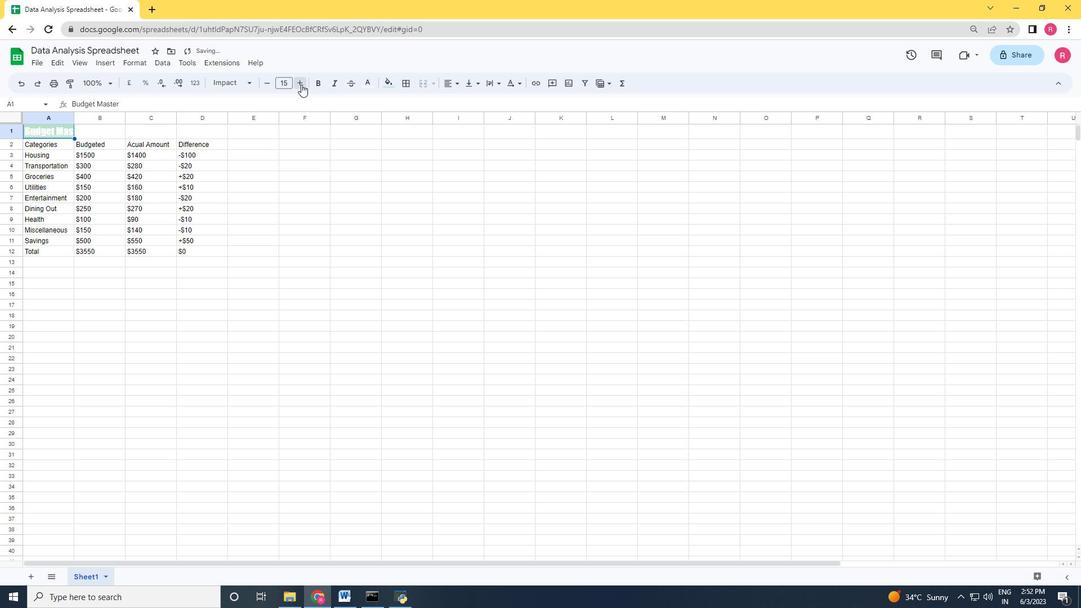
Action: Mouse pressed left at (301, 84)
Screenshot: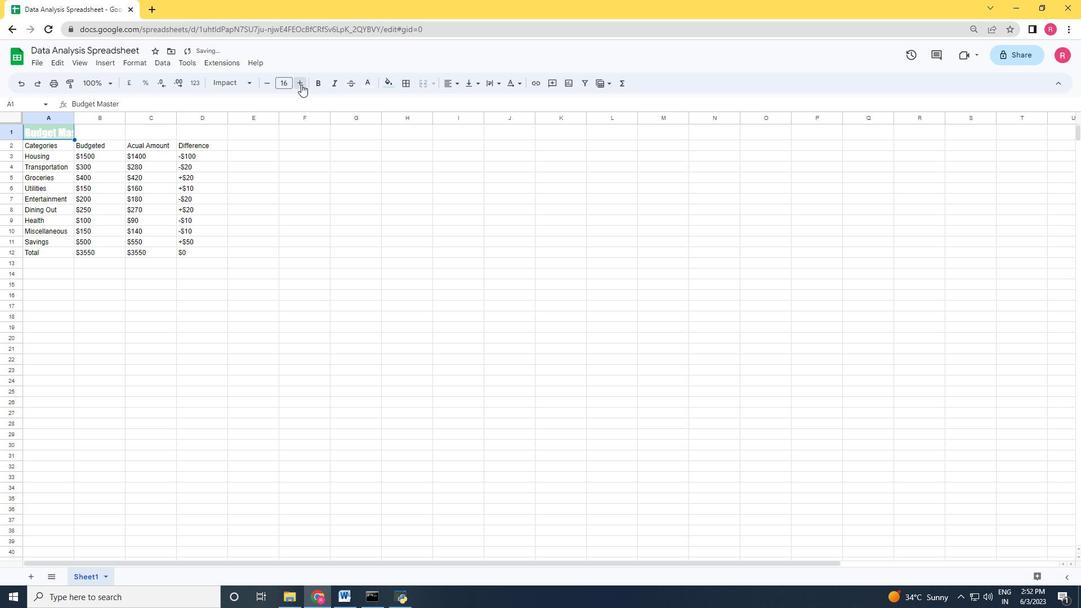 
Action: Mouse pressed left at (301, 84)
Screenshot: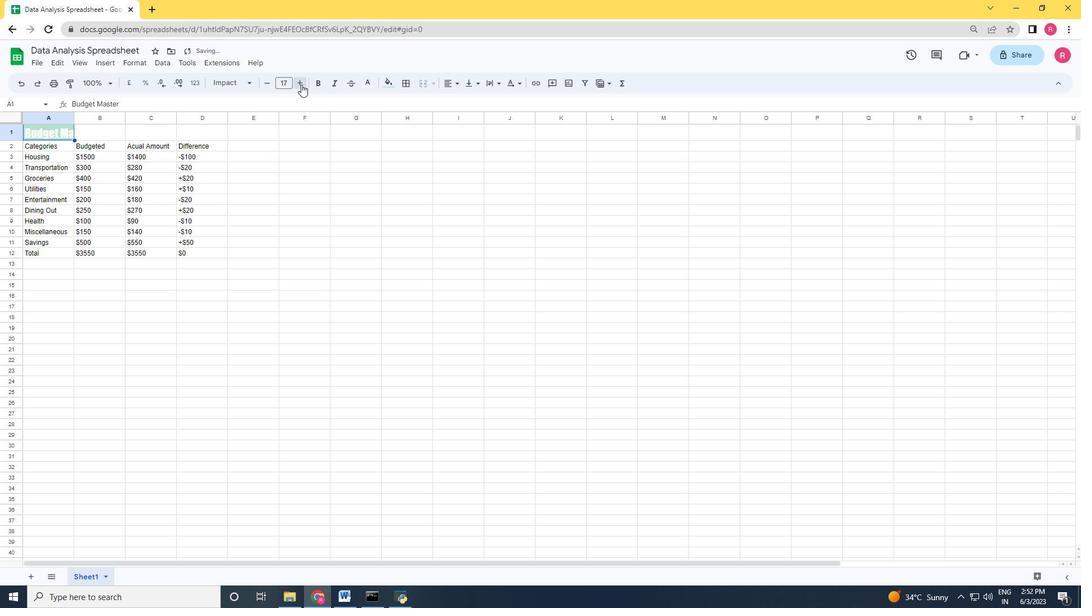 
Action: Mouse pressed left at (301, 84)
Screenshot: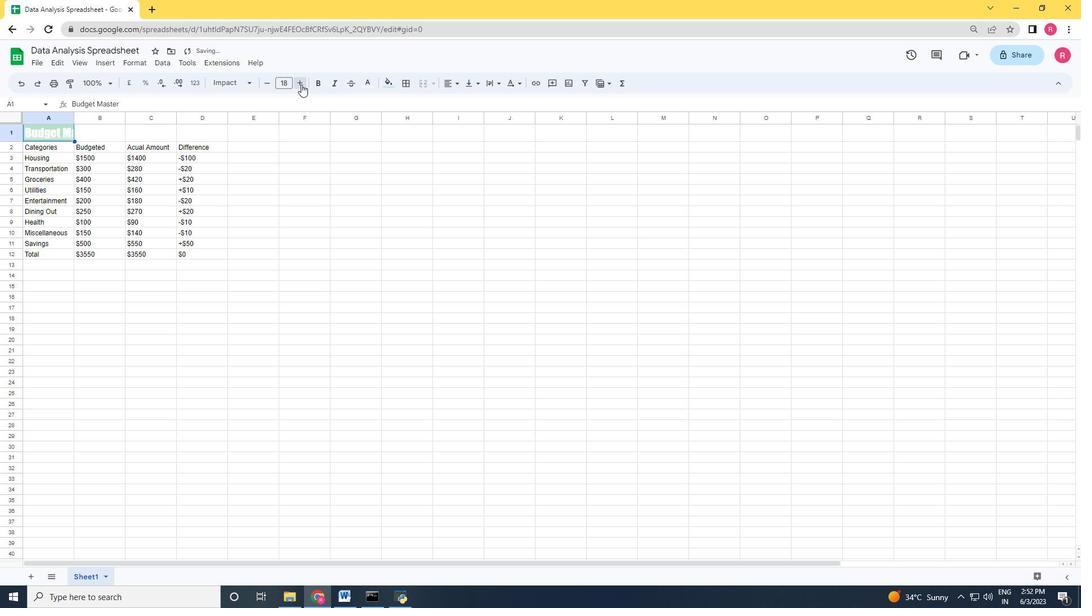 
Action: Mouse pressed left at (301, 84)
Screenshot: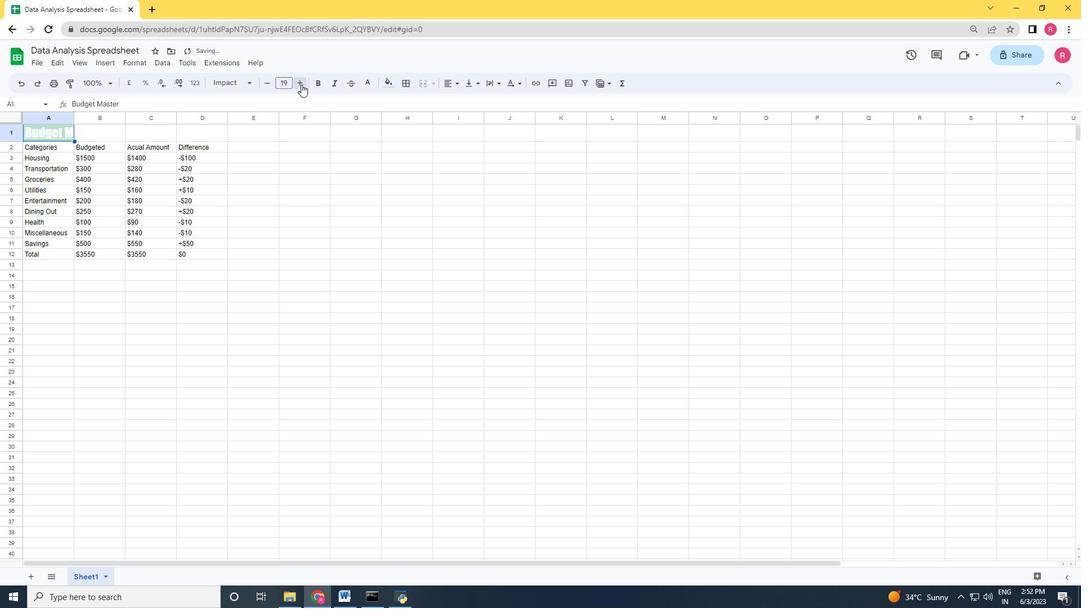 
Action: Mouse pressed left at (301, 84)
Screenshot: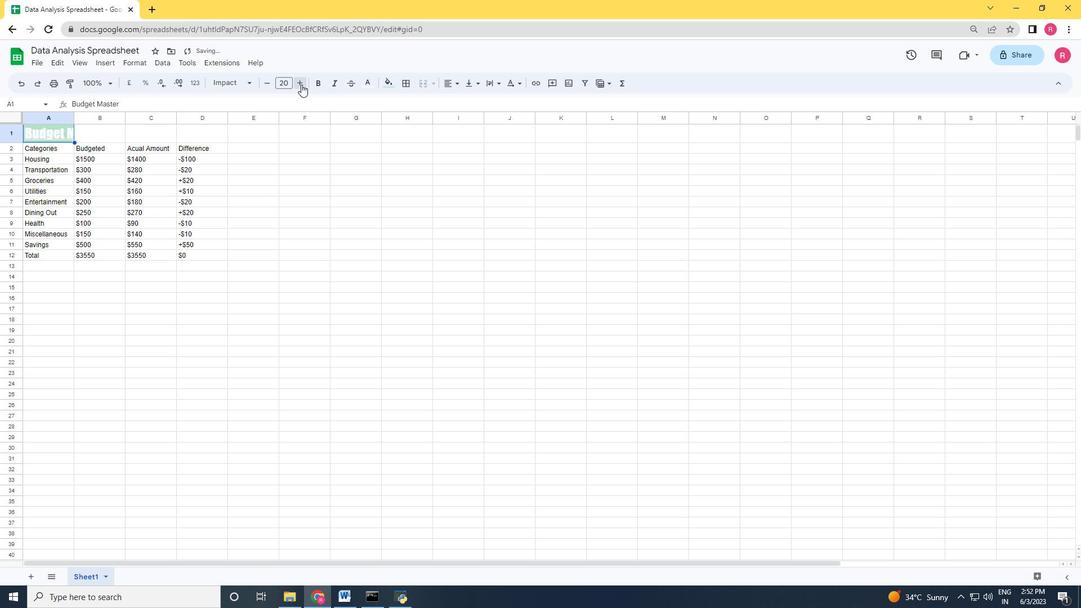 
Action: Mouse pressed left at (301, 84)
Screenshot: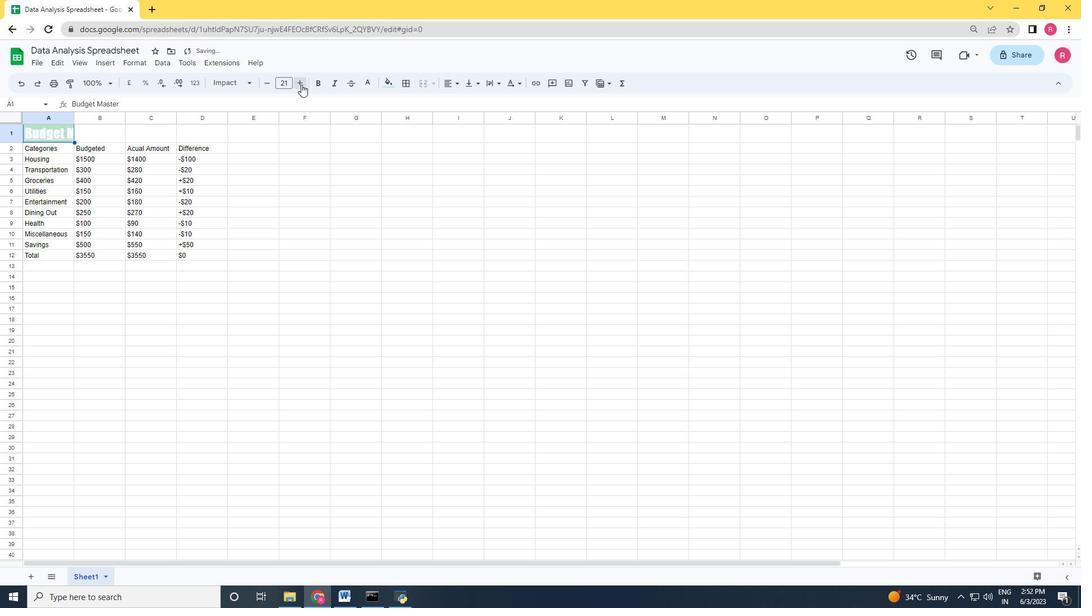 
Action: Mouse pressed left at (301, 84)
Screenshot: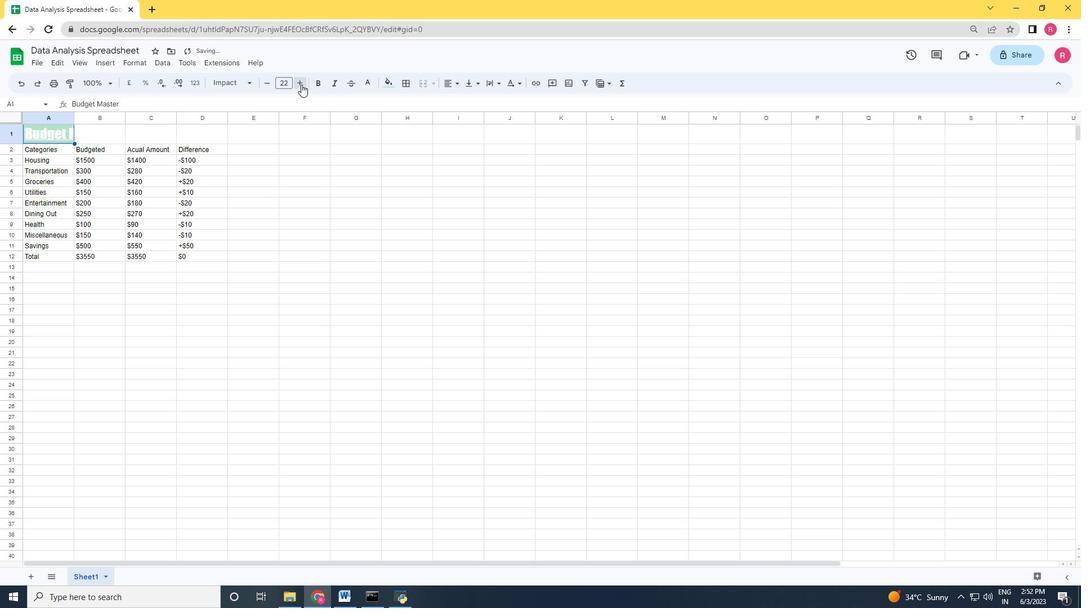 
Action: Mouse pressed left at (301, 84)
Screenshot: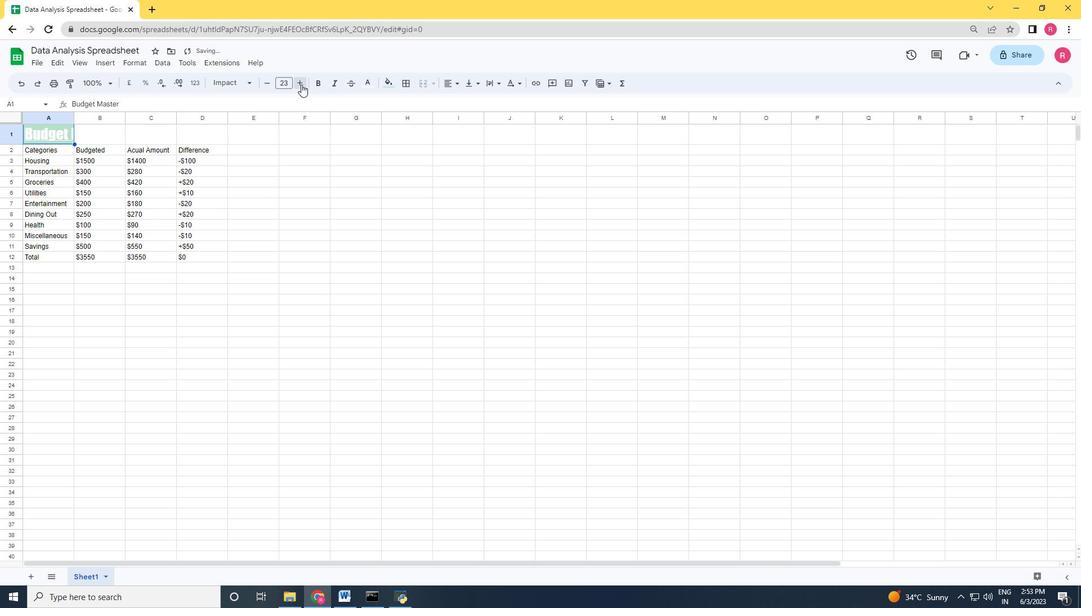 
Action: Mouse pressed left at (301, 84)
Screenshot: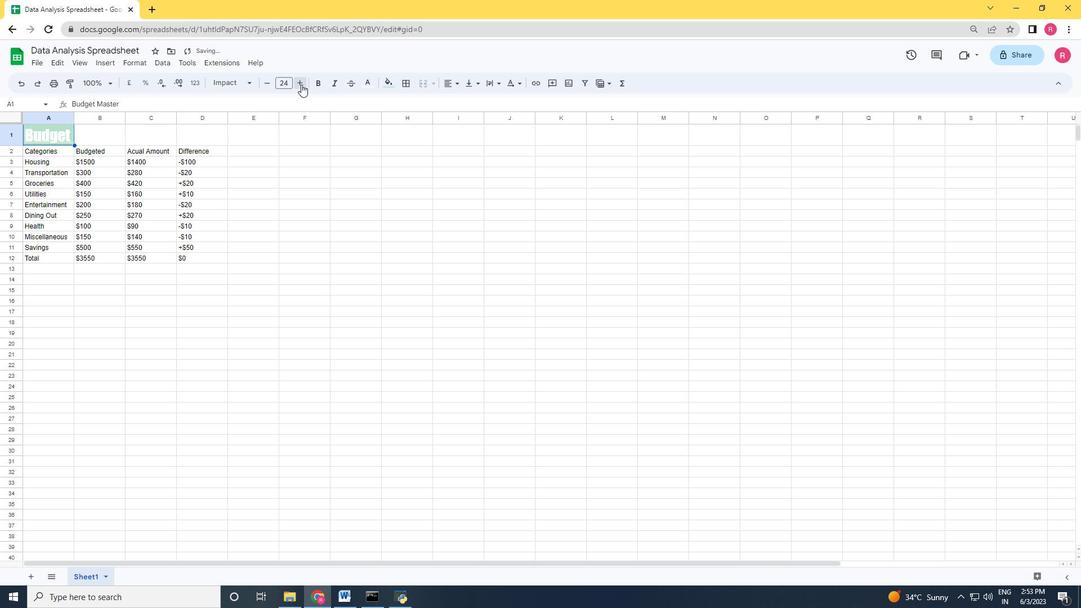 
Action: Mouse pressed left at (301, 84)
Screenshot: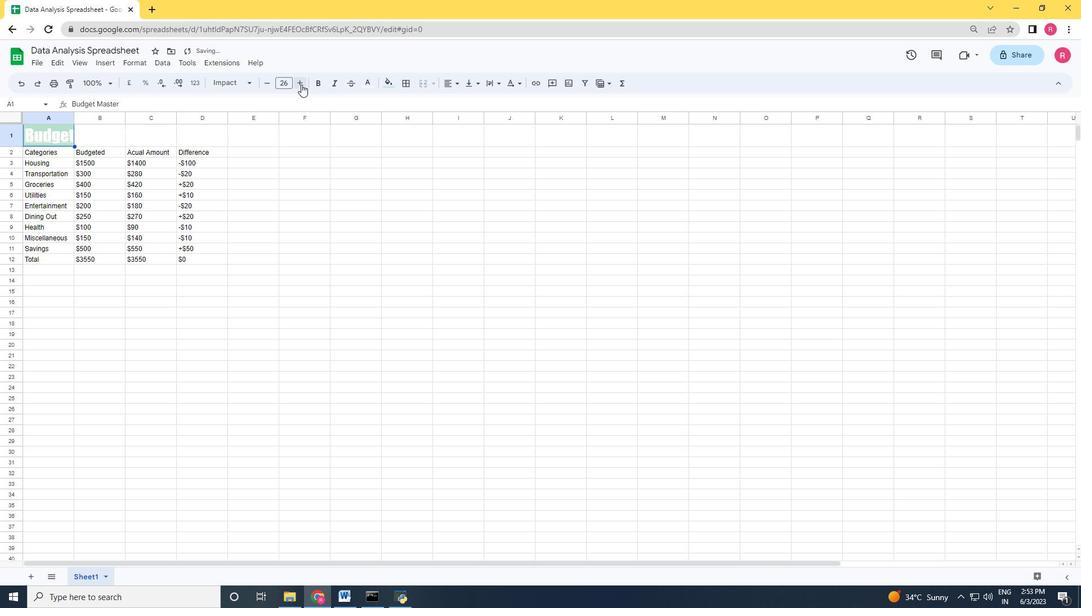 
Action: Mouse pressed left at (301, 84)
Screenshot: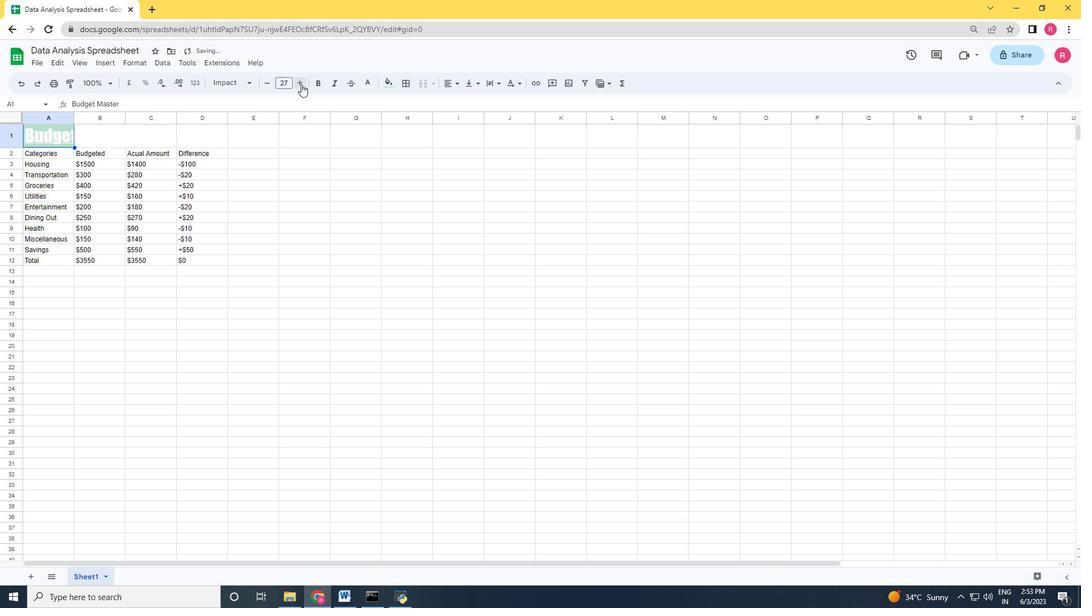 
Action: Mouse moved to (271, 81)
Screenshot: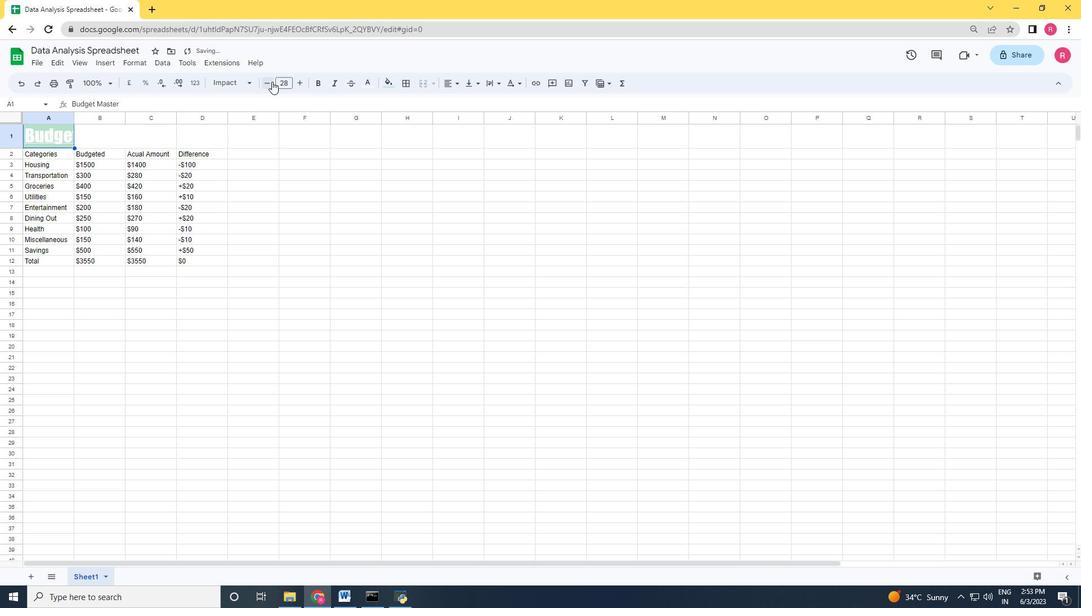 
Action: Mouse pressed left at (271, 81)
Screenshot: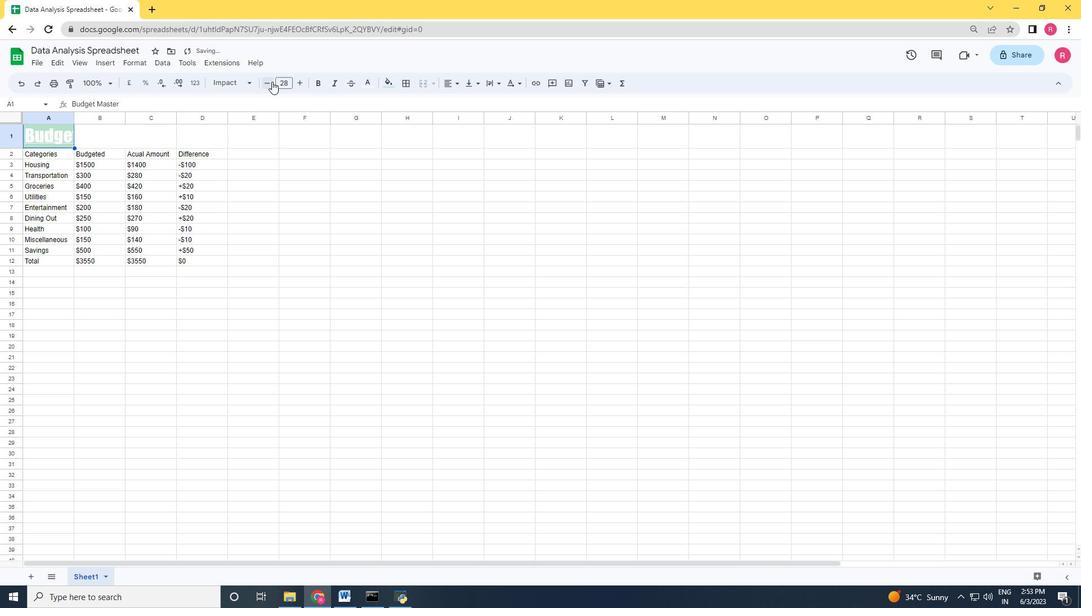 
Action: Mouse moved to (270, 81)
Screenshot: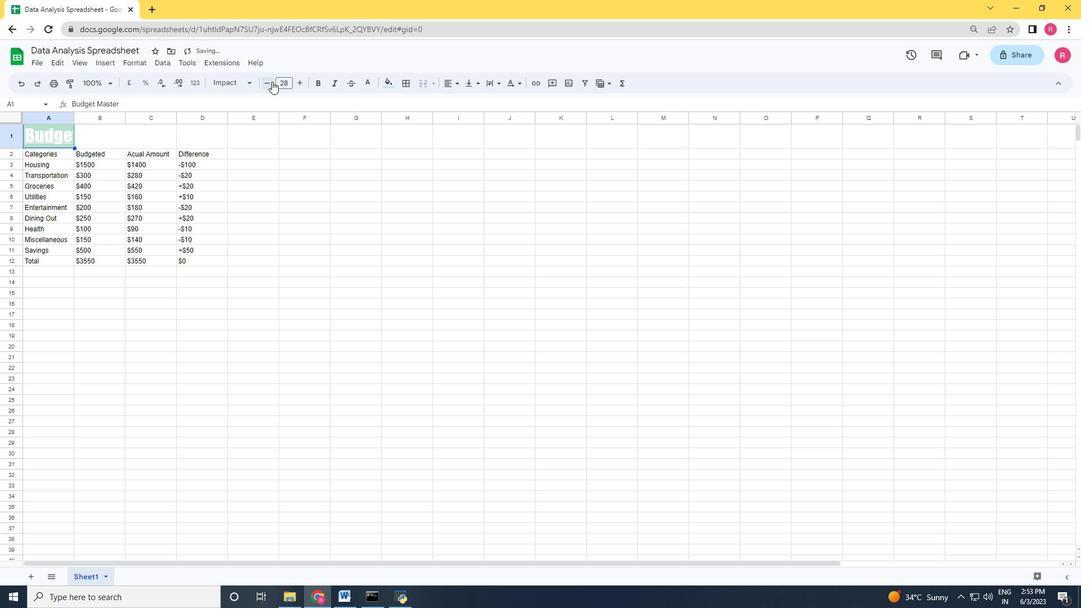 
Action: Mouse pressed left at (270, 81)
Screenshot: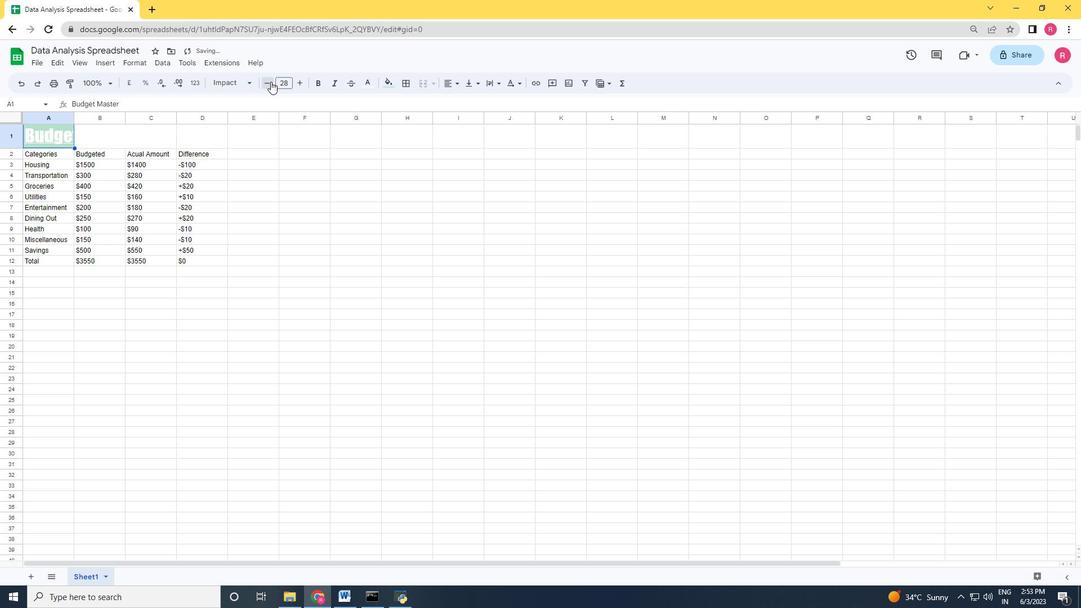 
Action: Mouse pressed left at (270, 81)
Screenshot: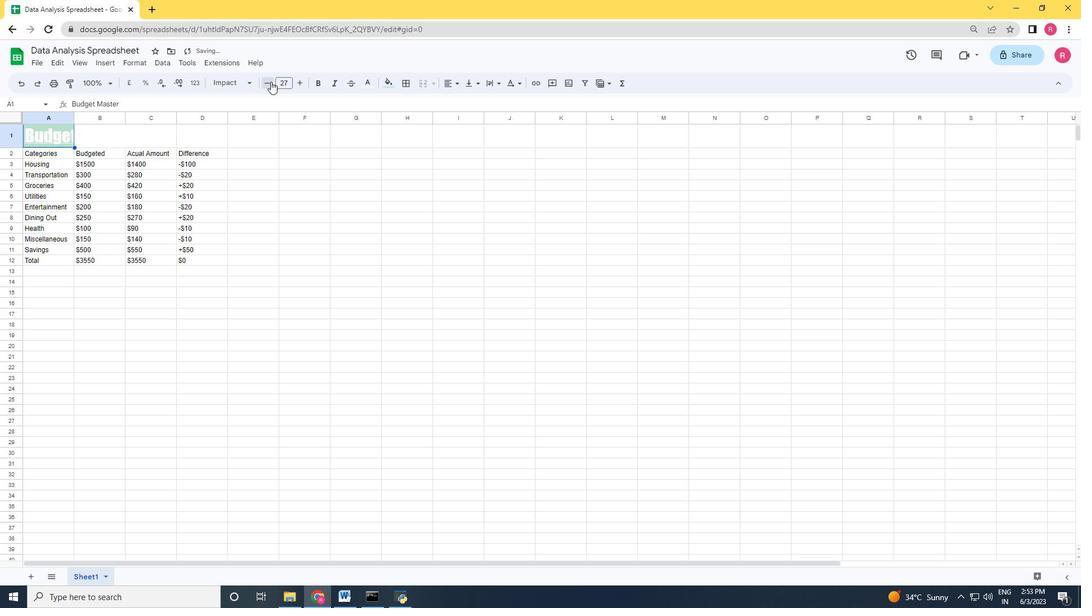 
Action: Mouse pressed left at (270, 81)
Screenshot: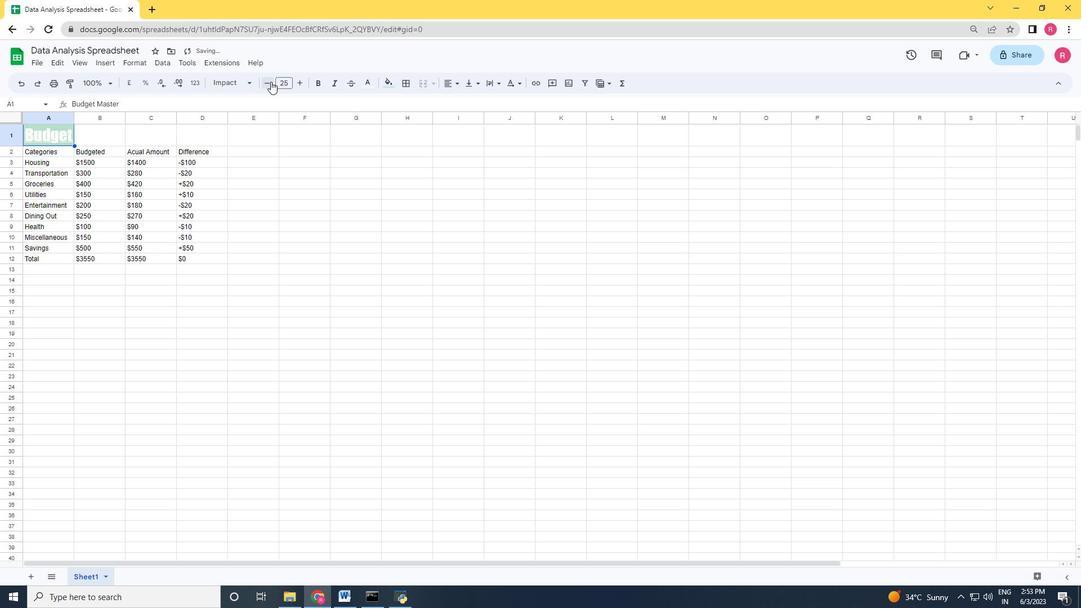 
Action: Mouse moved to (256, 151)
Screenshot: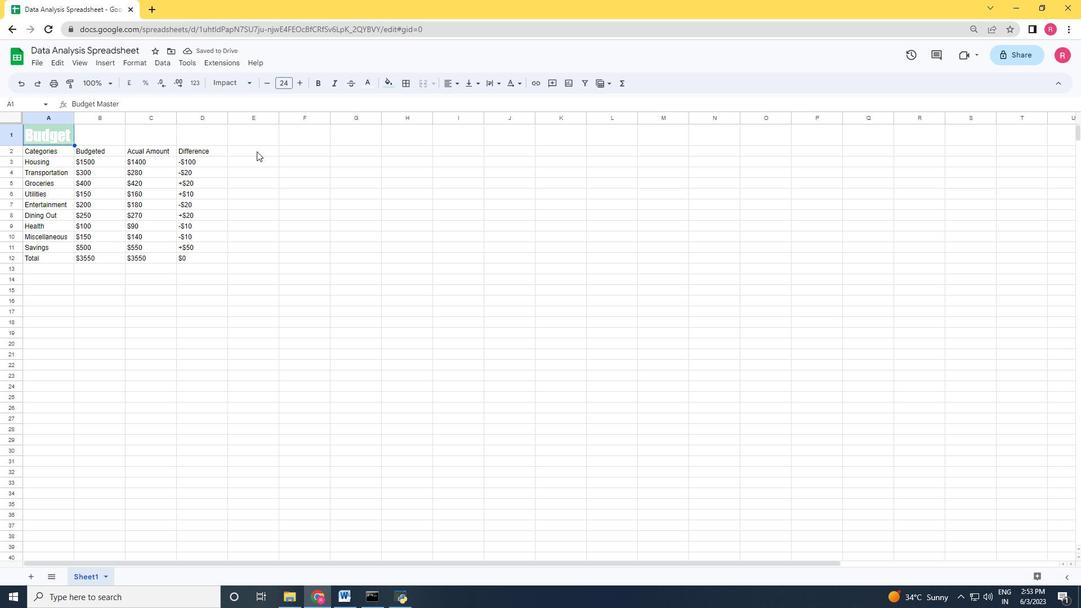 
Action: Mouse pressed left at (256, 151)
Screenshot: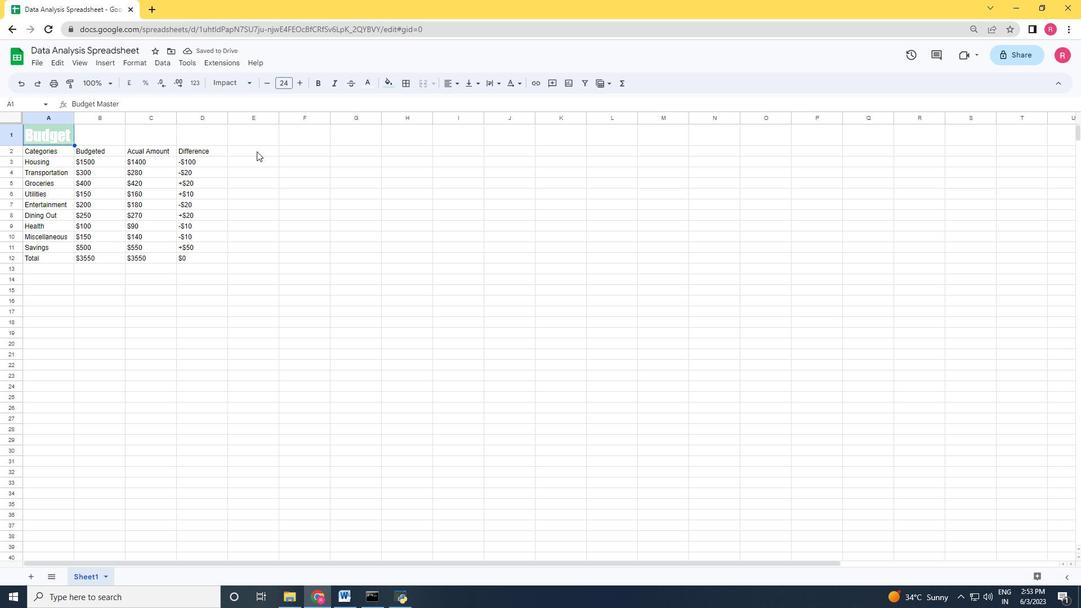 
Action: Mouse moved to (70, 131)
Screenshot: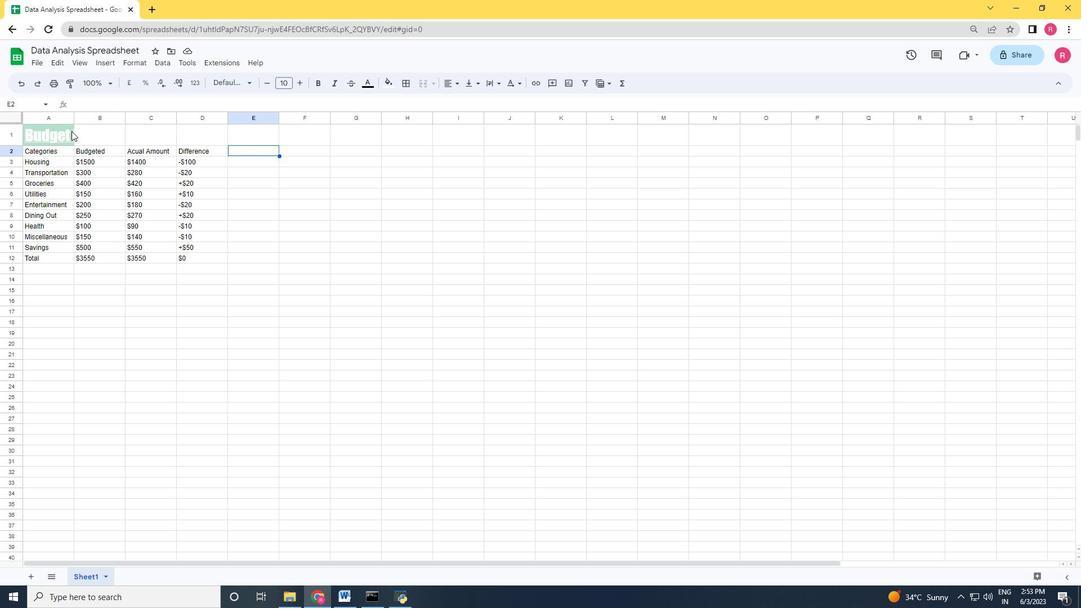 
Action: Mouse pressed left at (70, 131)
Screenshot: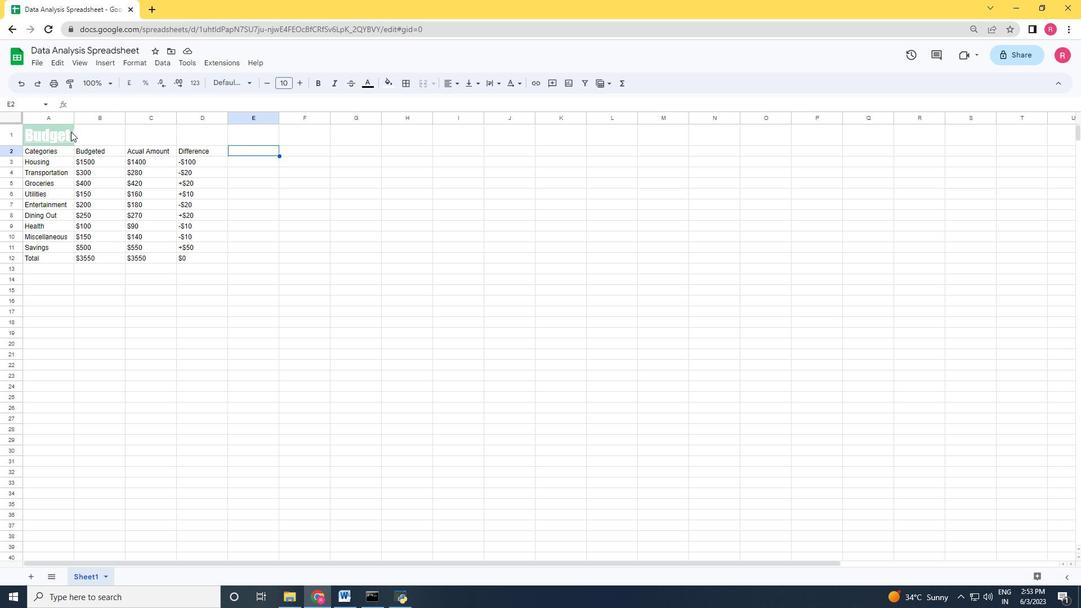 
Action: Mouse moved to (500, 82)
Screenshot: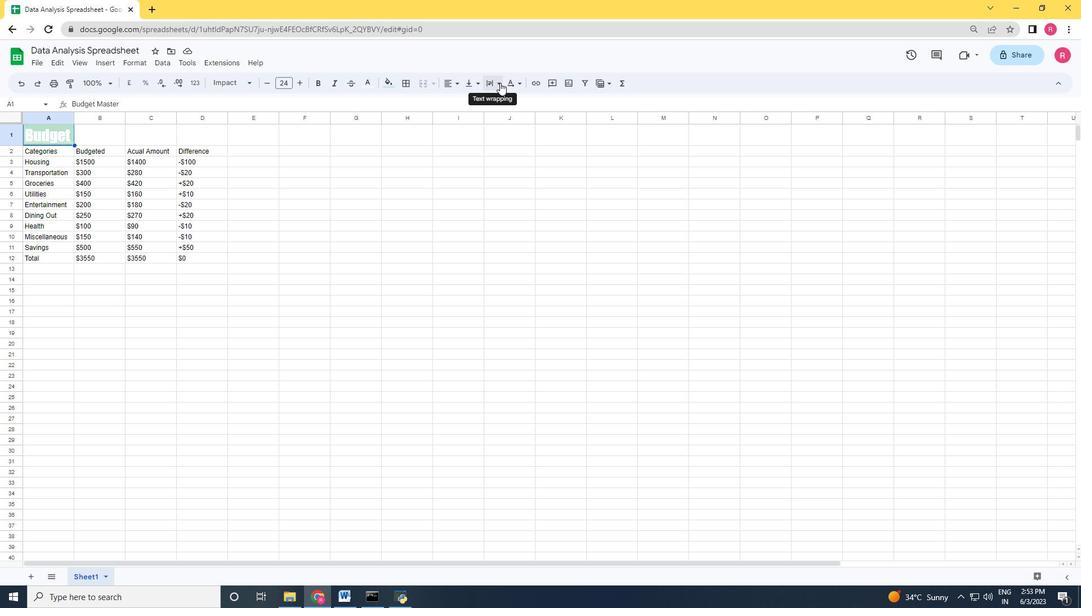 
Action: Mouse pressed left at (500, 82)
Screenshot: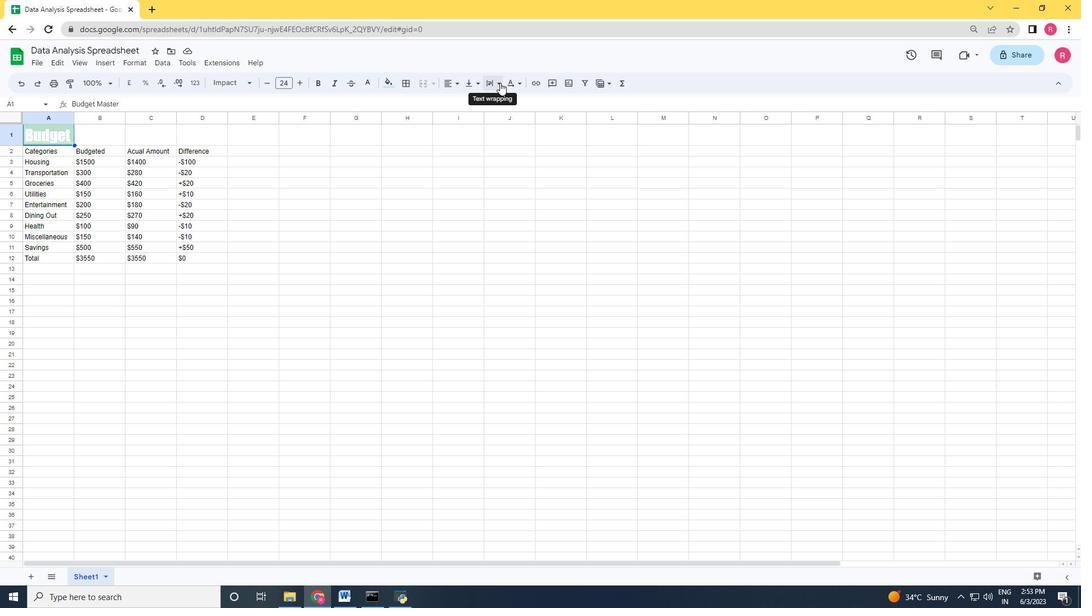 
Action: Mouse moved to (452, 82)
Screenshot: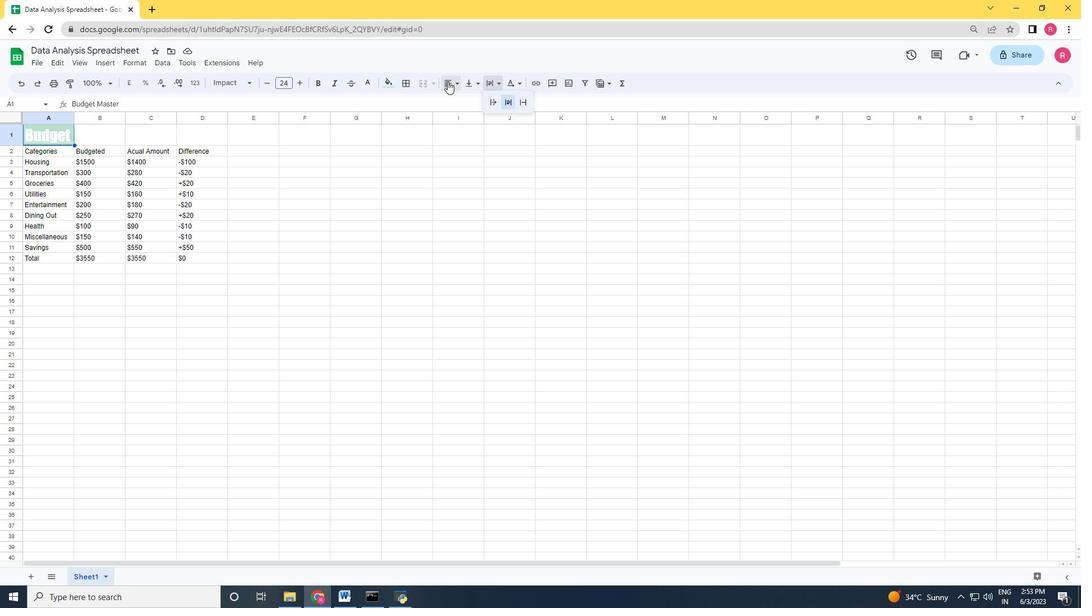 
Action: Mouse pressed left at (452, 82)
Screenshot: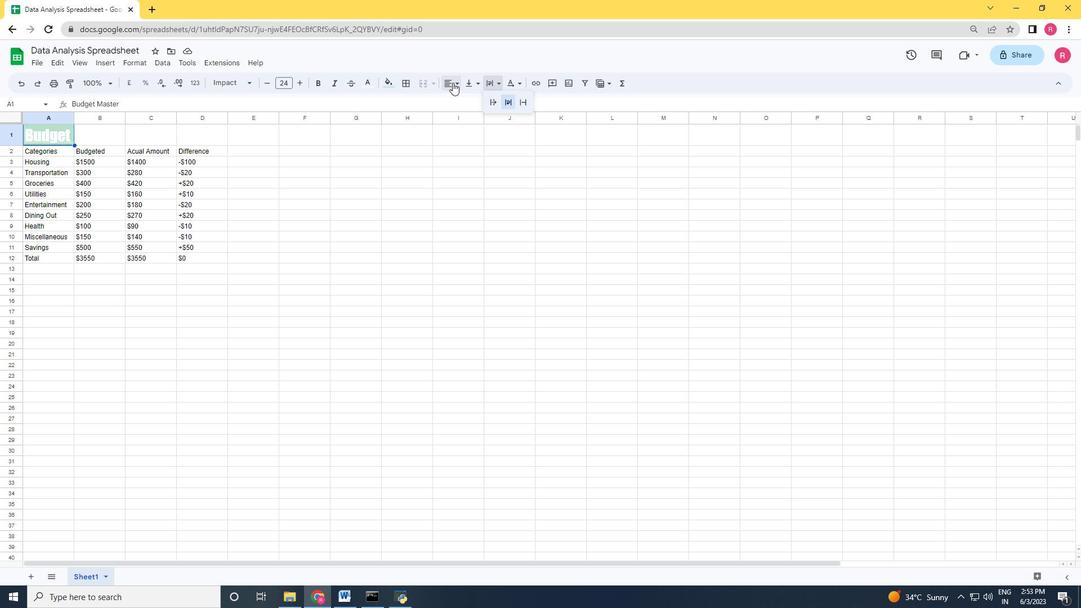 
Action: Mouse moved to (464, 102)
Screenshot: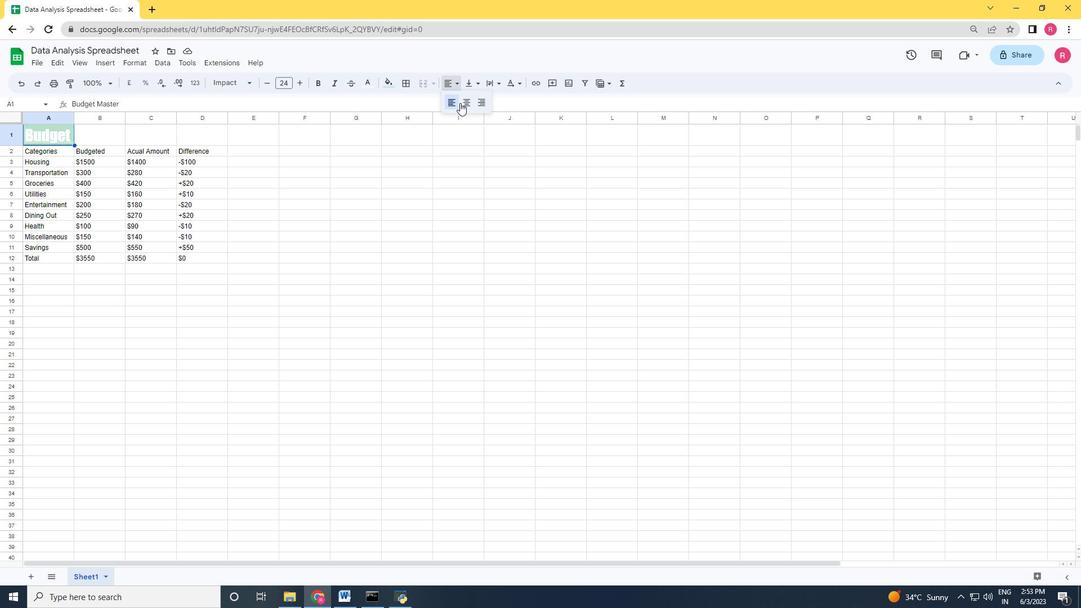 
Action: Mouse pressed left at (464, 102)
Screenshot: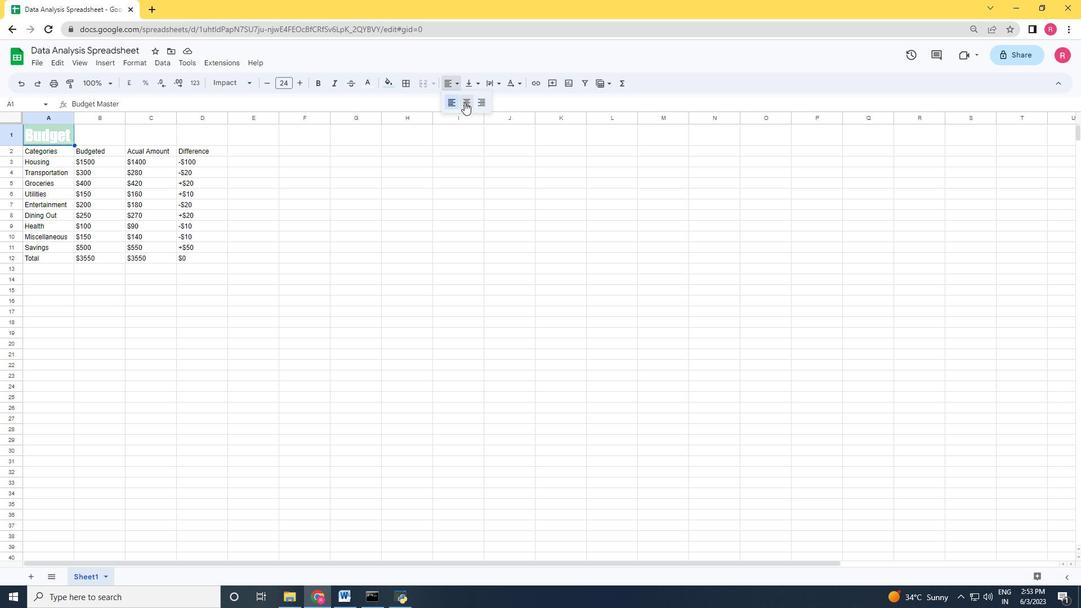 
Action: Mouse moved to (75, 111)
Screenshot: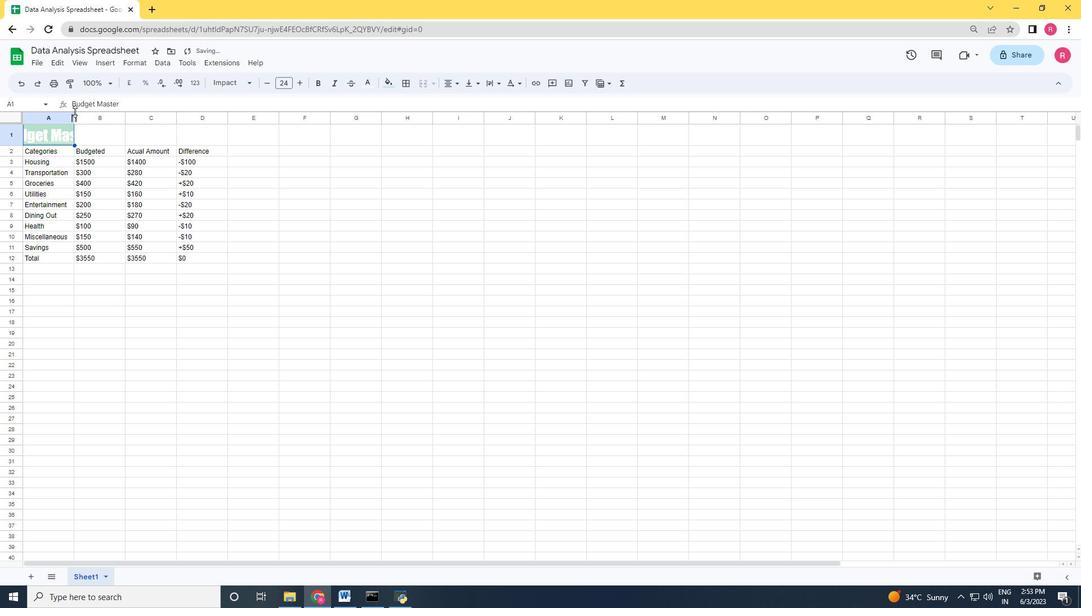 
Action: Mouse pressed left at (75, 111)
Screenshot: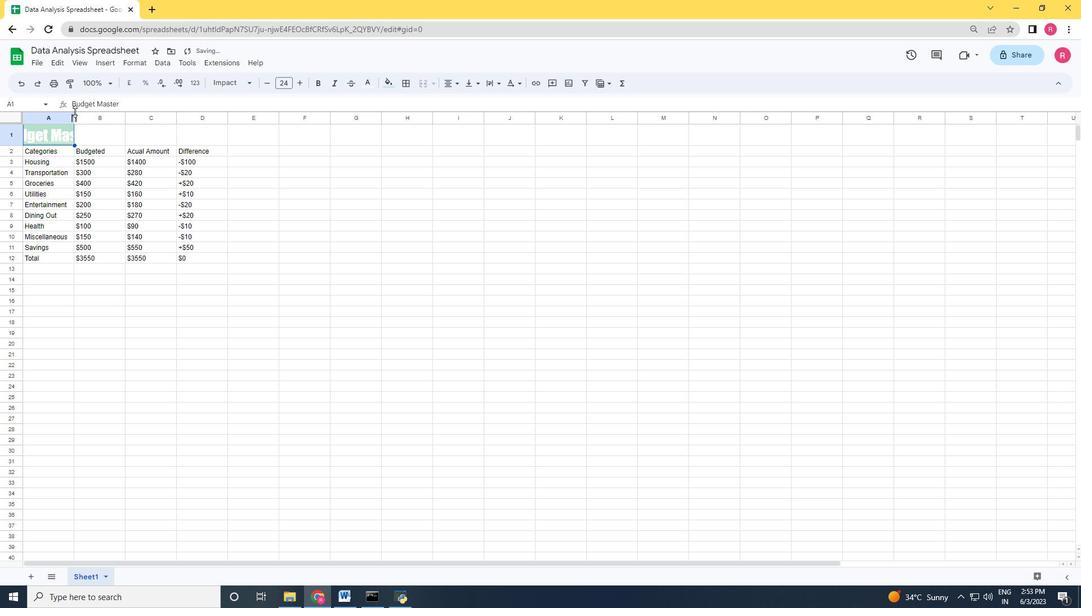 
Action: Mouse moved to (73, 122)
Screenshot: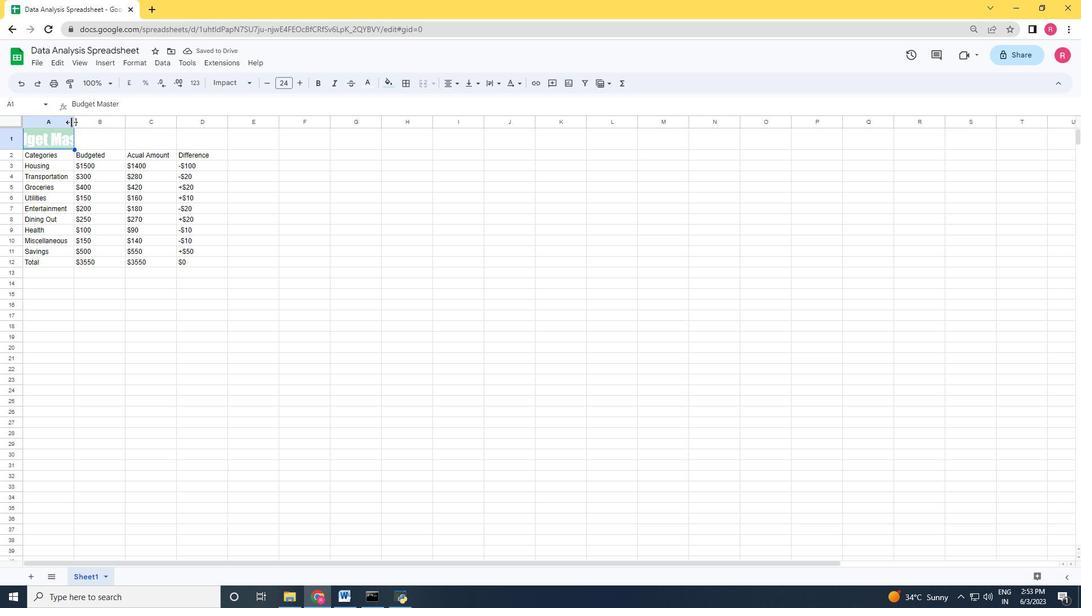 
Action: Mouse pressed left at (73, 122)
Screenshot: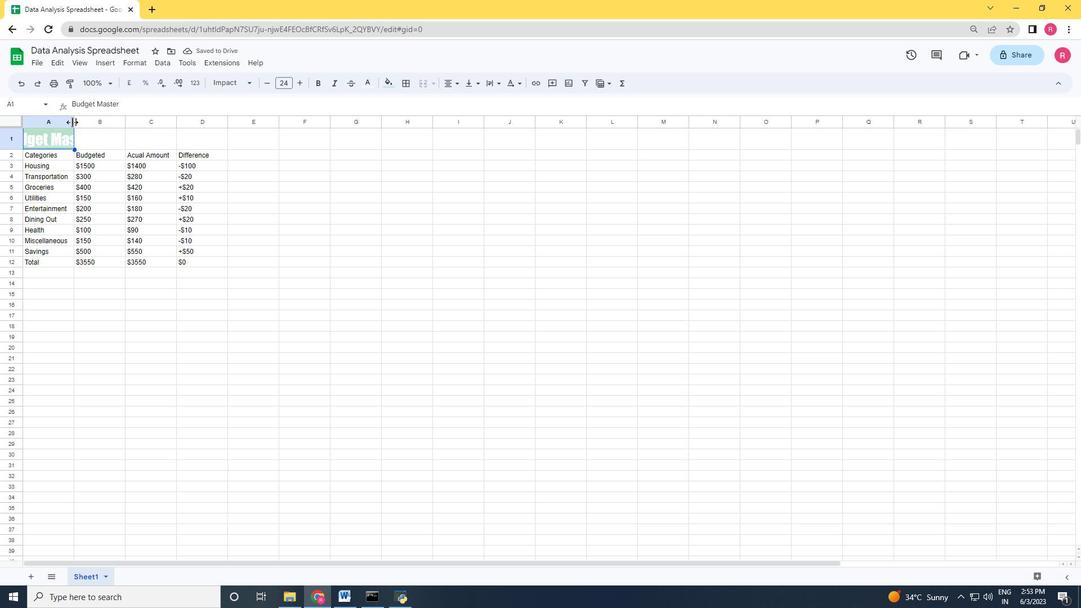
Action: Mouse moved to (135, 170)
Screenshot: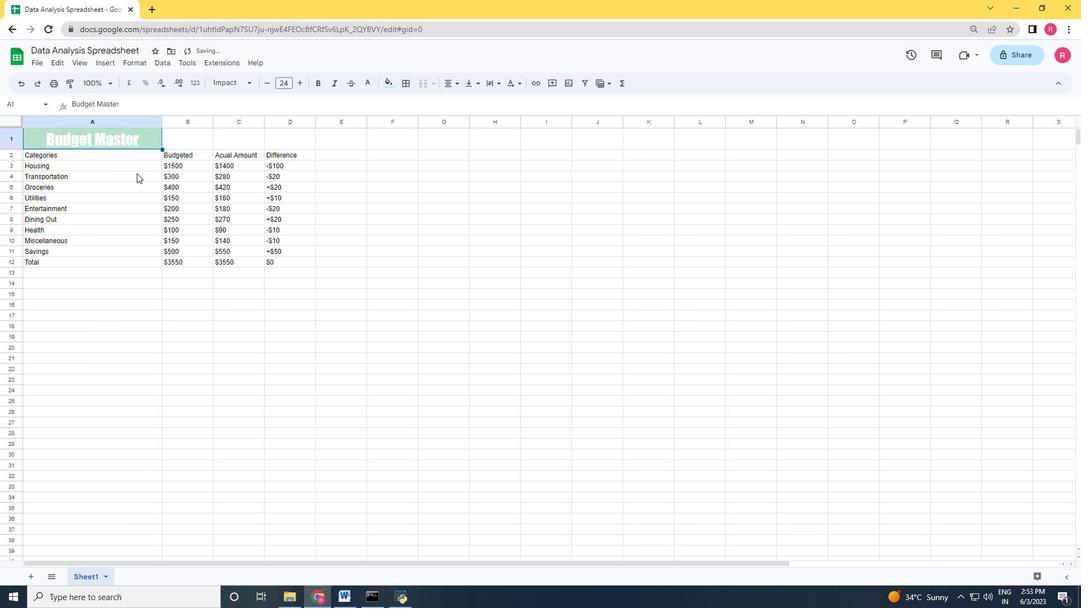 
Action: Mouse pressed left at (135, 170)
Screenshot: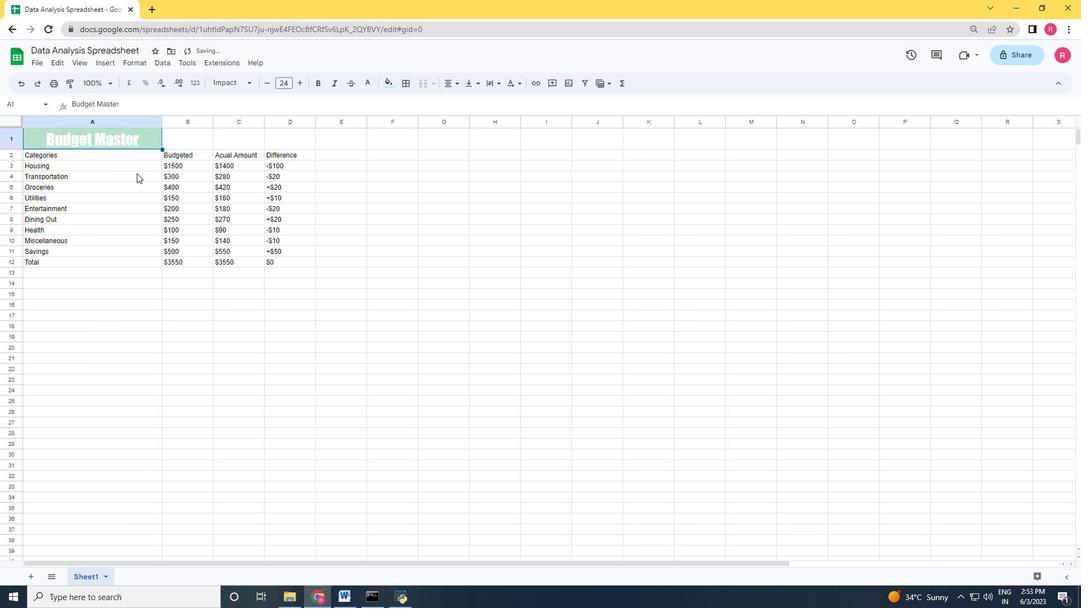 
Action: Mouse moved to (134, 159)
Screenshot: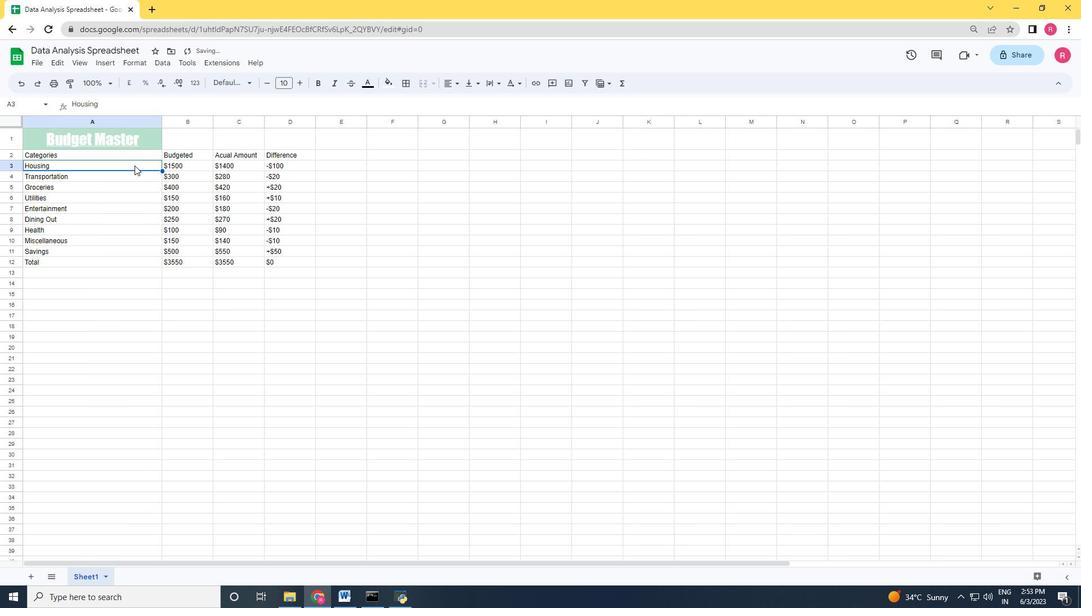 
Action: Mouse pressed left at (134, 159)
Screenshot: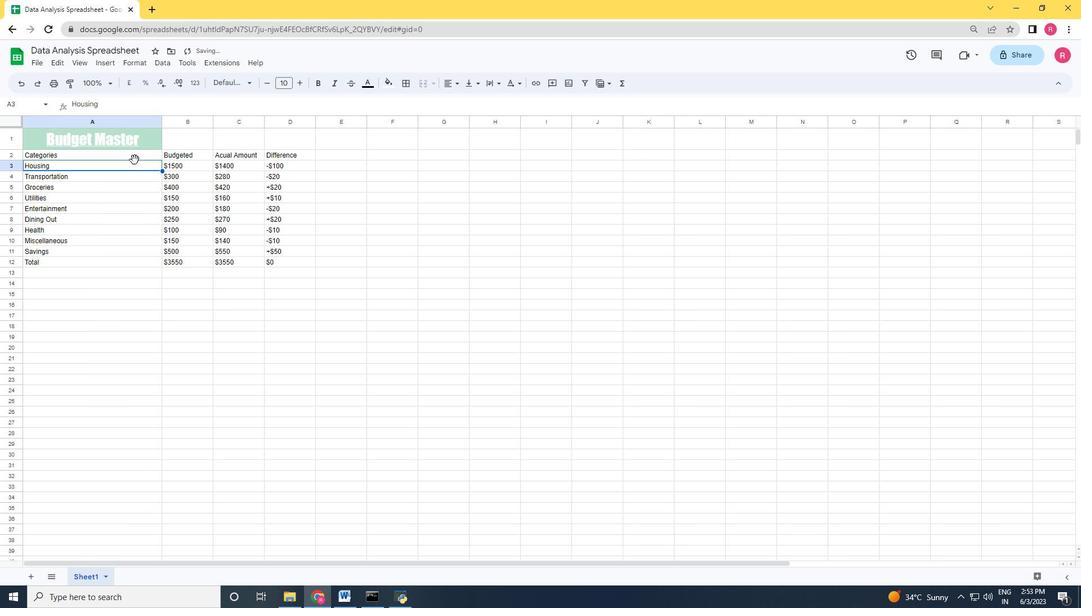 
Action: Mouse moved to (99, 158)
Screenshot: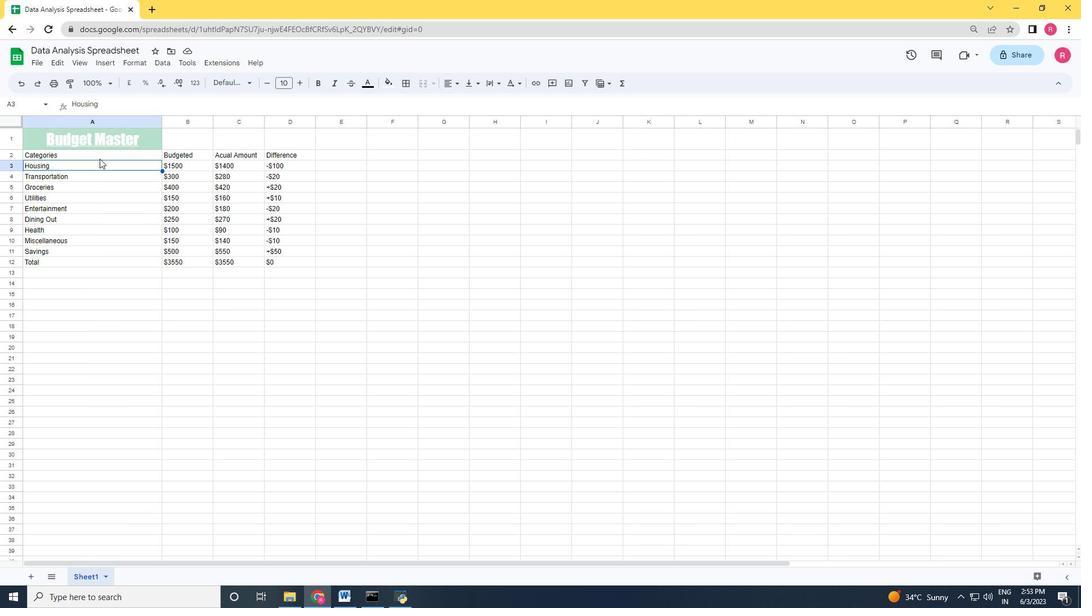 
Action: Mouse pressed left at (99, 158)
Screenshot: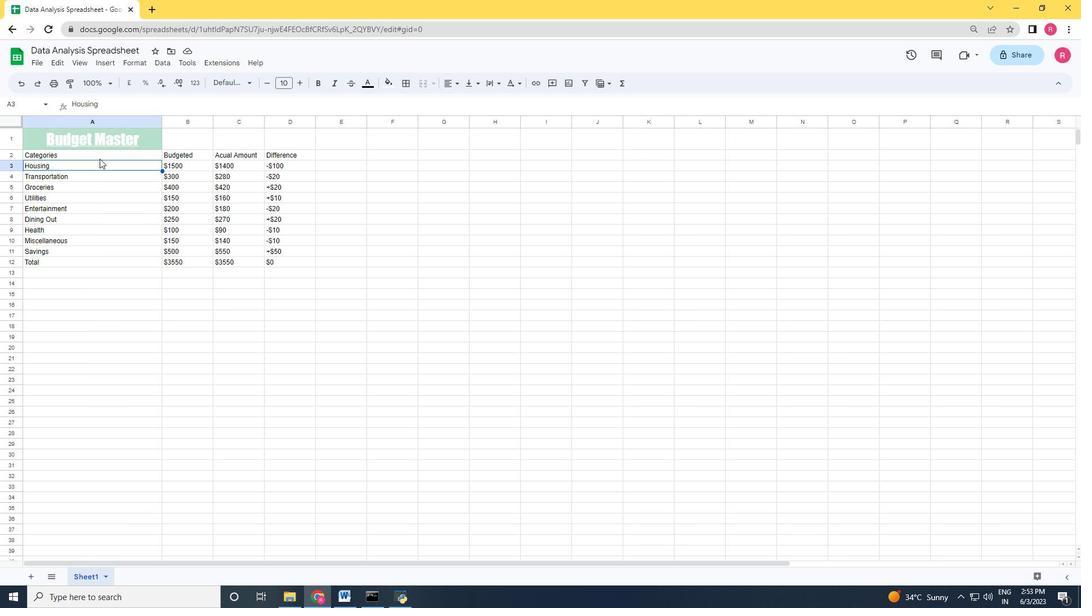 
Action: Mouse moved to (99, 159)
Screenshot: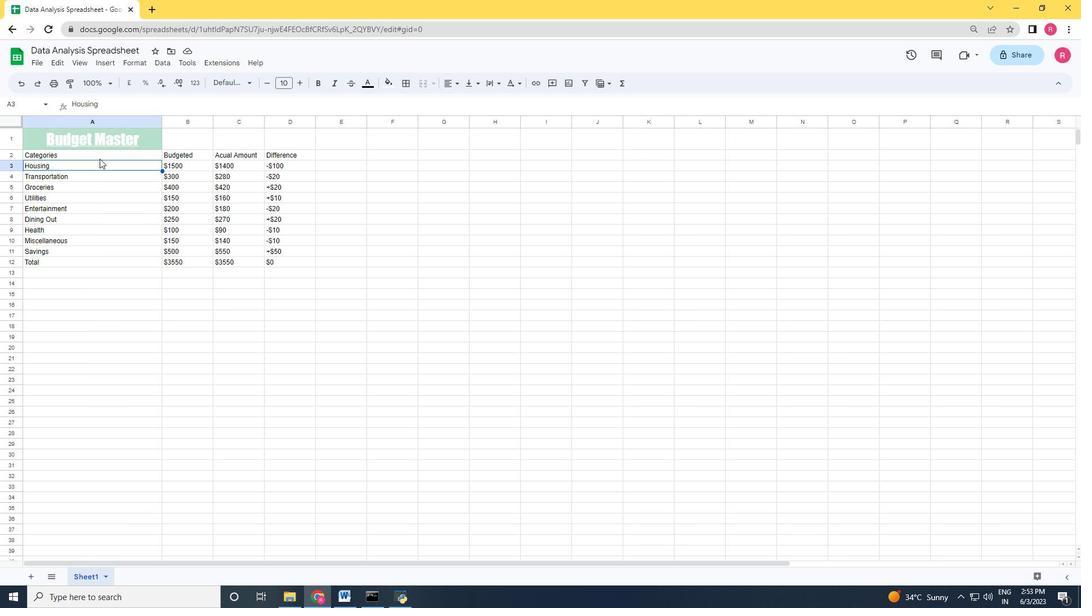 
Action: Key pressed <Key.shift><Key.right><Key.right><Key.right><Key.down><Key.down><Key.down><Key.down><Key.down><Key.down><Key.down><Key.down><Key.down><Key.down>
Screenshot: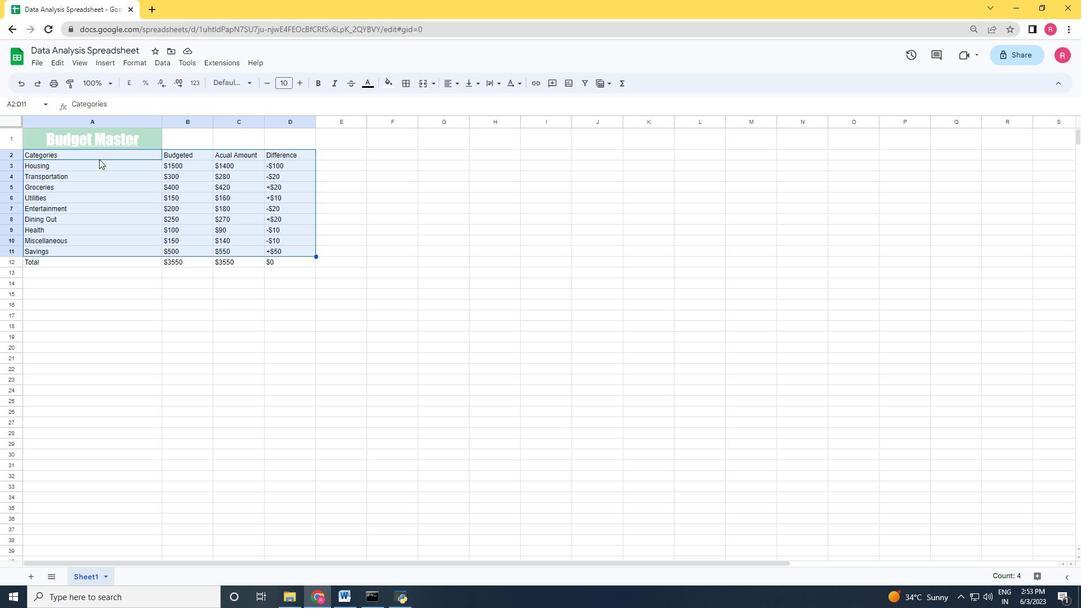 
Action: Mouse moved to (298, 83)
Screenshot: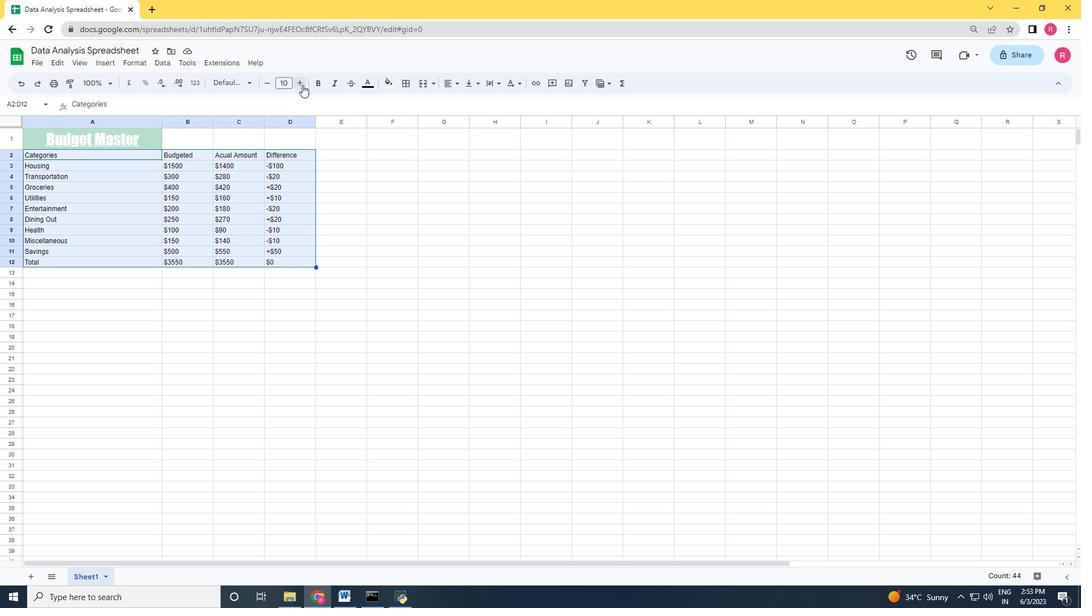 
Action: Mouse pressed left at (298, 83)
Screenshot: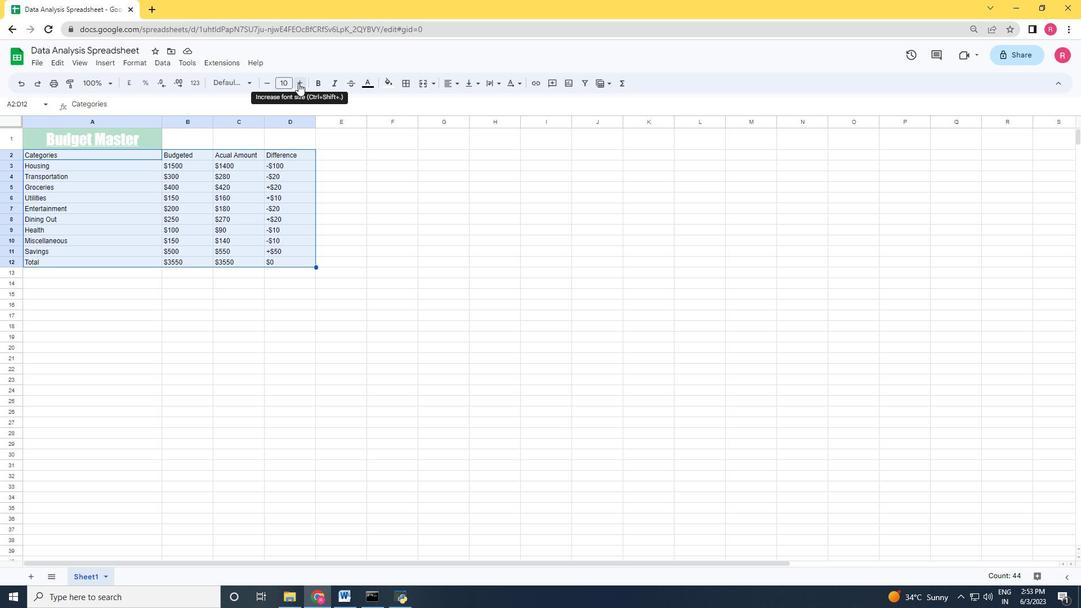 
Action: Mouse pressed left at (298, 83)
Screenshot: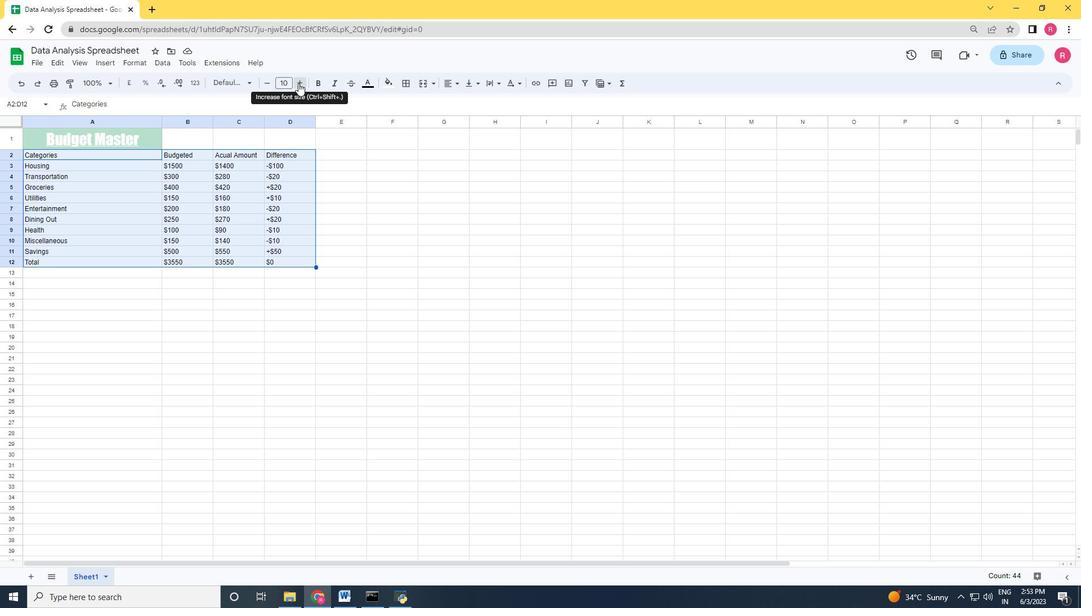 
Action: Mouse moved to (297, 83)
Screenshot: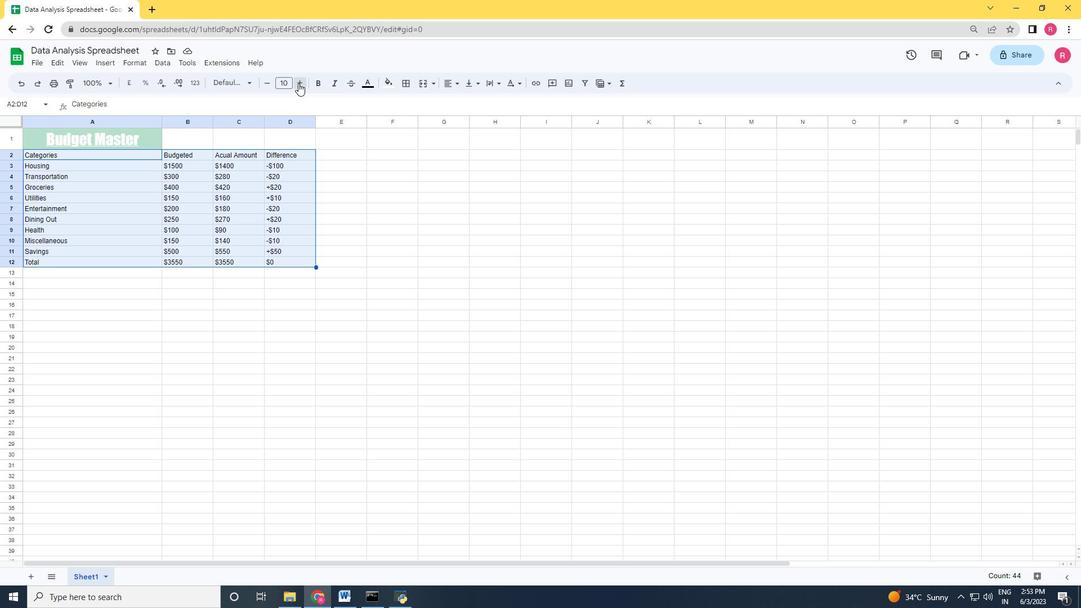 
Action: Mouse pressed left at (297, 83)
Screenshot: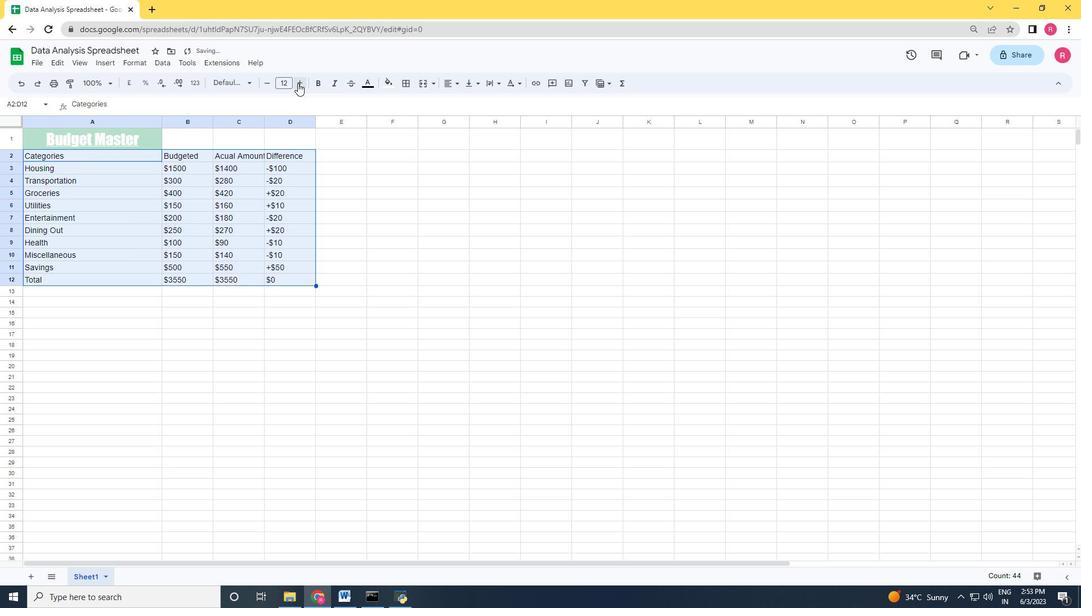 
Action: Mouse pressed left at (297, 83)
Screenshot: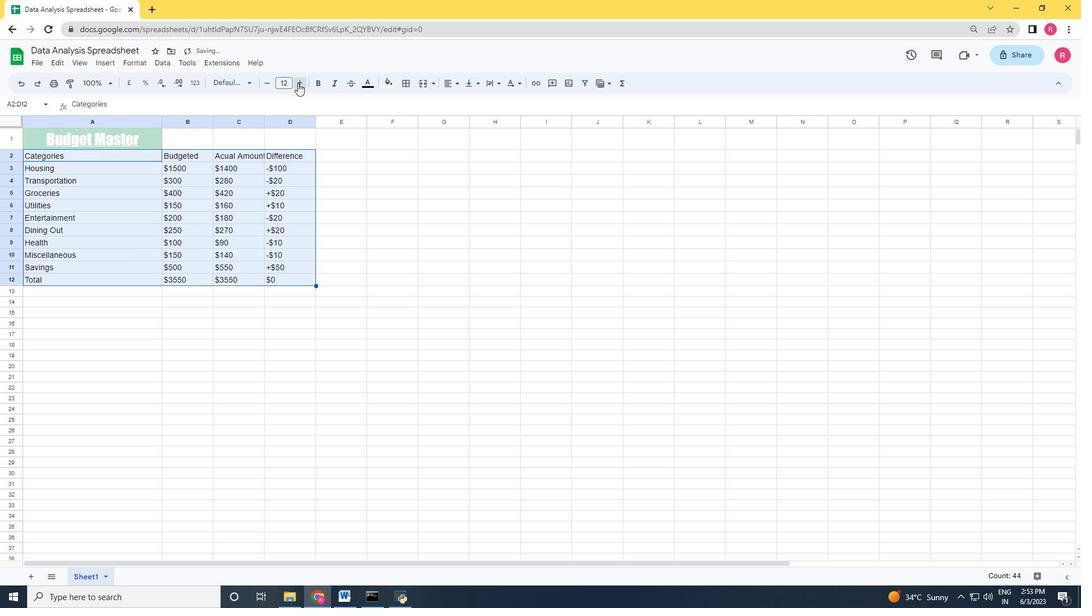 
Action: Mouse pressed left at (297, 83)
Screenshot: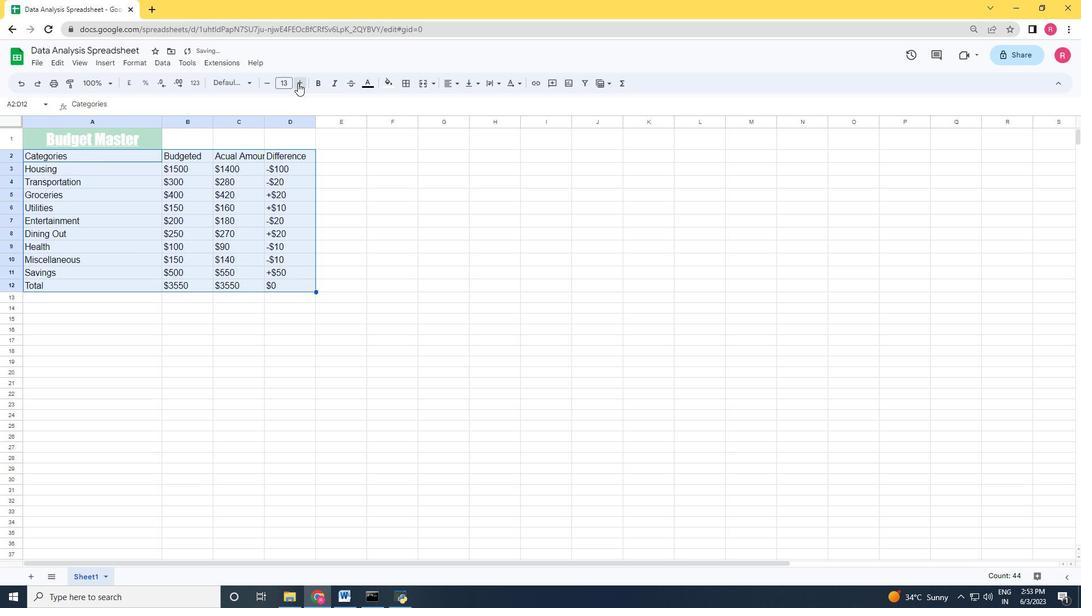 
Action: Mouse pressed left at (297, 83)
Screenshot: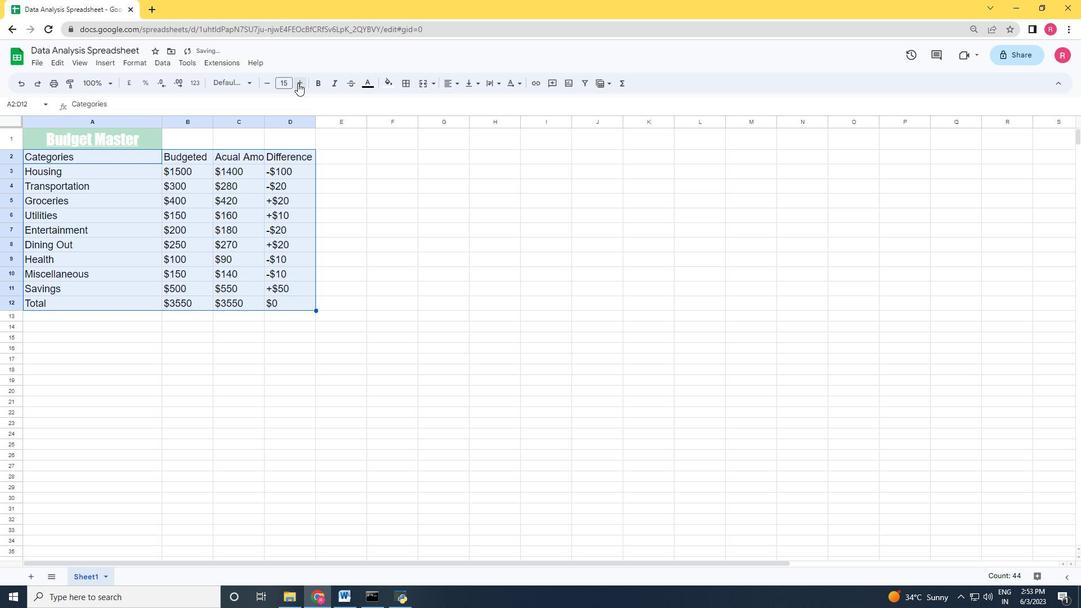 
Action: Mouse moved to (451, 85)
Screenshot: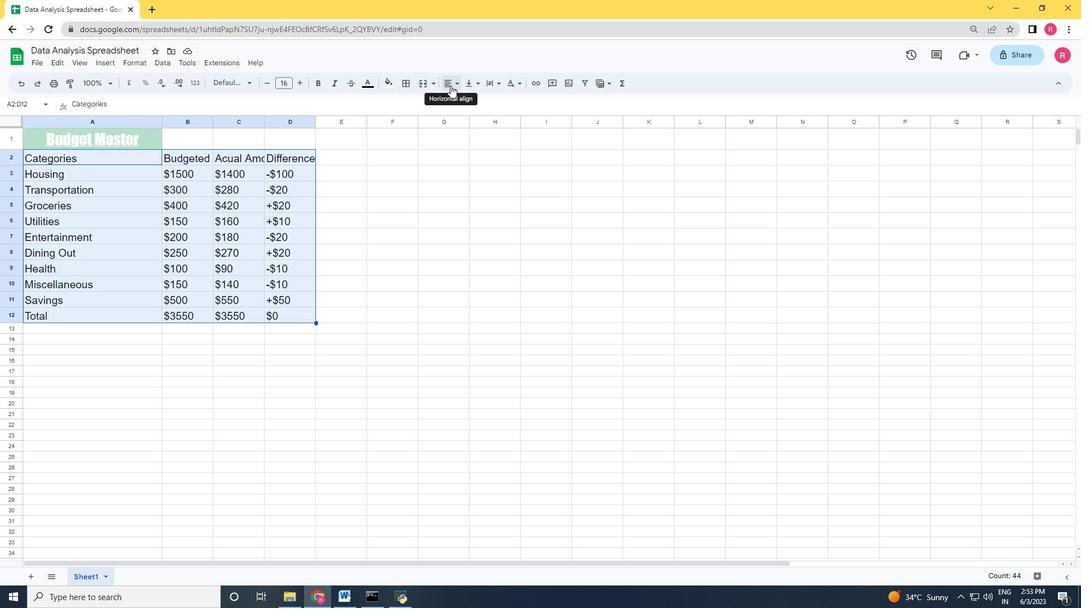 
Action: Mouse pressed left at (451, 85)
Screenshot: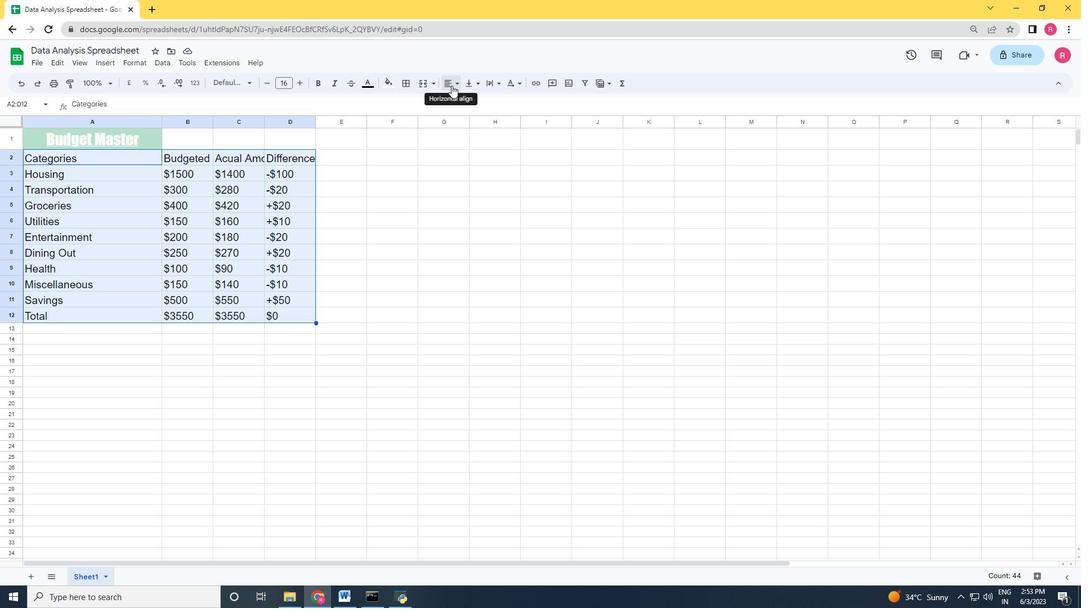 
Action: Mouse moved to (486, 102)
Screenshot: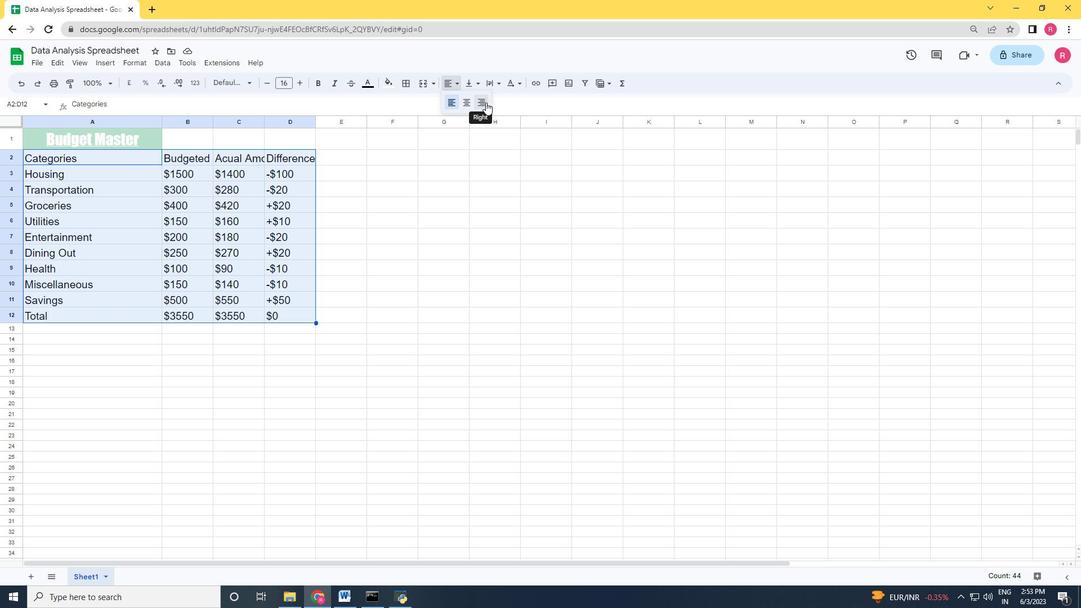 
Action: Mouse pressed left at (486, 102)
Screenshot: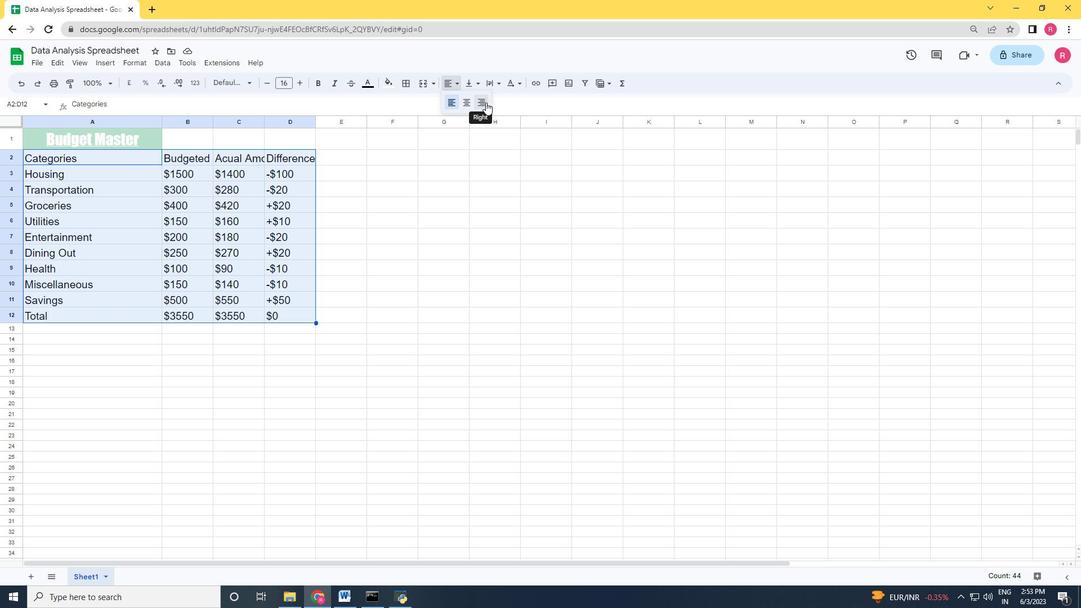 
Action: Mouse moved to (410, 258)
Screenshot: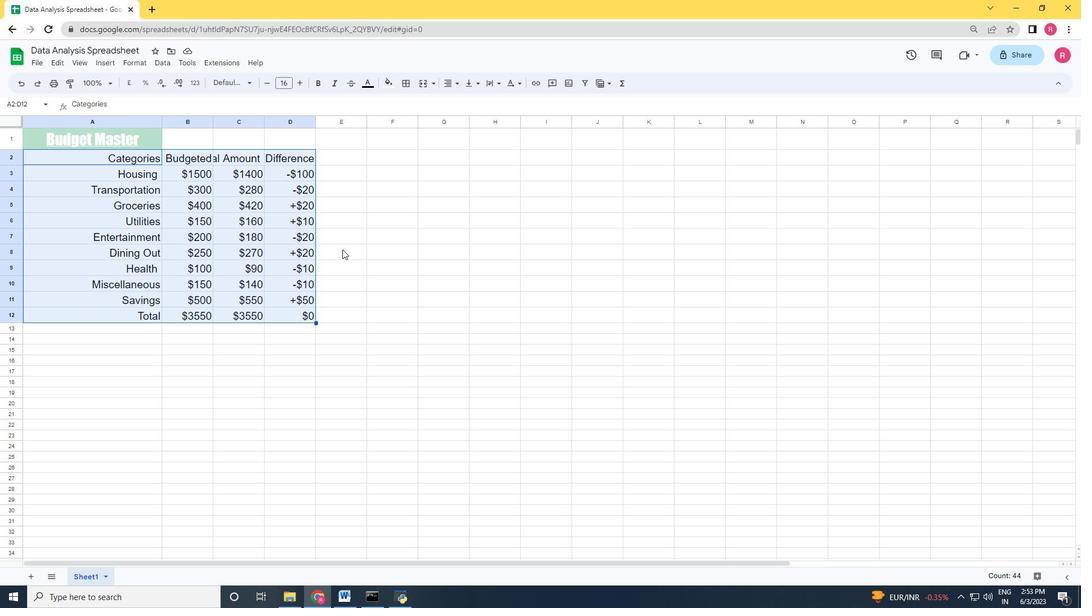 
Action: Mouse pressed left at (410, 258)
Screenshot: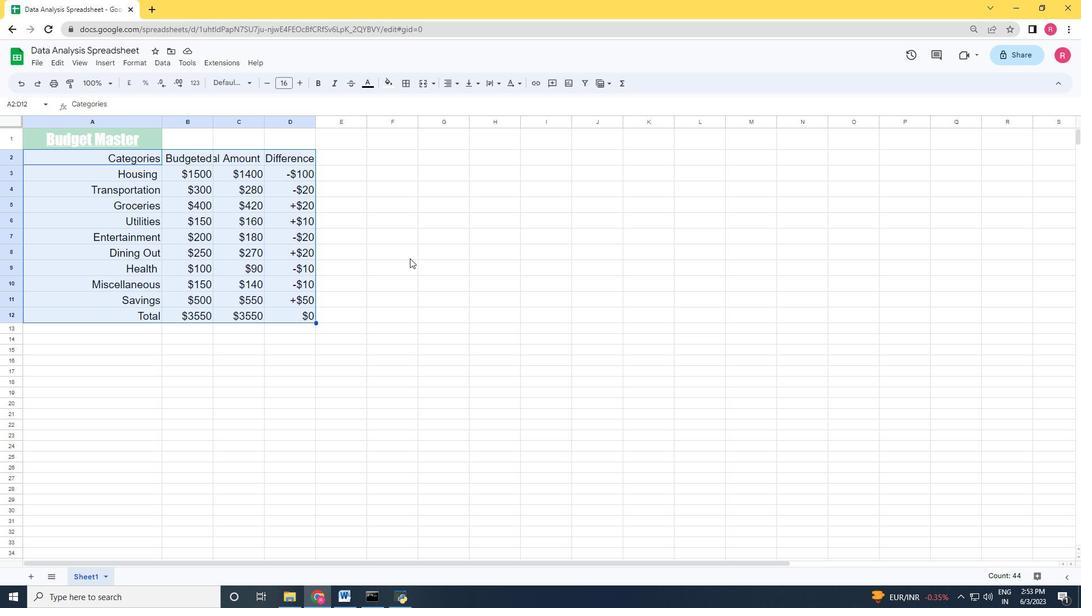 
Action: Mouse moved to (389, 235)
Screenshot: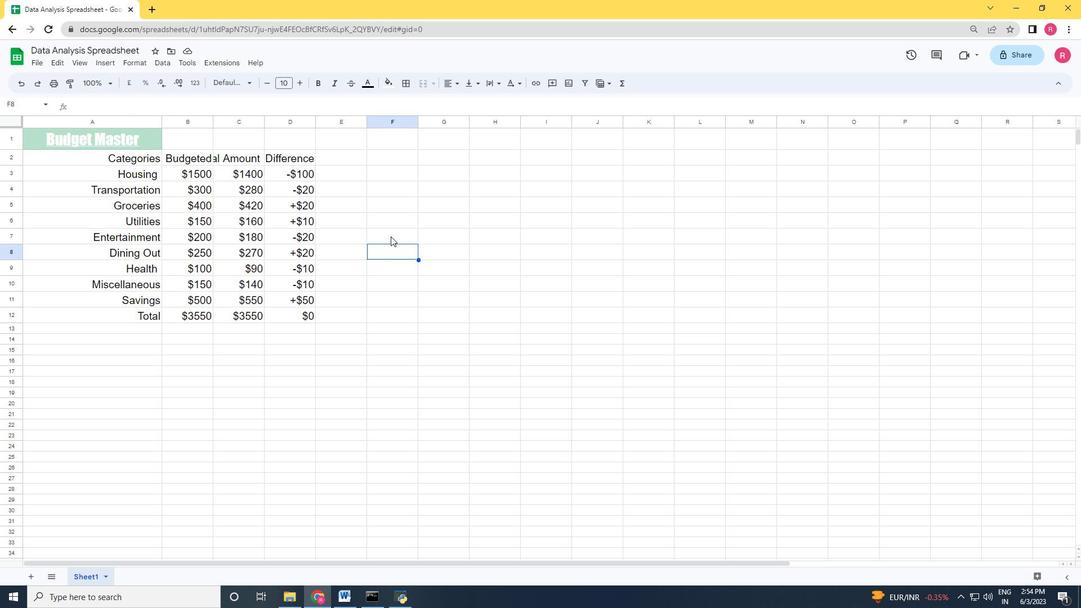 
